 Task: Find a one-way flight from Boulder City to Cedar Rapids for 9 passengers in Premium Economy on 9 May.
Action: Mouse moved to (320, 110)
Screenshot: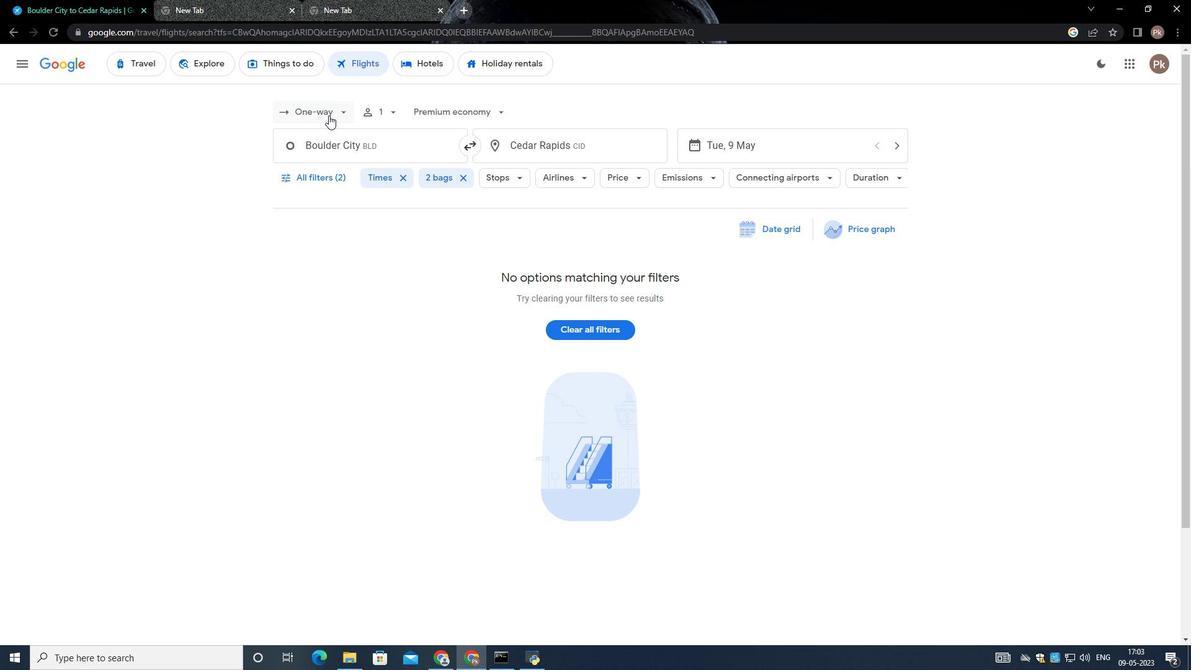 
Action: Mouse pressed left at (320, 110)
Screenshot: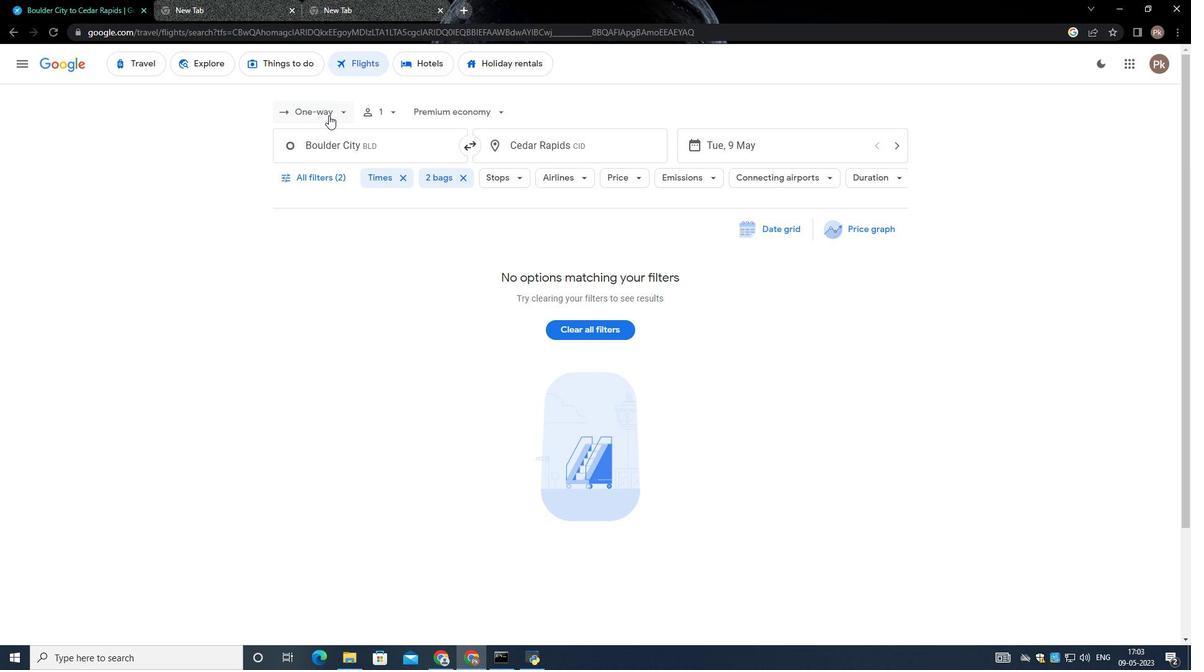 
Action: Mouse moved to (317, 176)
Screenshot: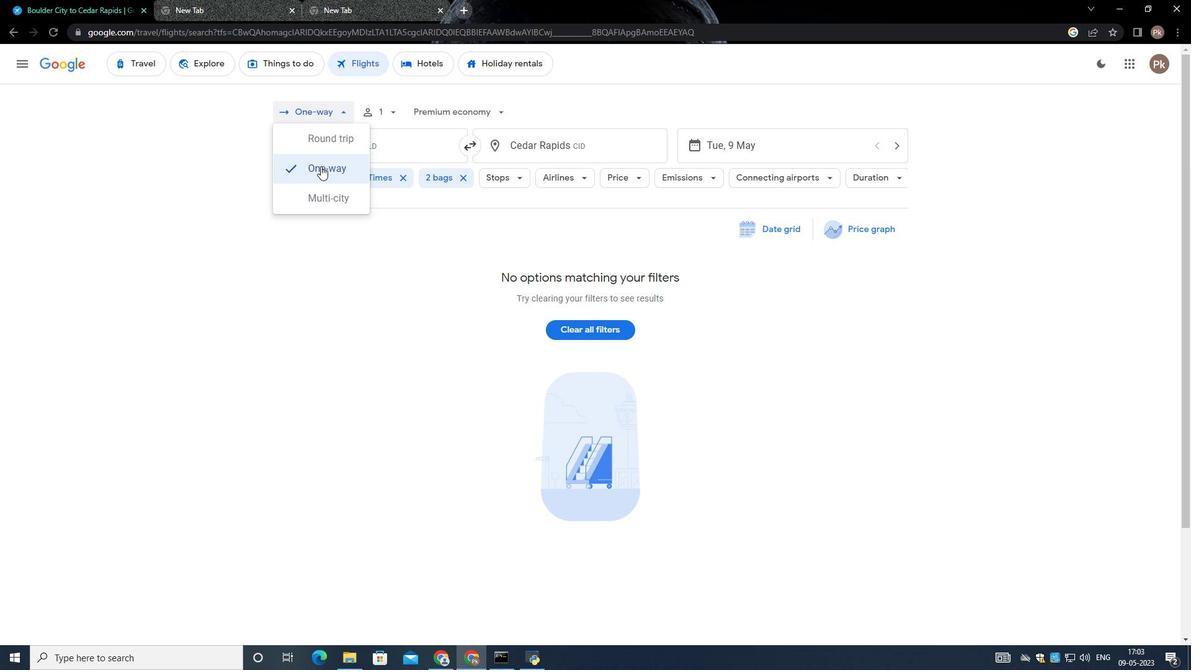 
Action: Mouse pressed left at (317, 176)
Screenshot: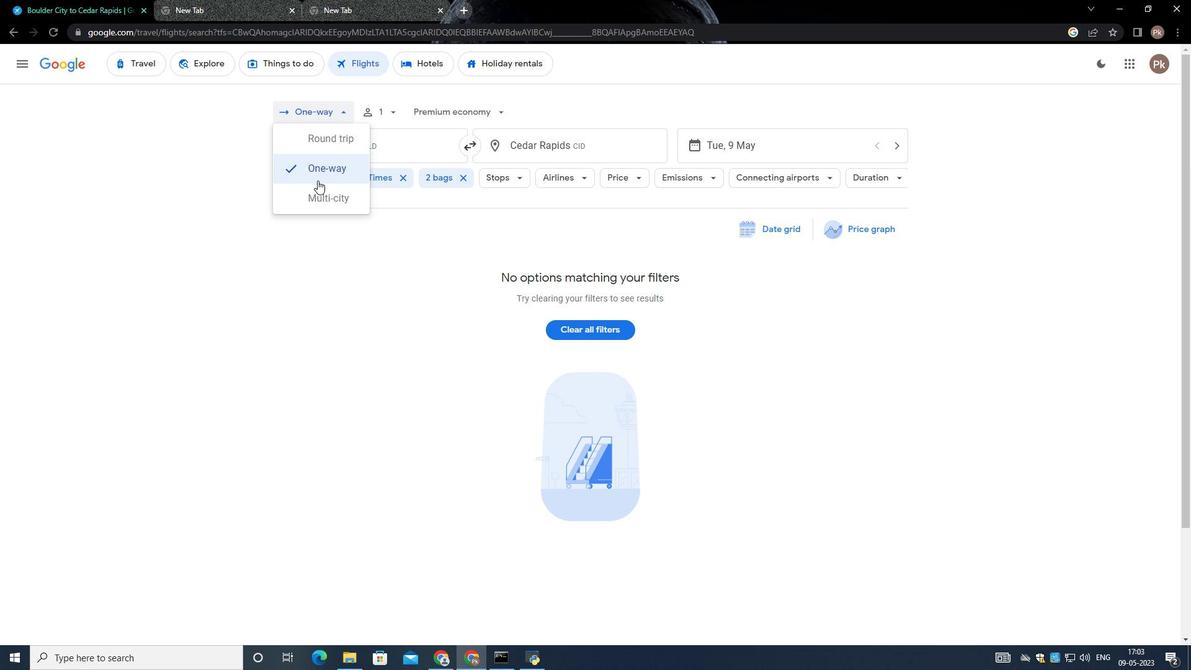 
Action: Mouse moved to (392, 113)
Screenshot: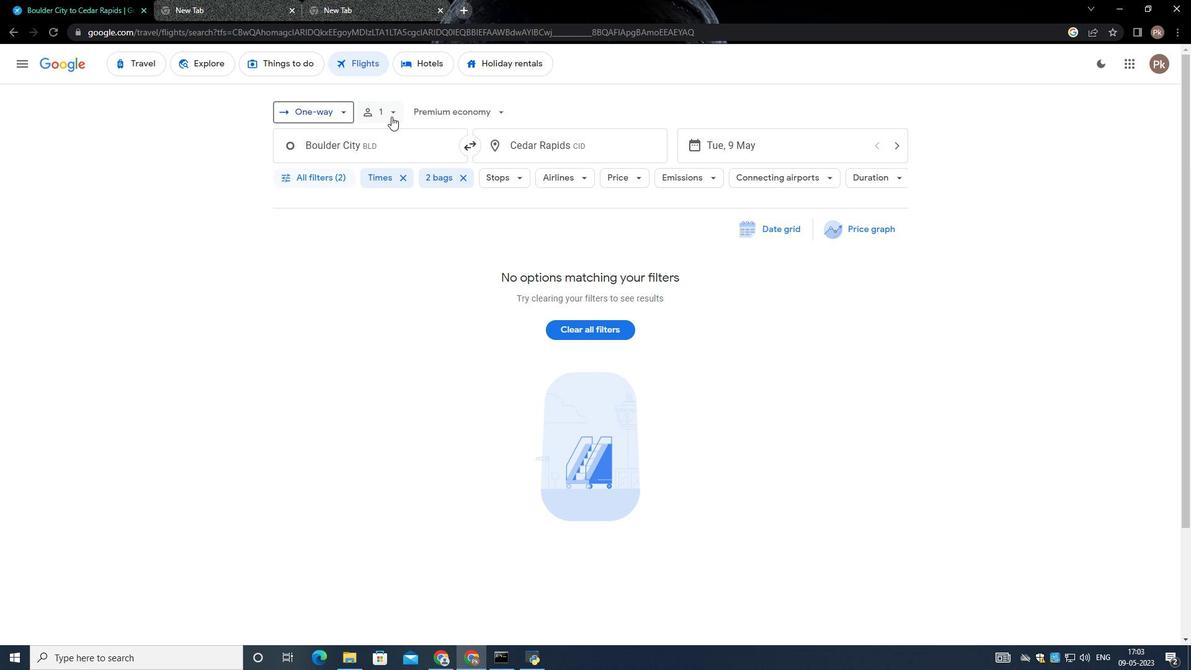 
Action: Mouse pressed left at (392, 113)
Screenshot: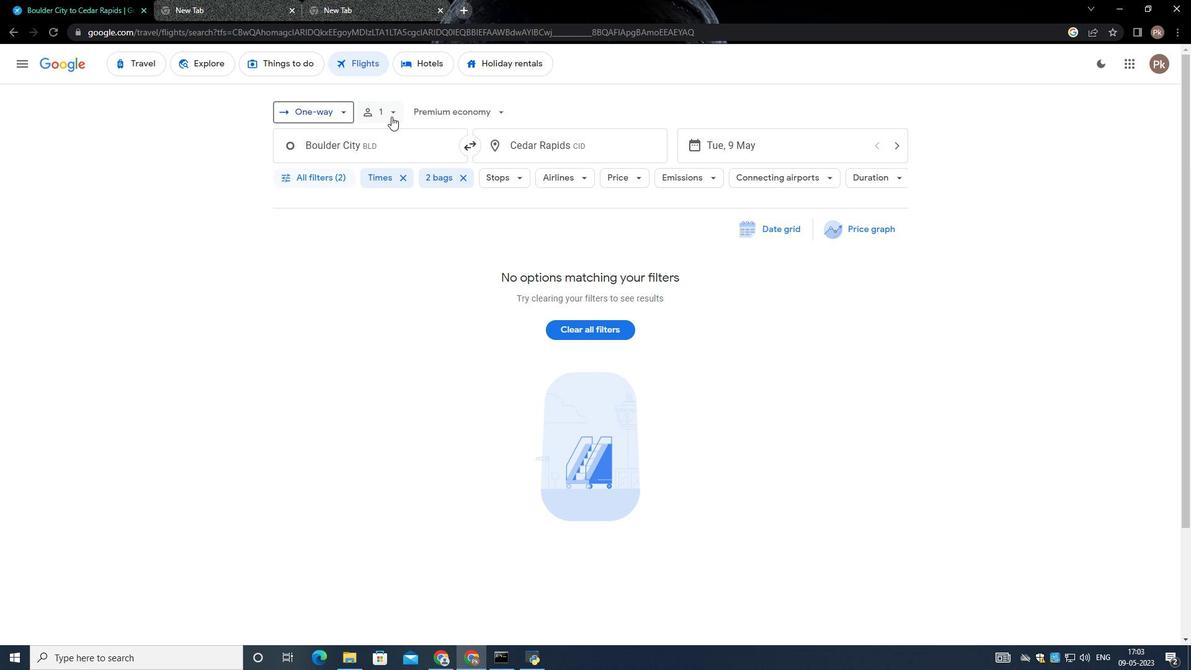 
Action: Mouse moved to (485, 142)
Screenshot: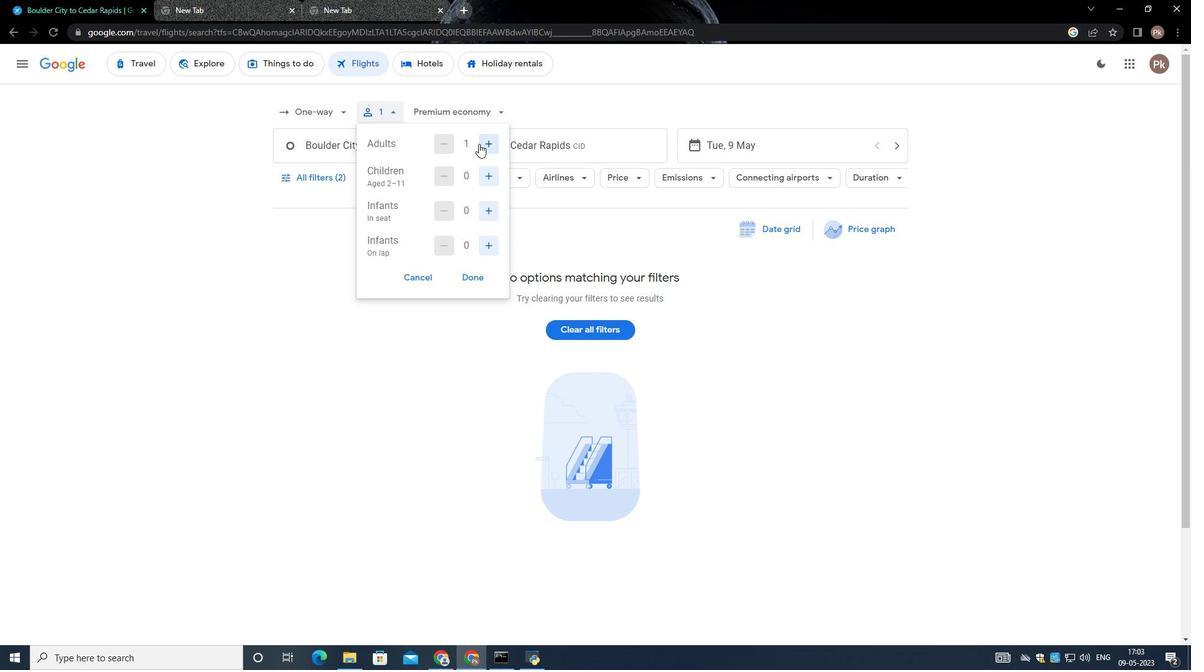 
Action: Mouse pressed left at (485, 142)
Screenshot: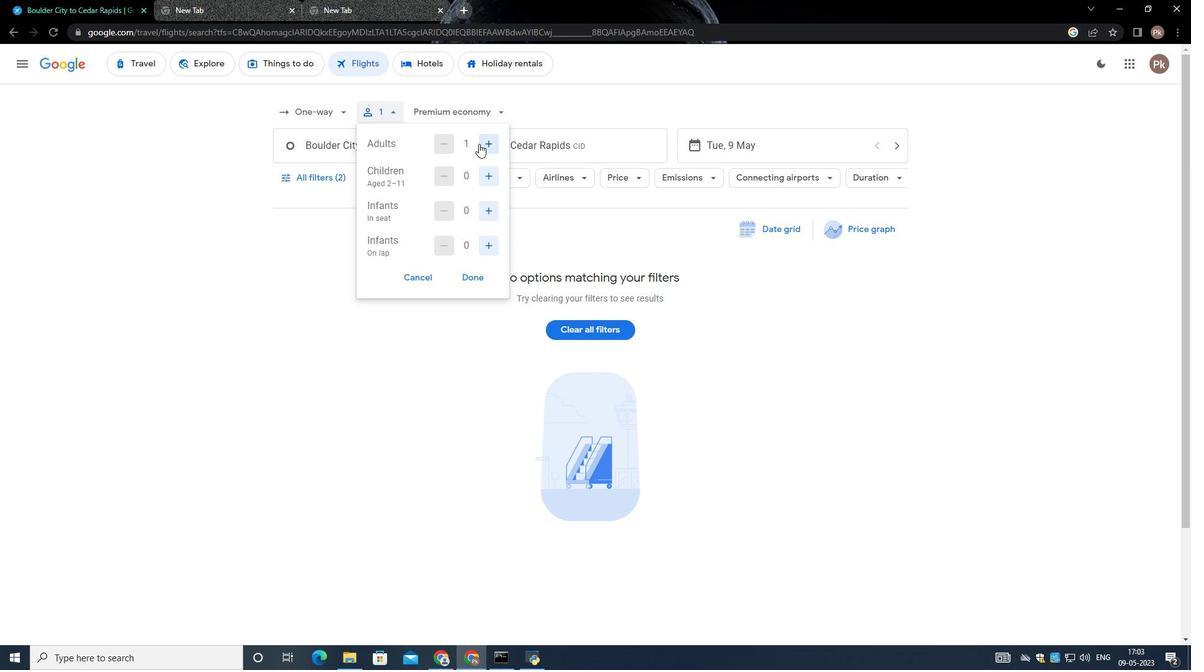 
Action: Mouse moved to (487, 140)
Screenshot: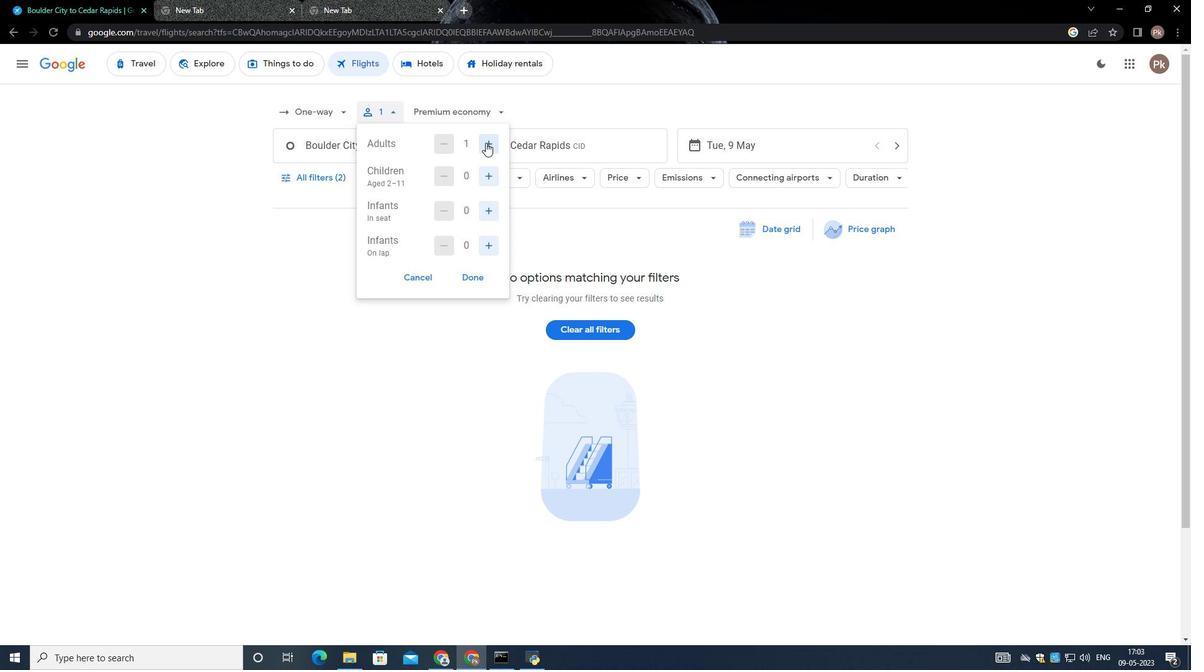
Action: Mouse pressed left at (487, 140)
Screenshot: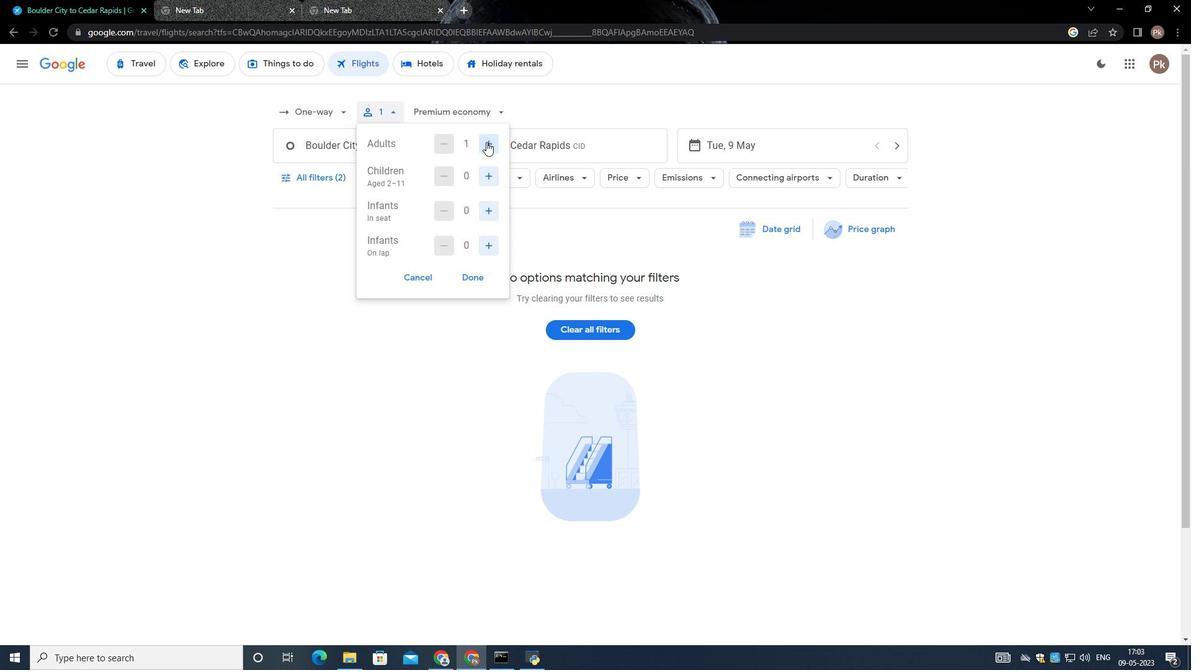 
Action: Mouse pressed left at (487, 140)
Screenshot: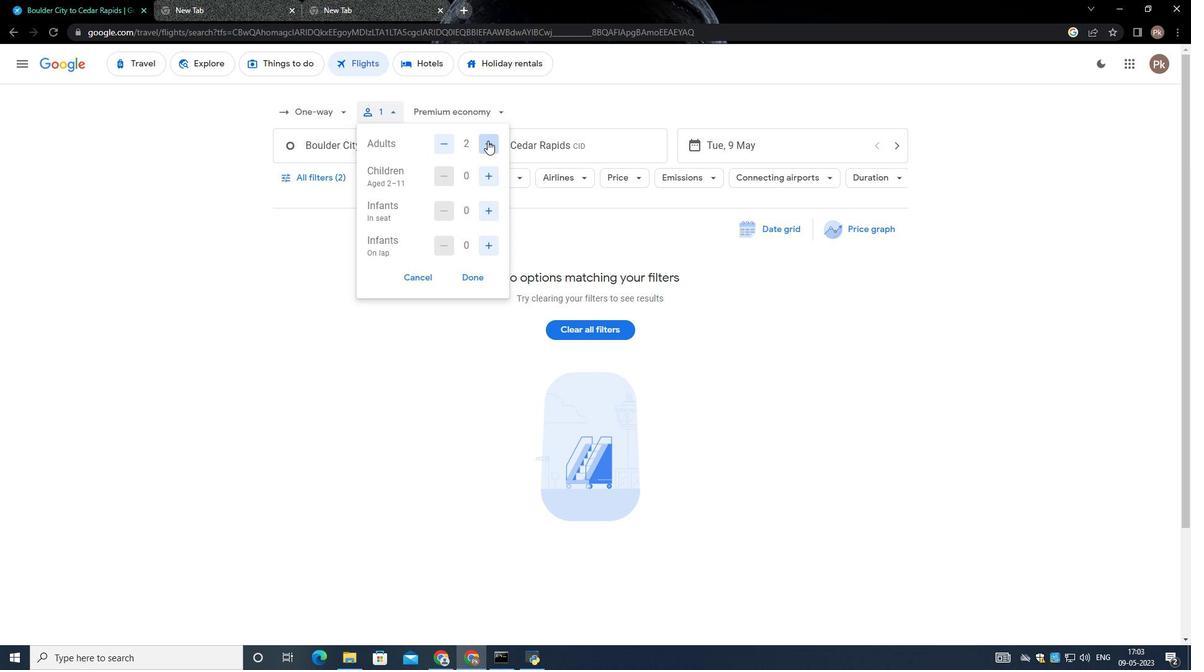 
Action: Mouse moved to (483, 177)
Screenshot: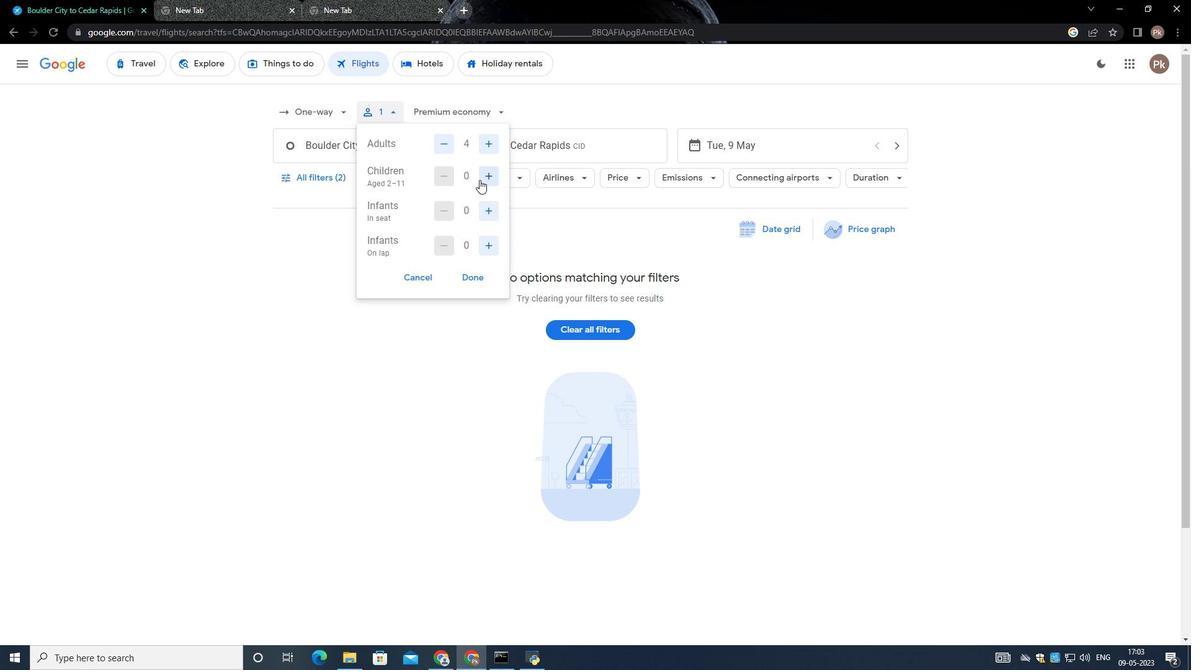 
Action: Mouse pressed left at (483, 177)
Screenshot: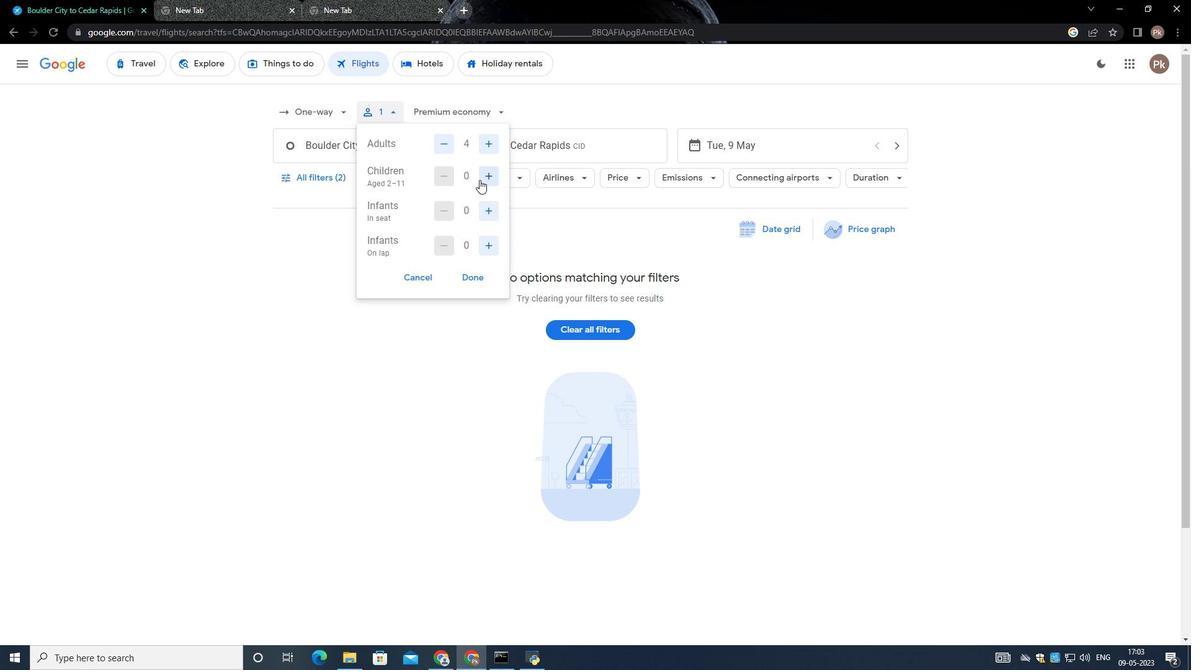 
Action: Mouse moved to (485, 175)
Screenshot: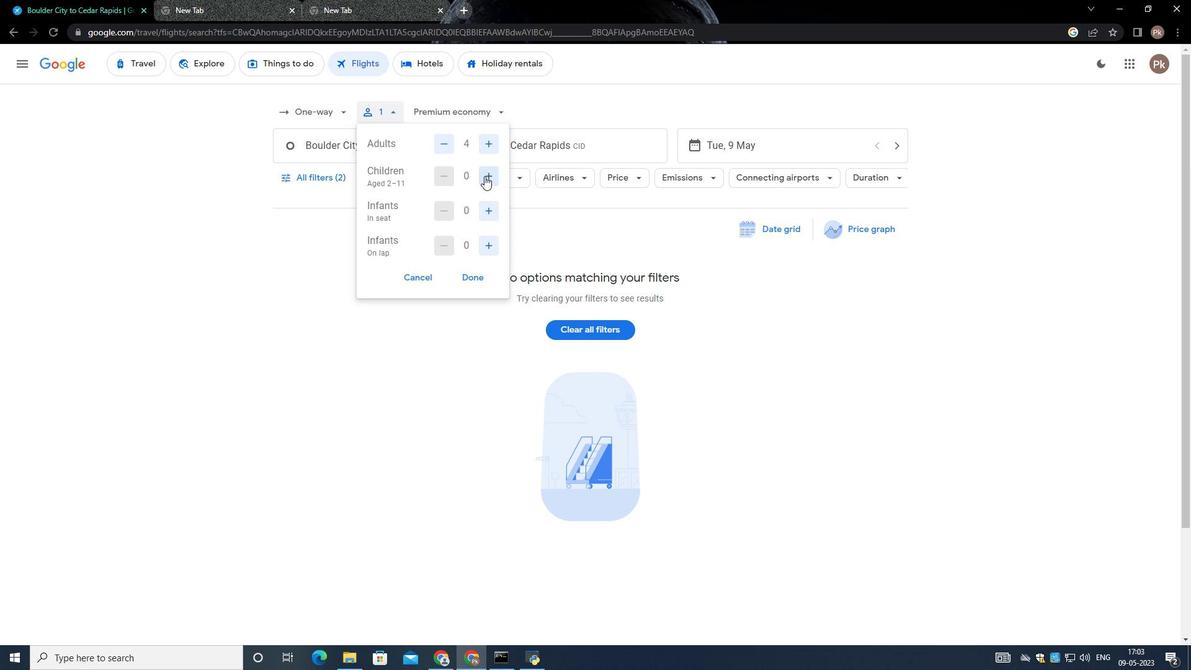 
Action: Mouse pressed left at (485, 175)
Screenshot: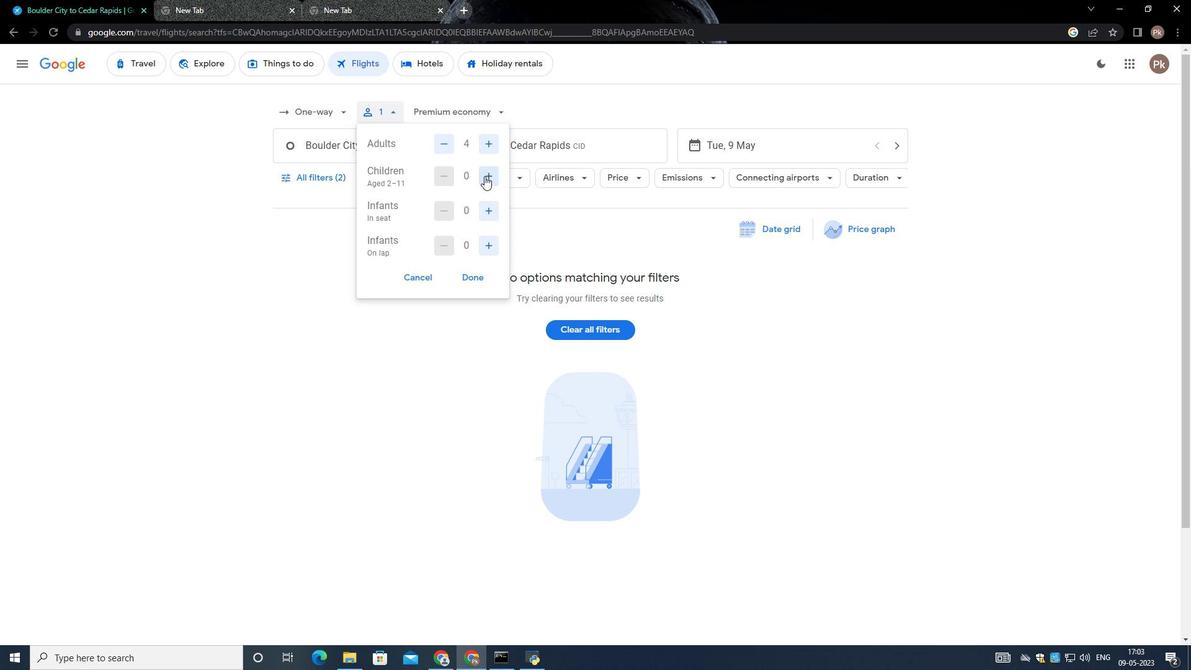 
Action: Mouse moved to (487, 205)
Screenshot: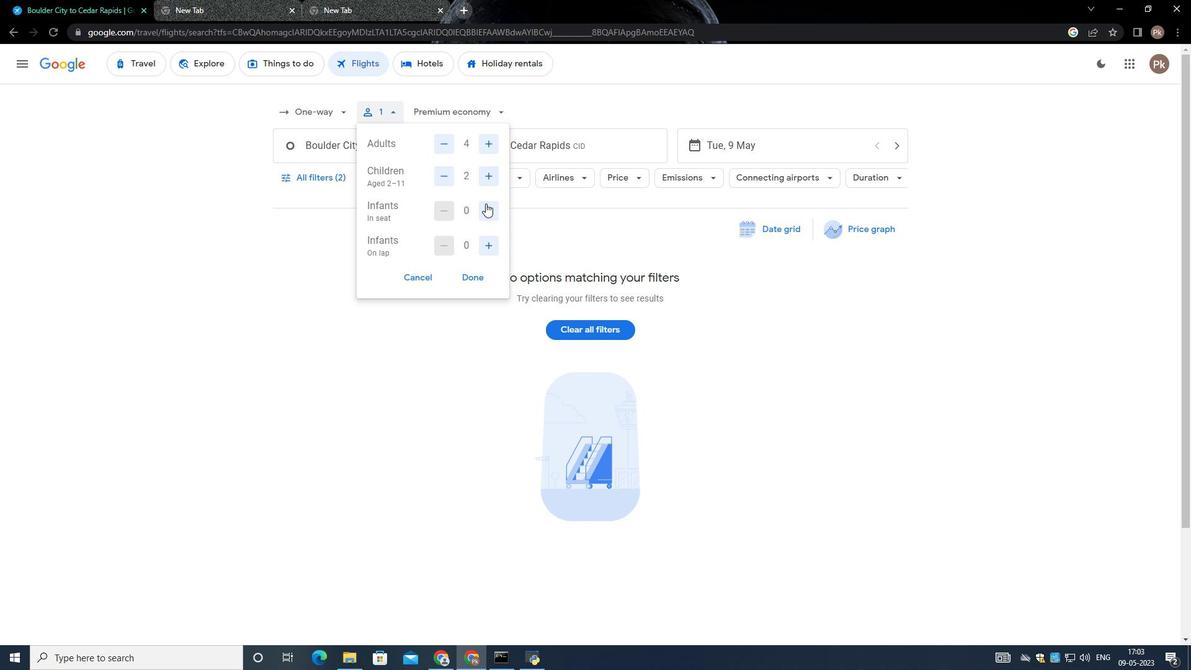 
Action: Mouse pressed left at (487, 205)
Screenshot: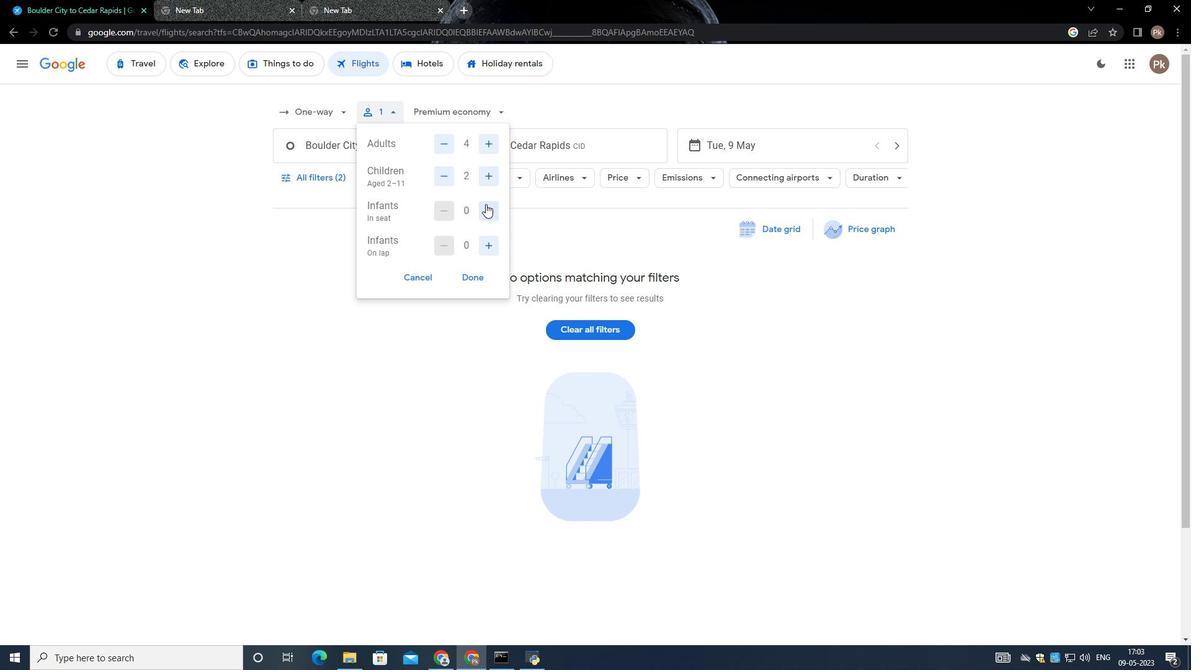 
Action: Mouse moved to (490, 206)
Screenshot: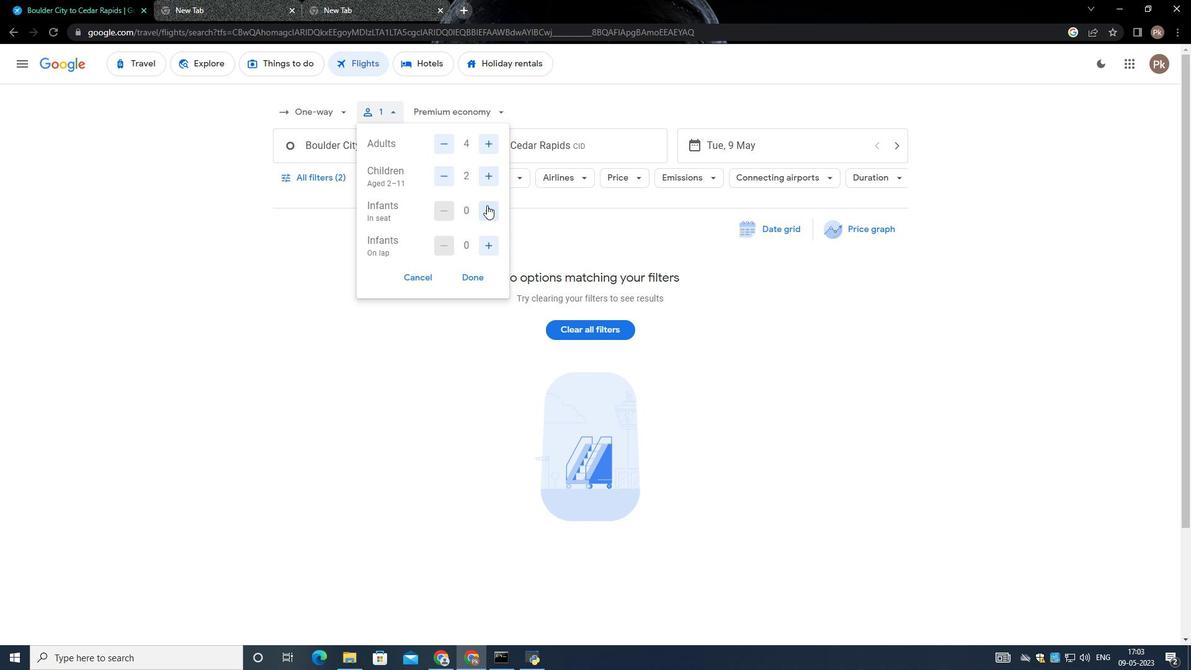 
Action: Mouse pressed left at (490, 206)
Screenshot: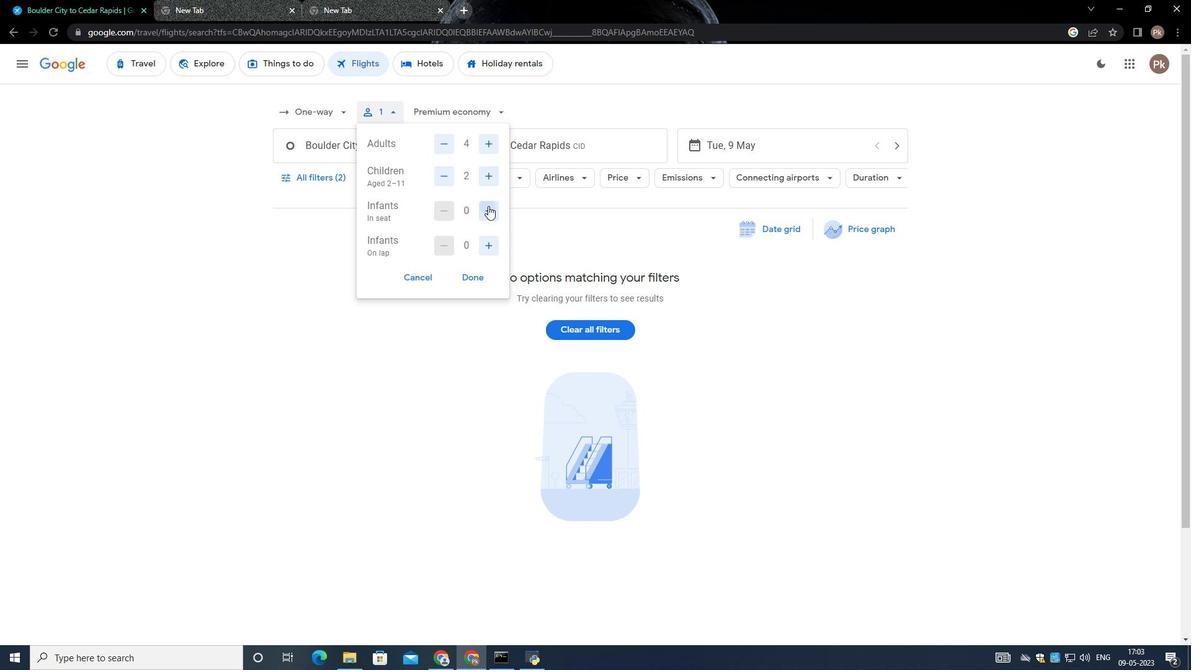 
Action: Mouse moved to (489, 246)
Screenshot: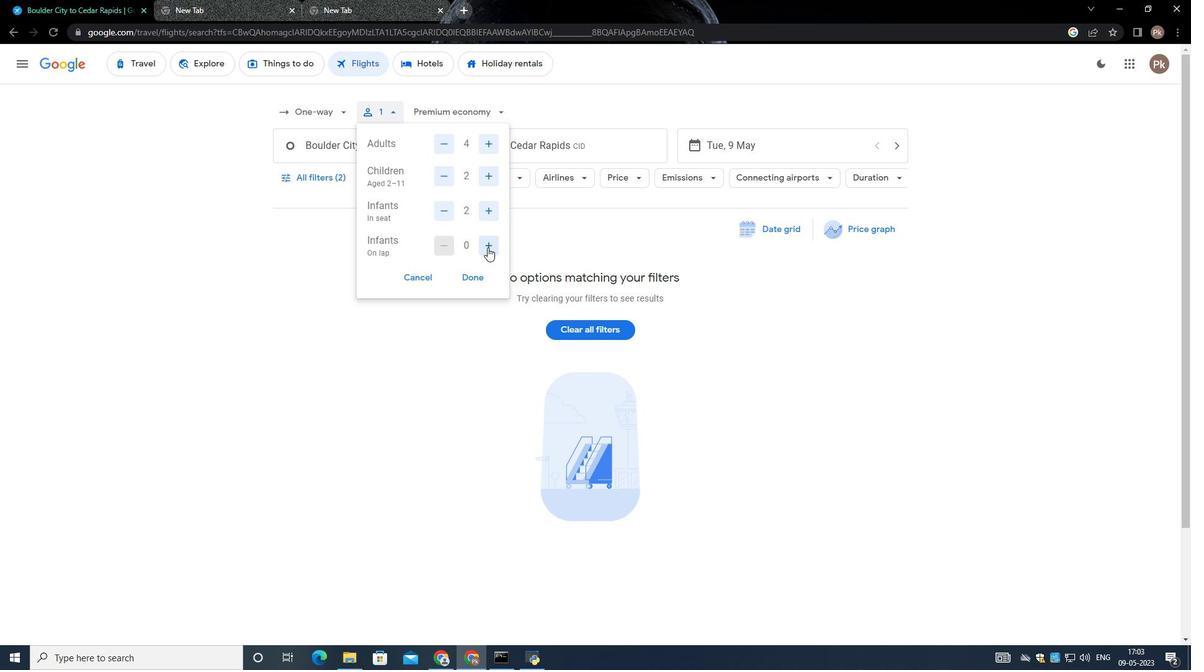 
Action: Mouse pressed left at (489, 246)
Screenshot: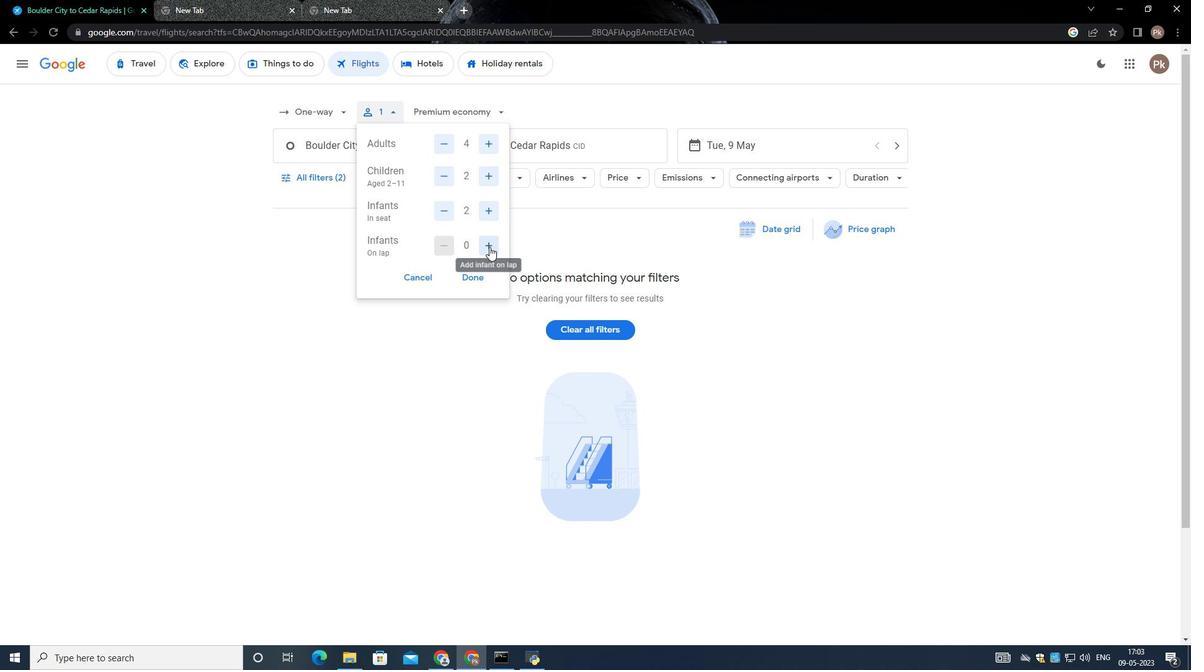 
Action: Mouse moved to (477, 278)
Screenshot: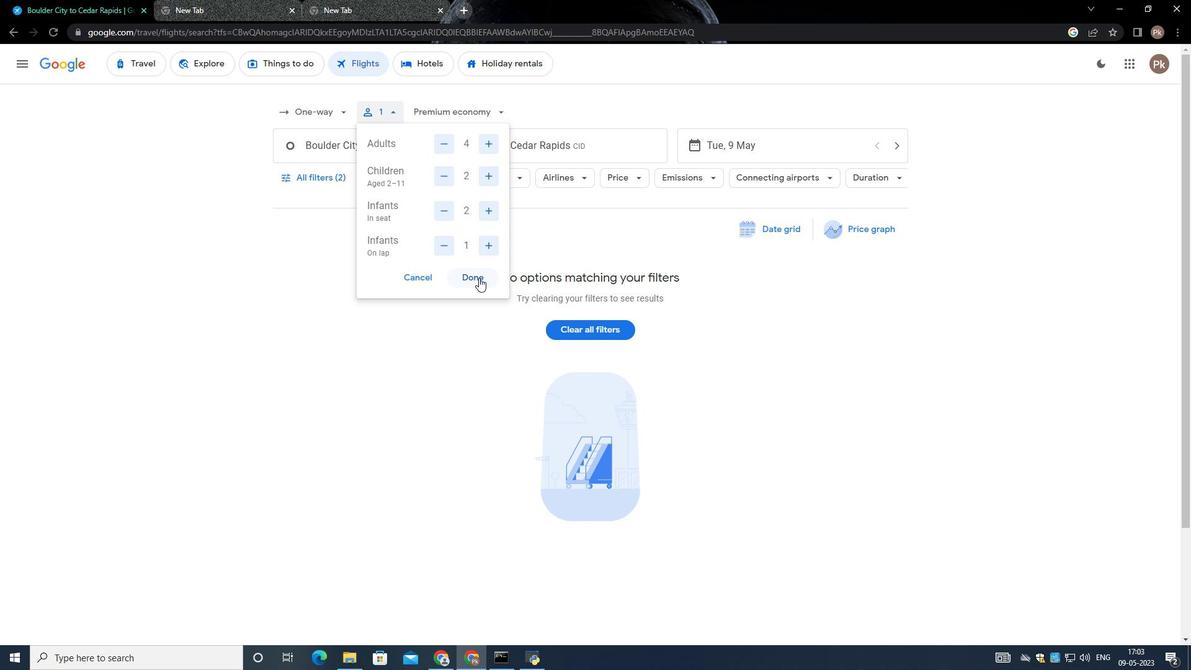 
Action: Mouse pressed left at (477, 278)
Screenshot: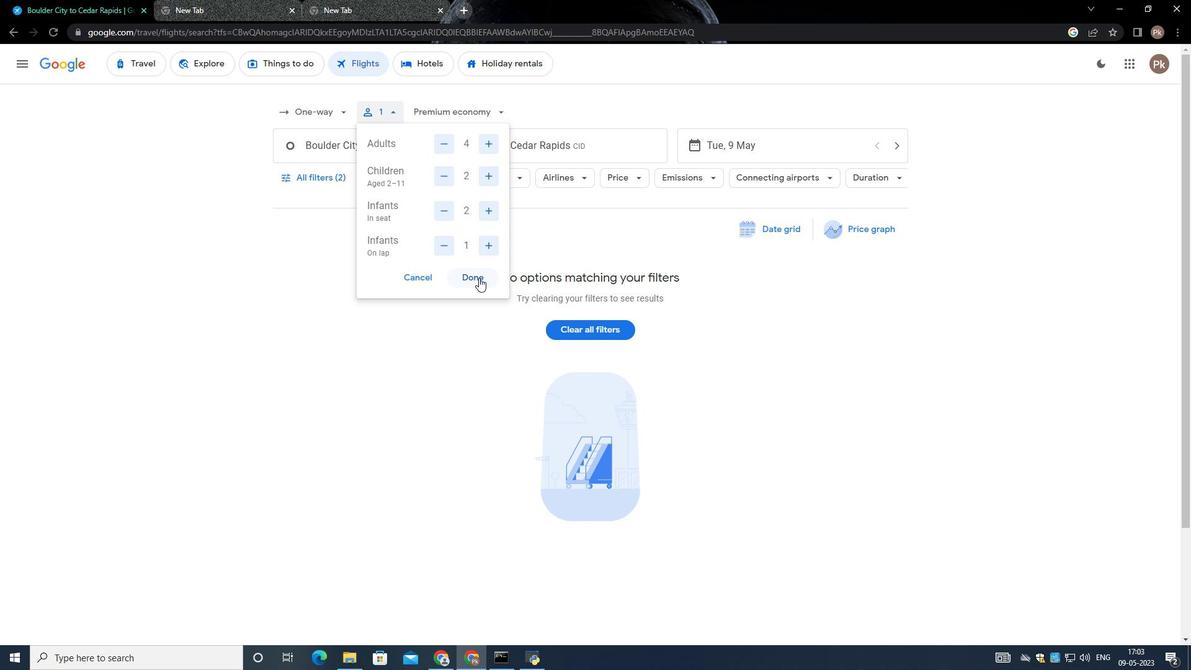 
Action: Mouse moved to (473, 116)
Screenshot: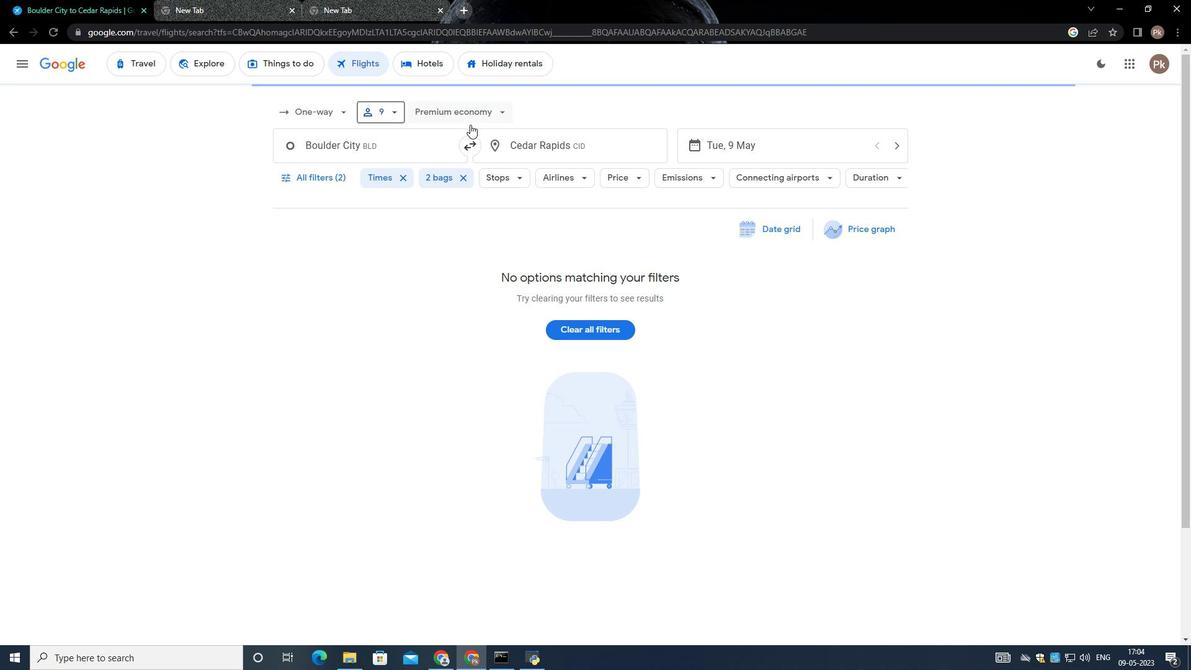 
Action: Mouse pressed left at (473, 116)
Screenshot: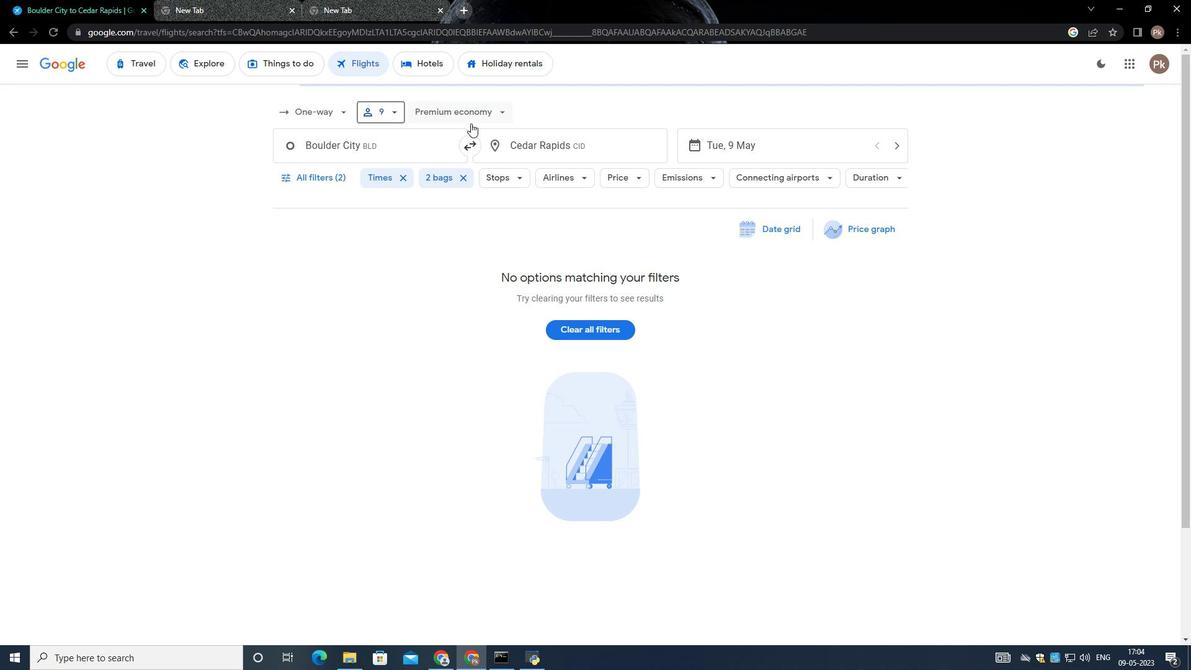 
Action: Mouse moved to (474, 139)
Screenshot: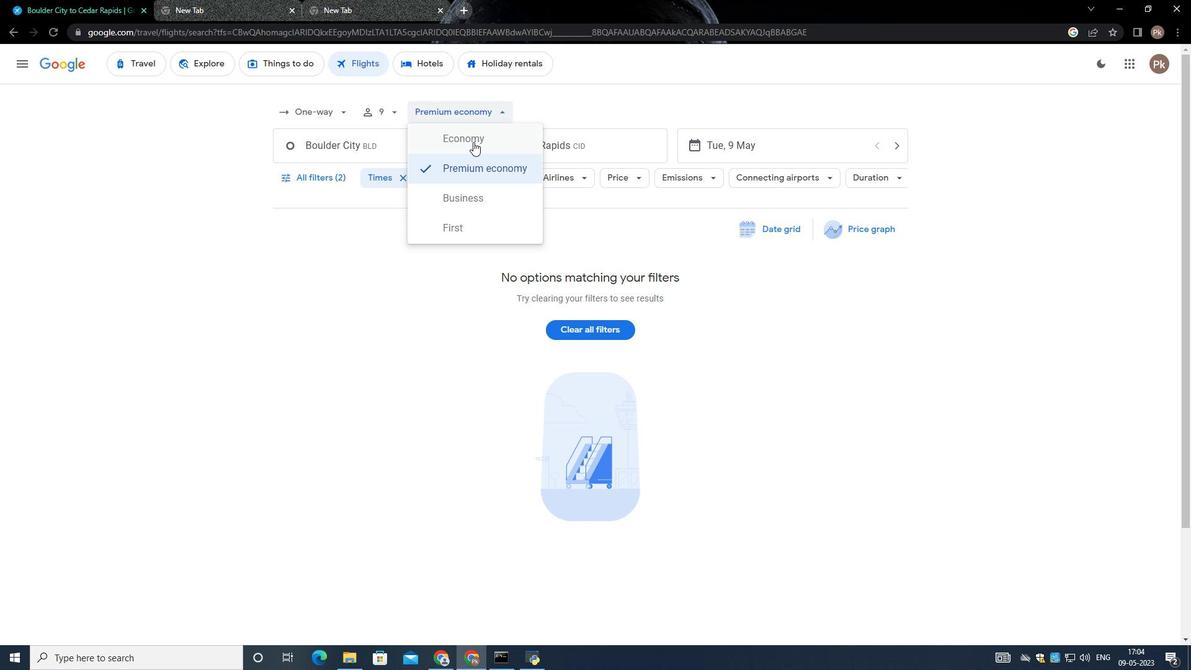 
Action: Mouse pressed left at (474, 139)
Screenshot: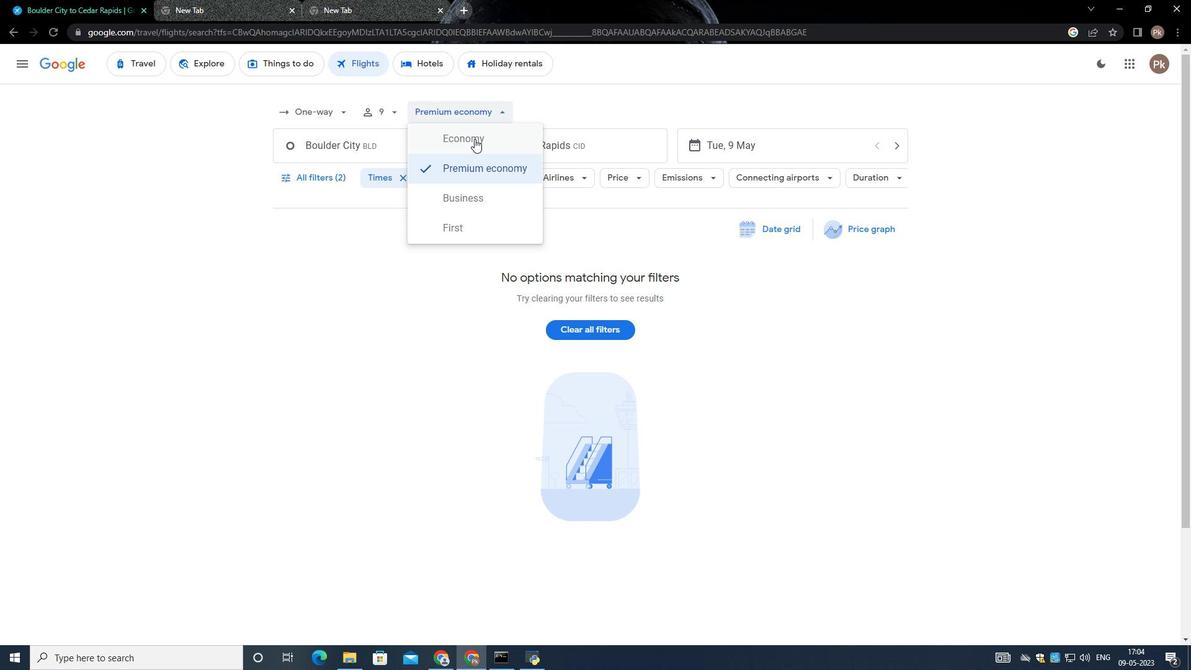 
Action: Mouse moved to (386, 151)
Screenshot: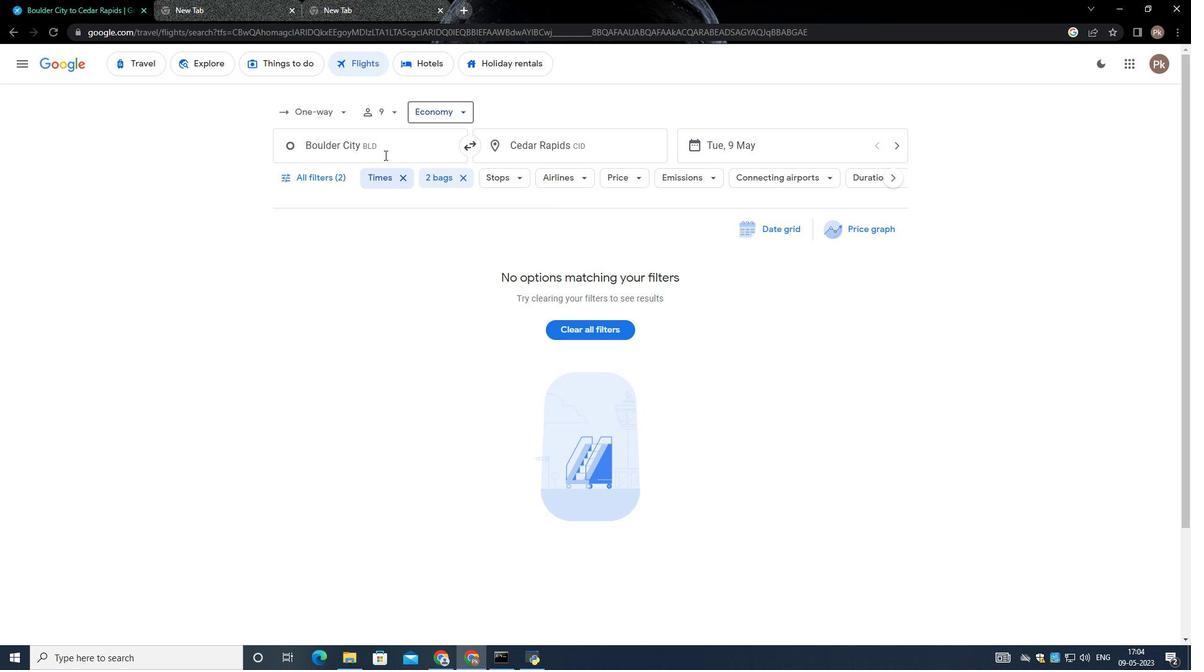 
Action: Mouse pressed left at (386, 151)
Screenshot: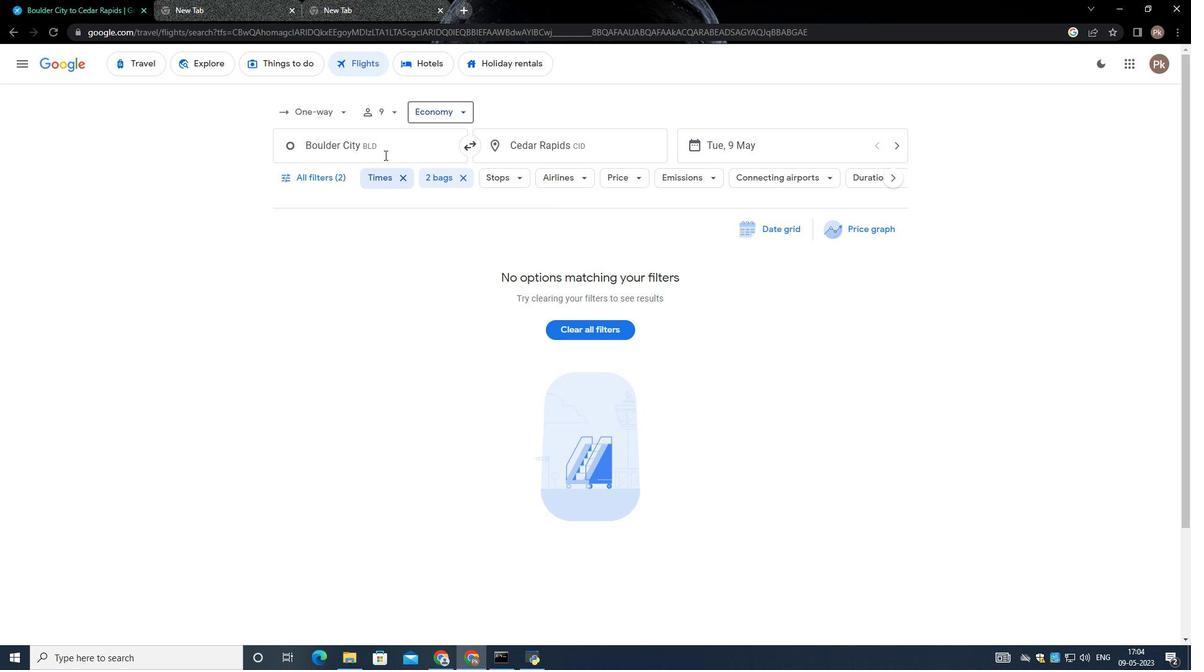 
Action: Mouse moved to (386, 150)
Screenshot: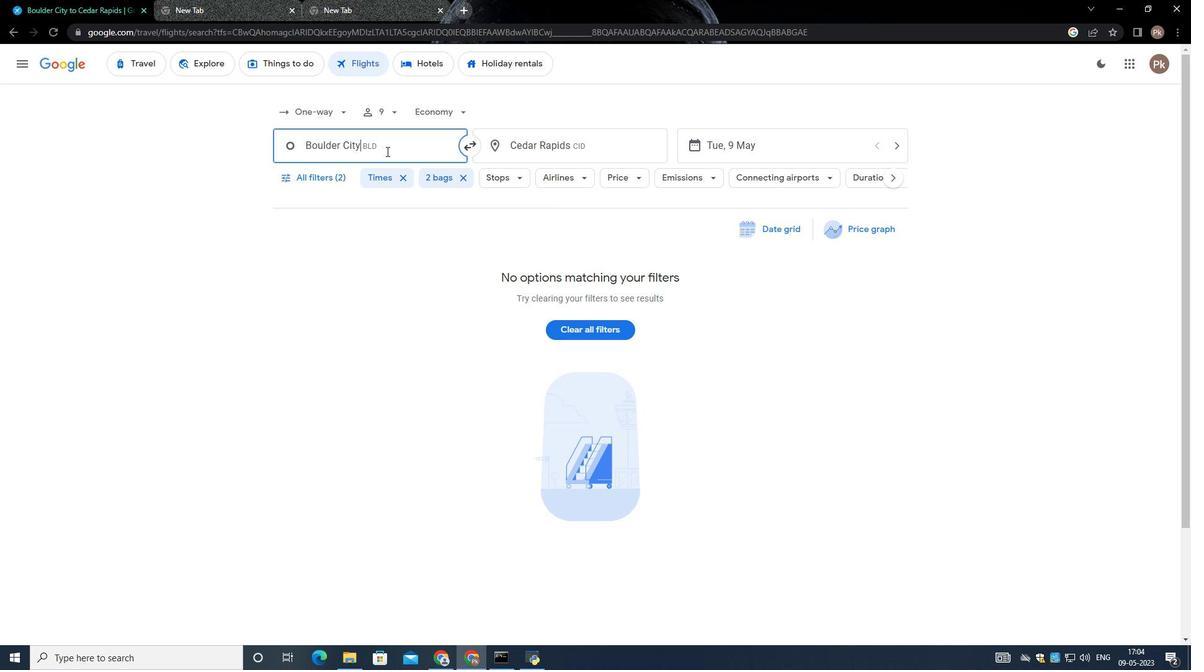 
Action: Key pressed <Key.backspace><Key.shift>Atlantic
Screenshot: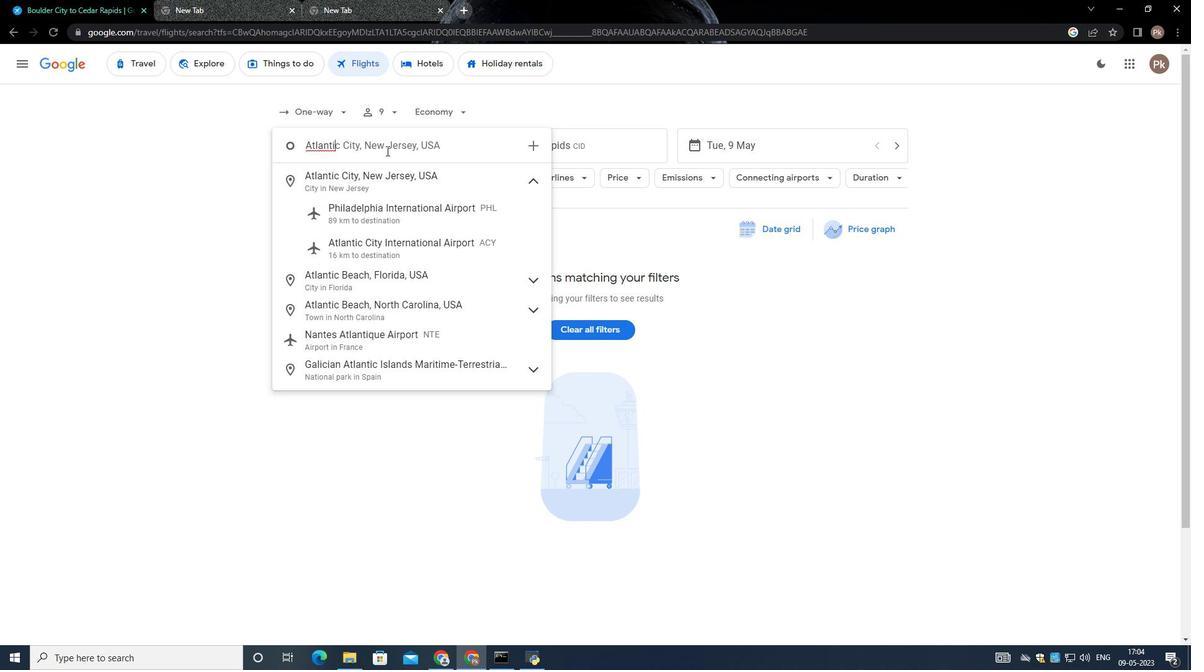 
Action: Mouse moved to (397, 232)
Screenshot: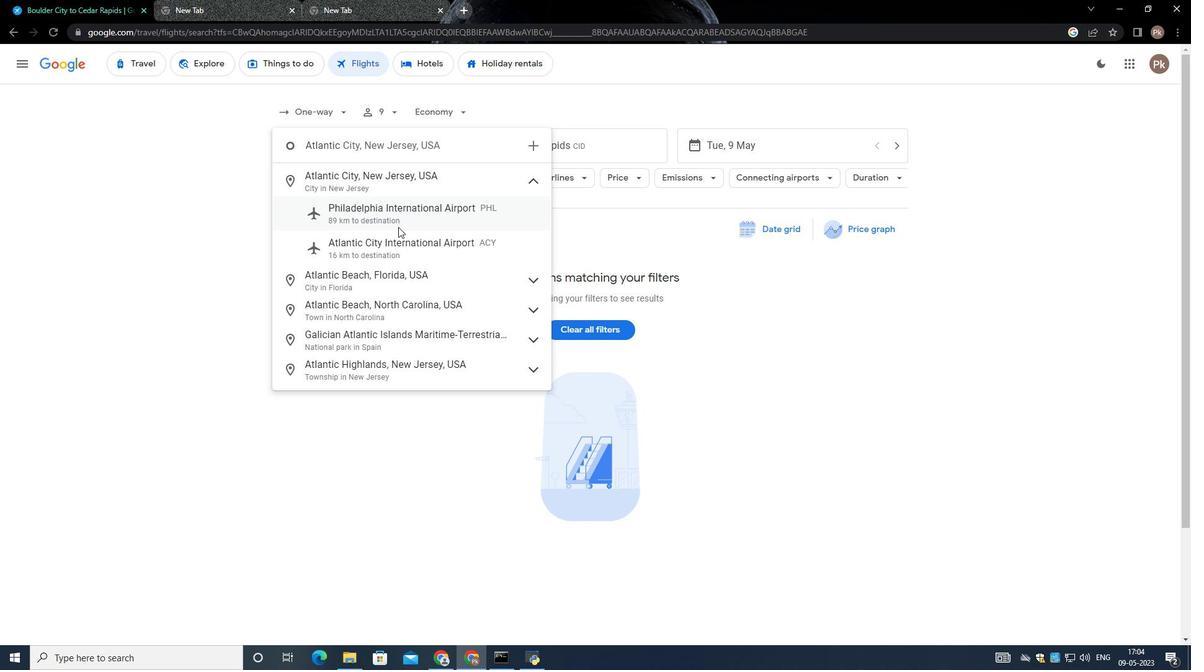 
Action: Mouse pressed left at (397, 232)
Screenshot: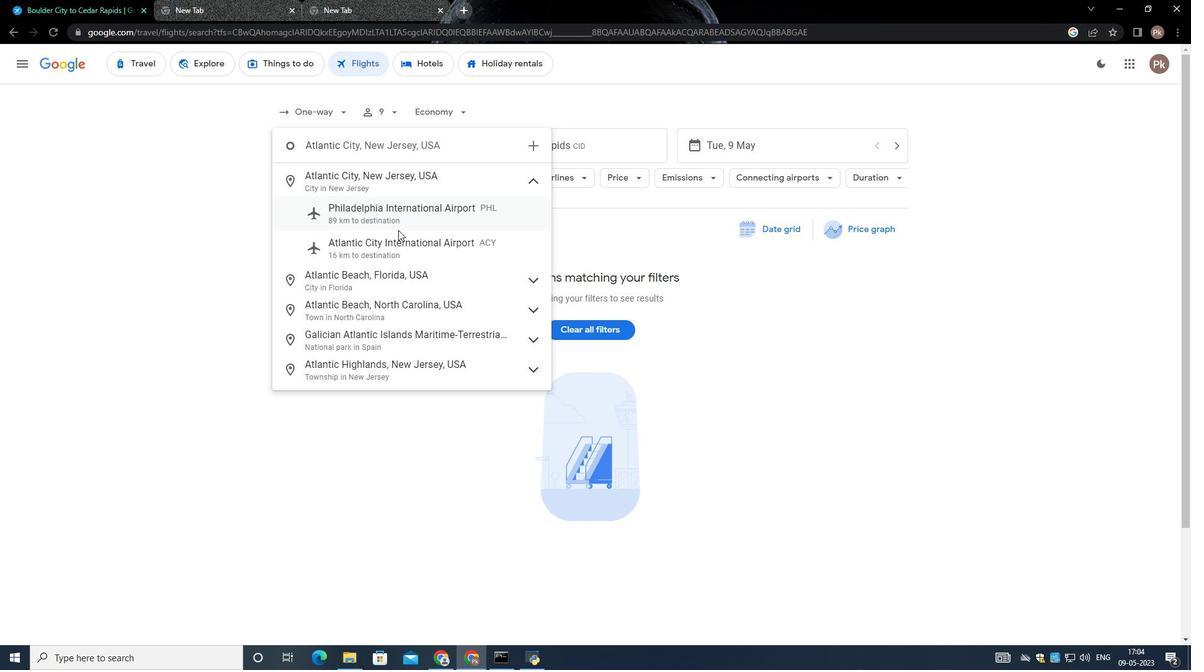 
Action: Mouse moved to (520, 142)
Screenshot: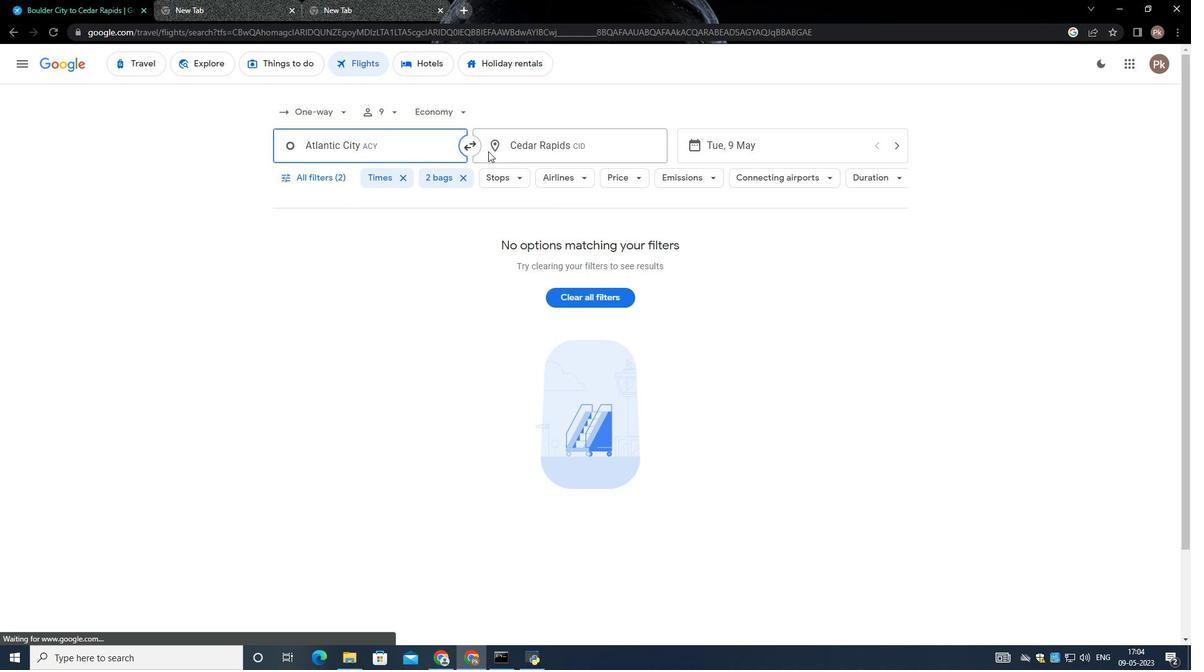 
Action: Mouse pressed left at (520, 142)
Screenshot: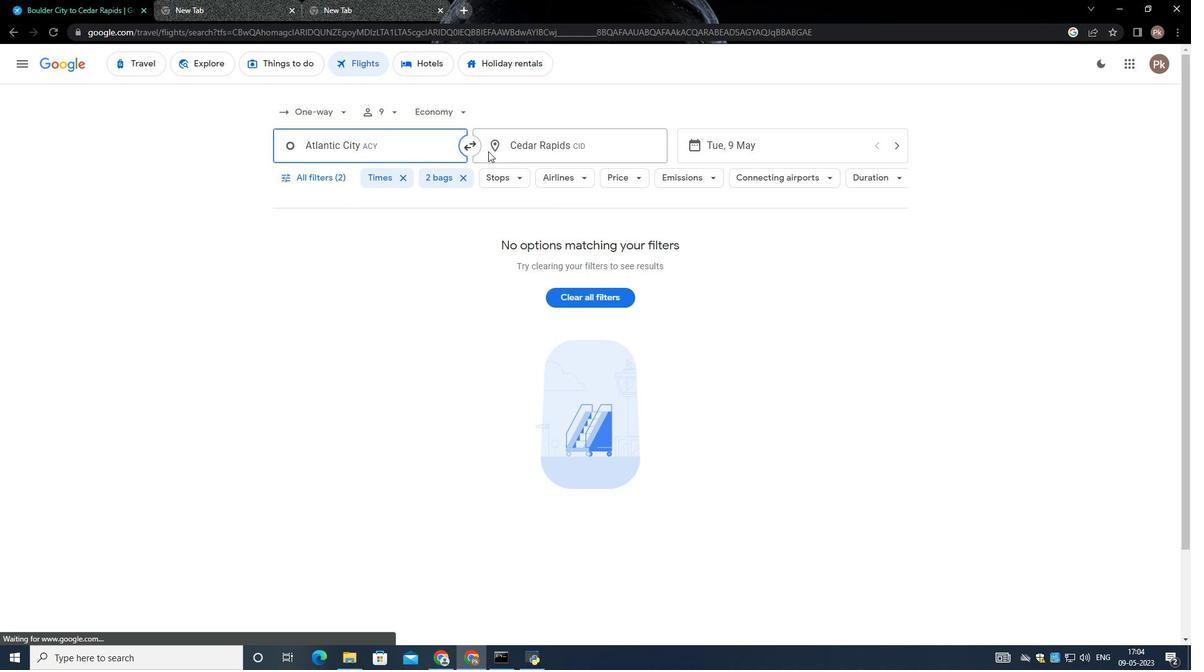 
Action: Mouse moved to (337, 184)
Screenshot: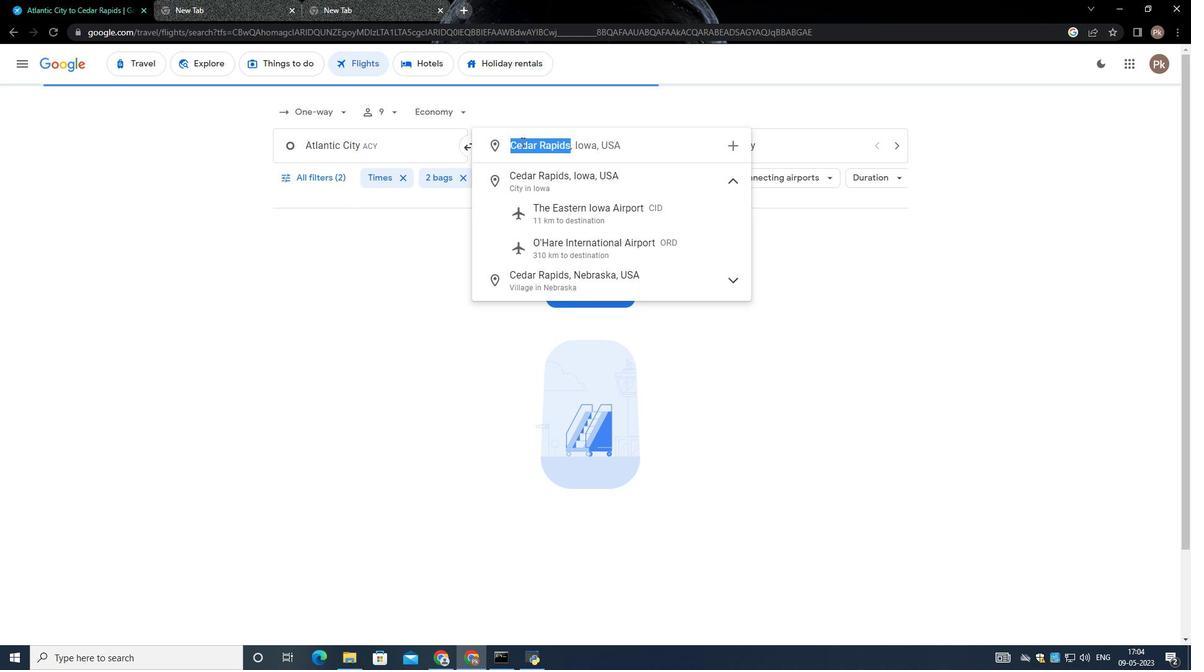 
Action: Key pressed <Key.backspace><Key.shift><Key.shift>Bismarck<Key.space><Key.shift>Municipal<Key.space><Key.shift>Airport
Screenshot: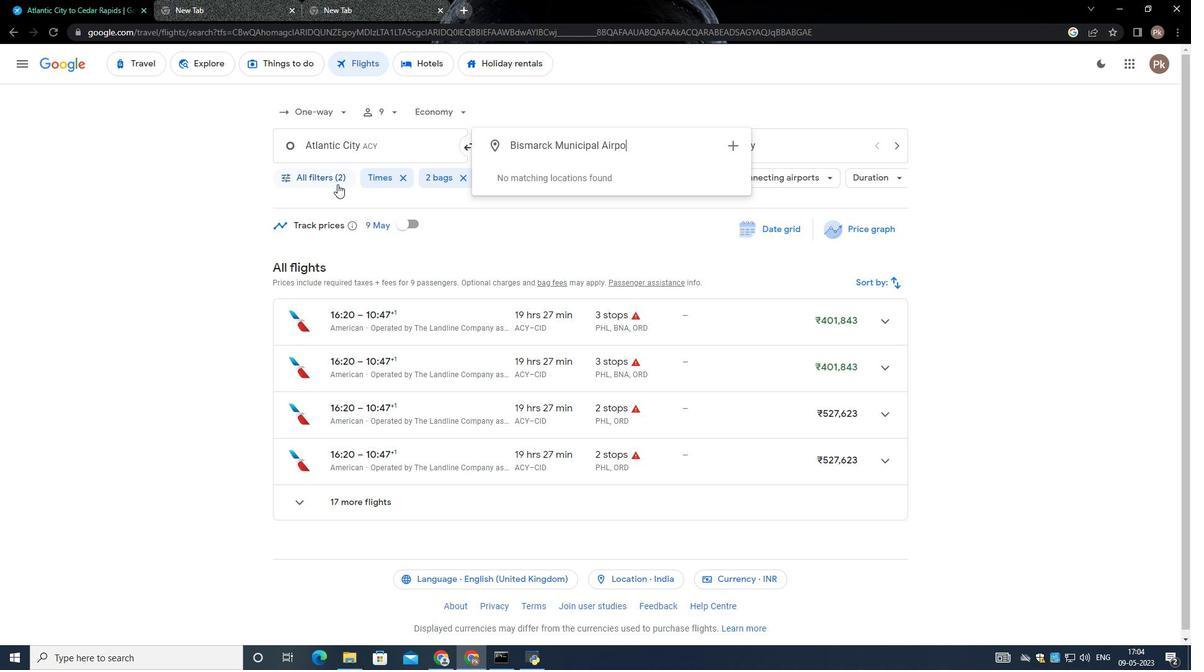 
Action: Mouse moved to (337, 175)
Screenshot: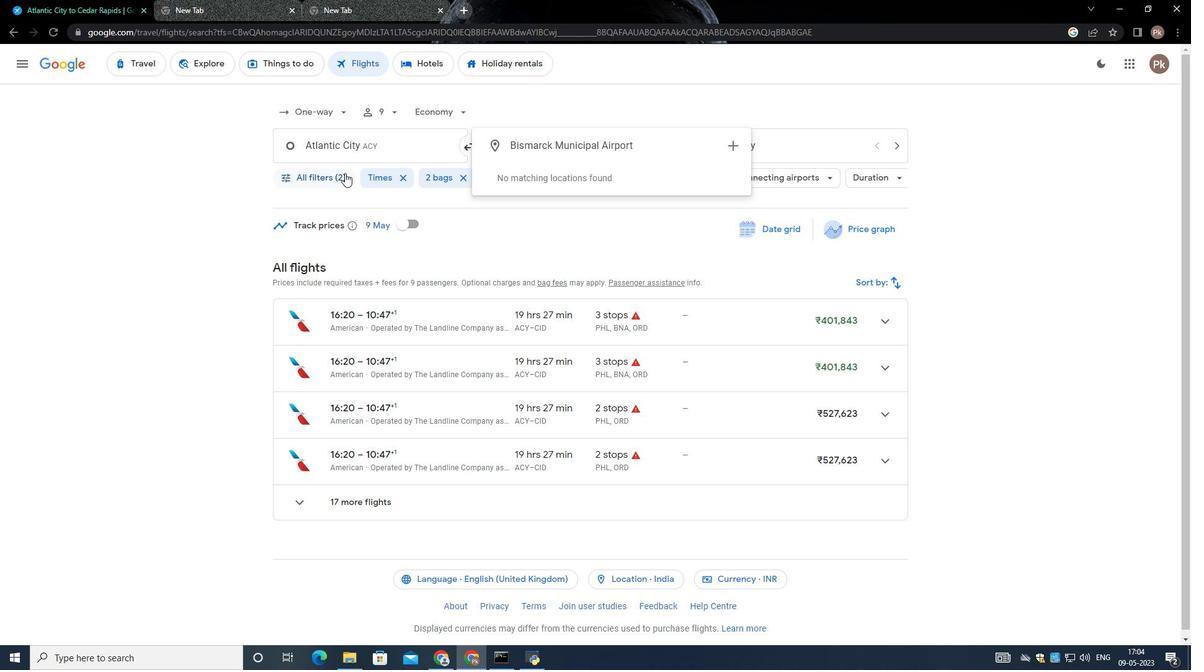 
Action: Key pressed <Key.enter>
Screenshot: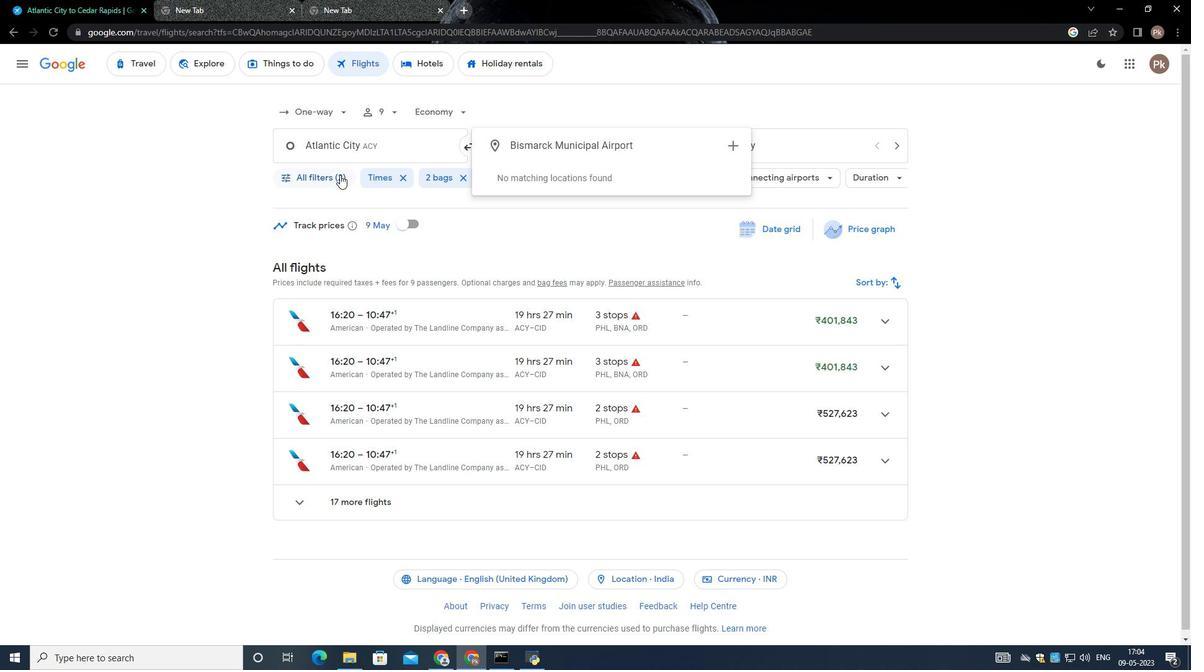 
Action: Mouse moved to (811, 142)
Screenshot: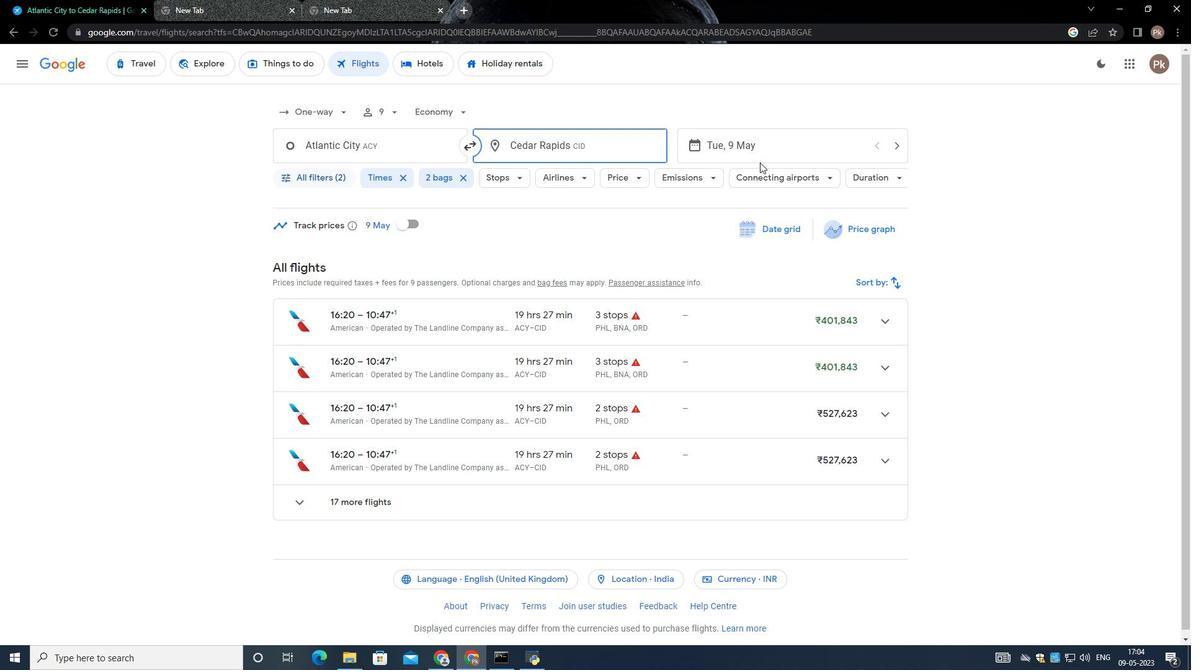 
Action: Mouse pressed left at (811, 142)
Screenshot: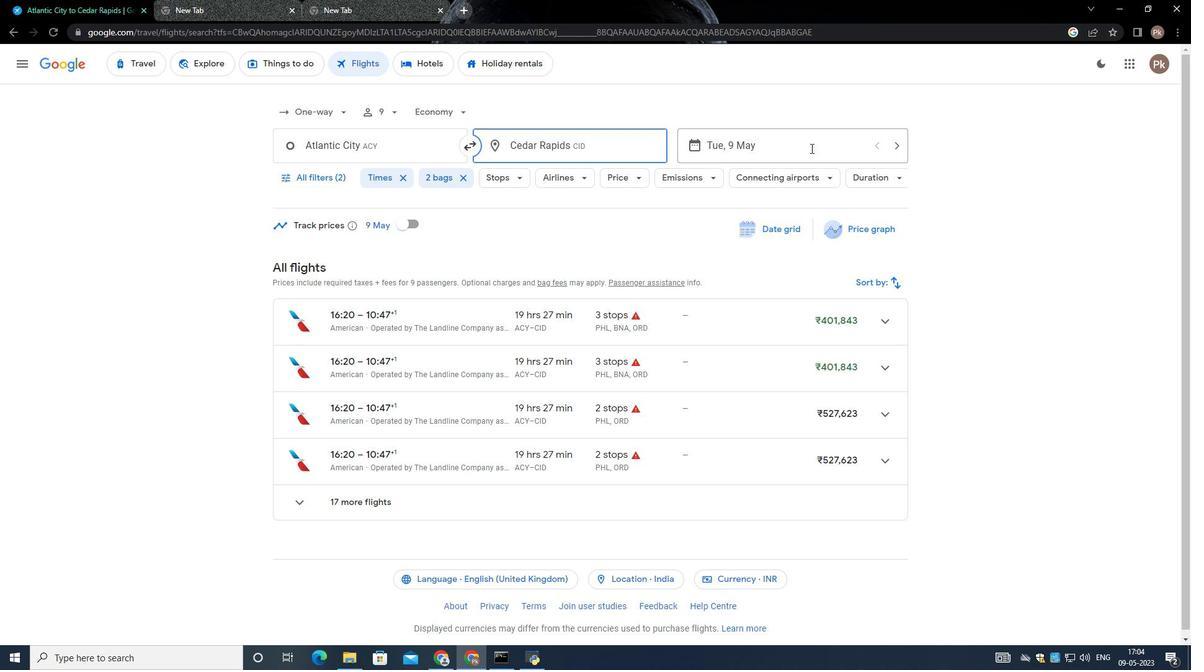 
Action: Mouse moved to (525, 281)
Screenshot: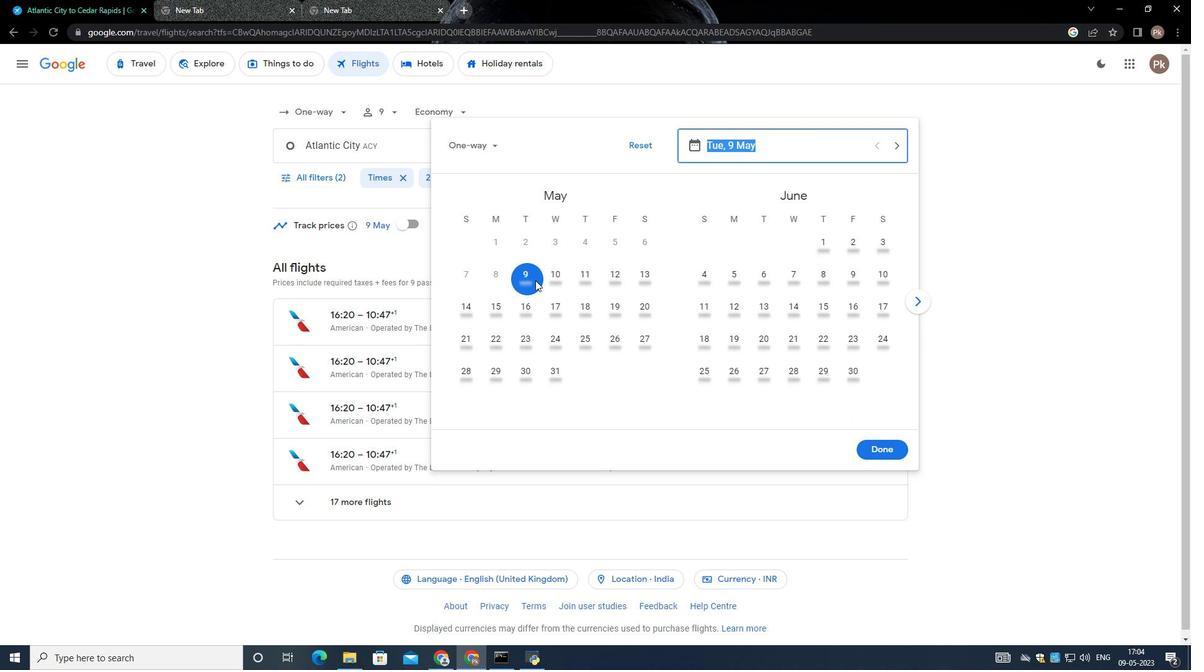 
Action: Mouse pressed left at (525, 281)
Screenshot: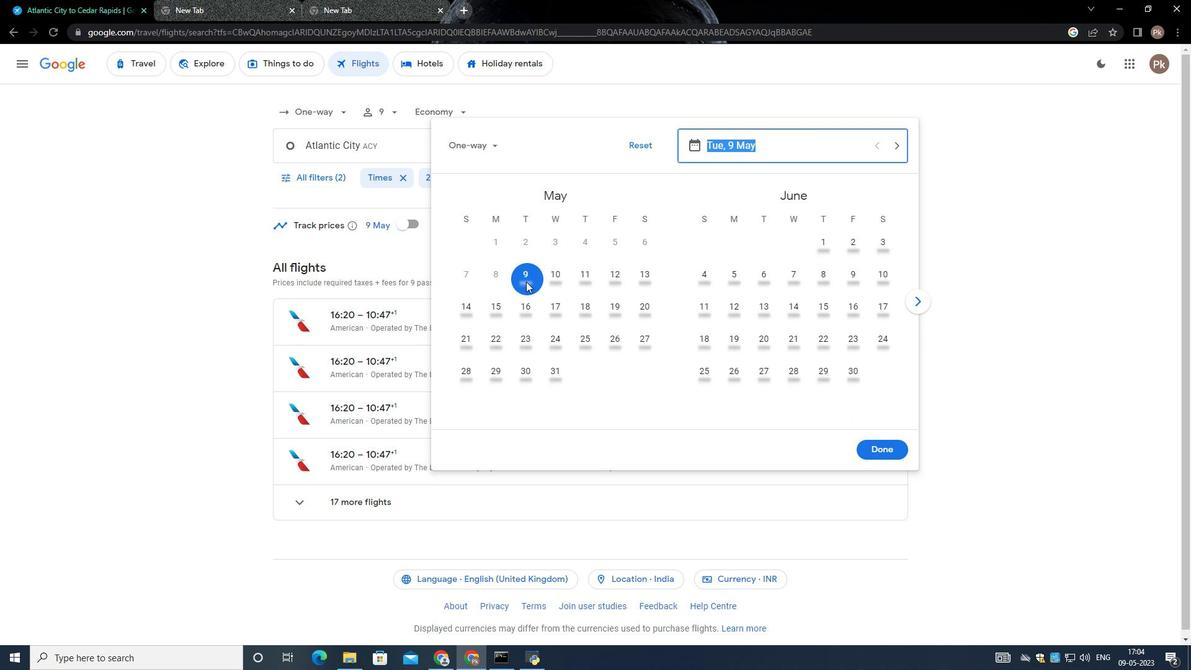 
Action: Mouse moved to (870, 445)
Screenshot: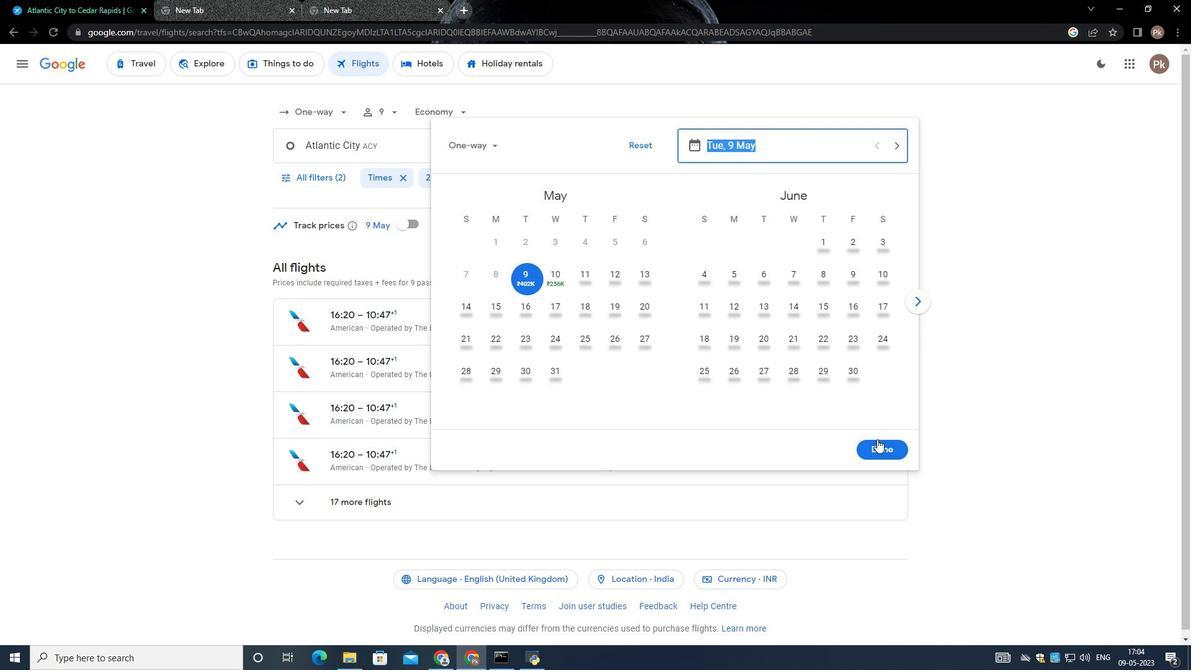 
Action: Mouse pressed left at (870, 445)
Screenshot: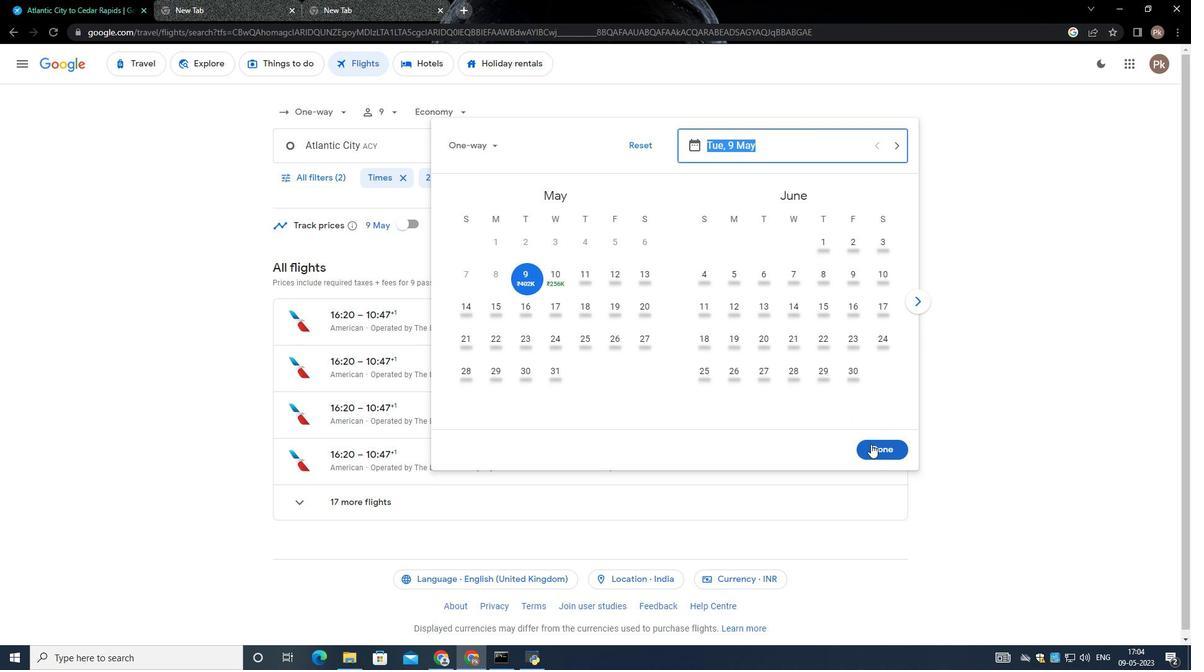 
Action: Mouse moved to (305, 176)
Screenshot: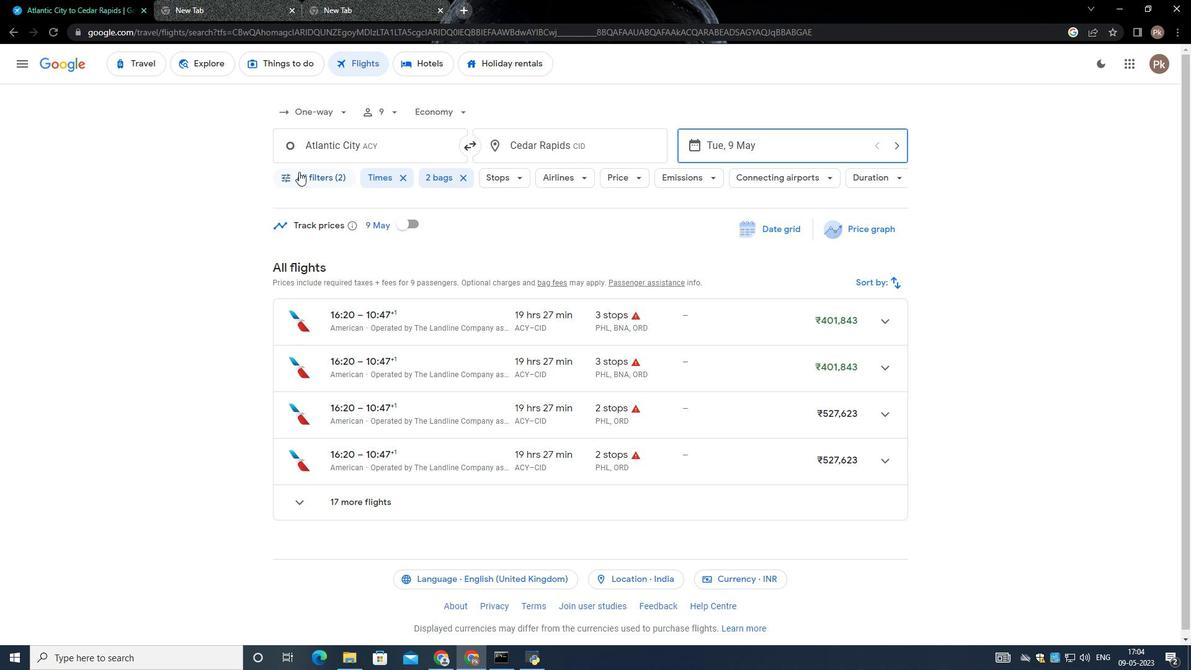 
Action: Mouse pressed left at (305, 176)
Screenshot: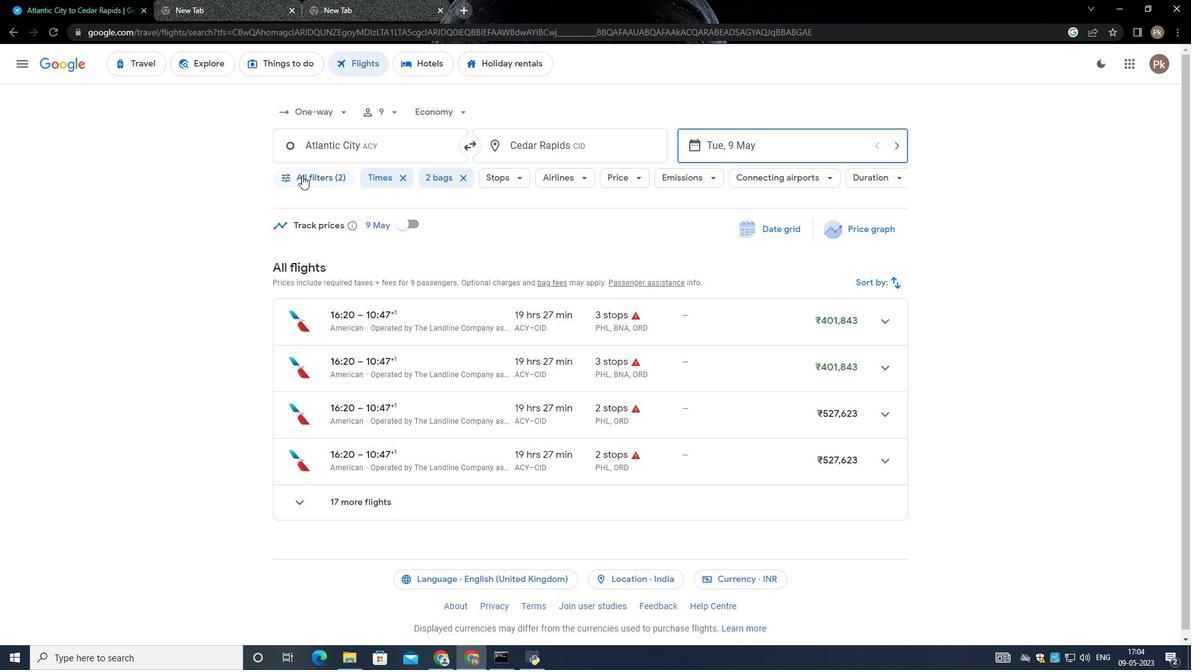 
Action: Mouse moved to (454, 442)
Screenshot: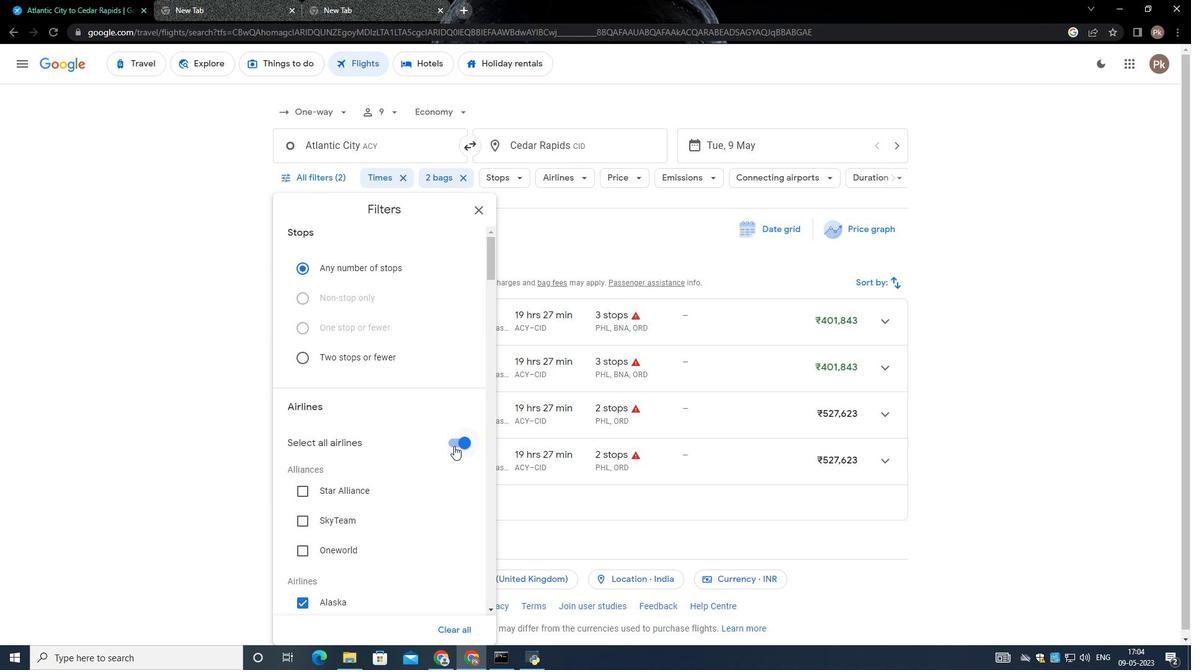 
Action: Mouse pressed left at (454, 442)
Screenshot: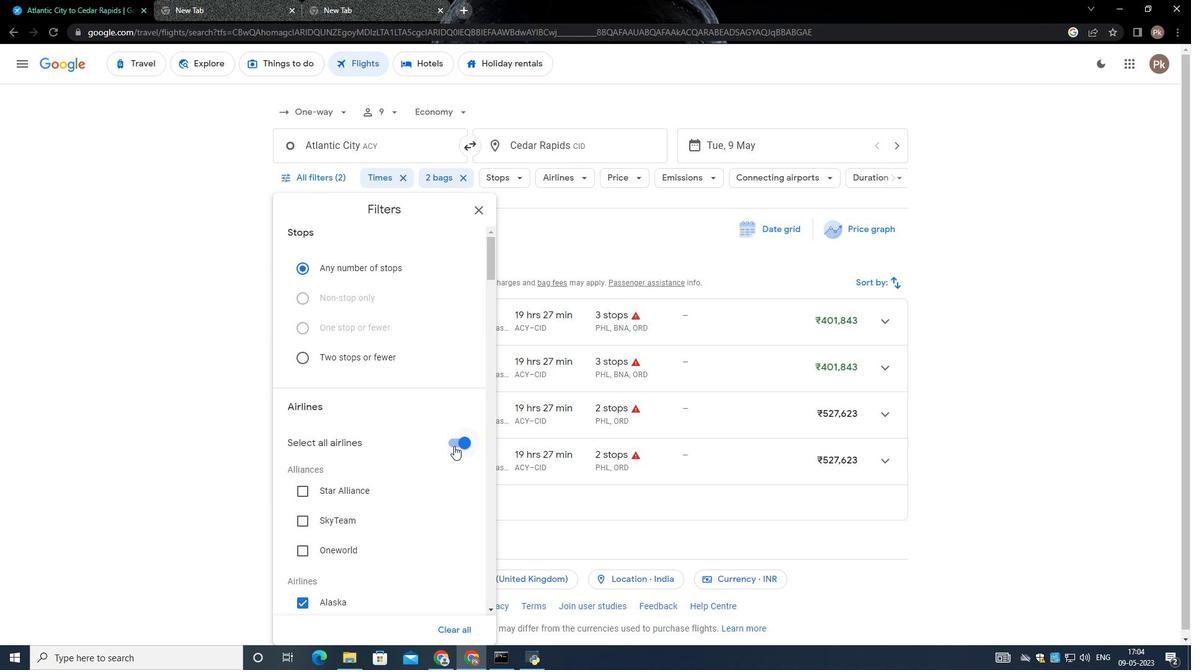 
Action: Mouse moved to (477, 390)
Screenshot: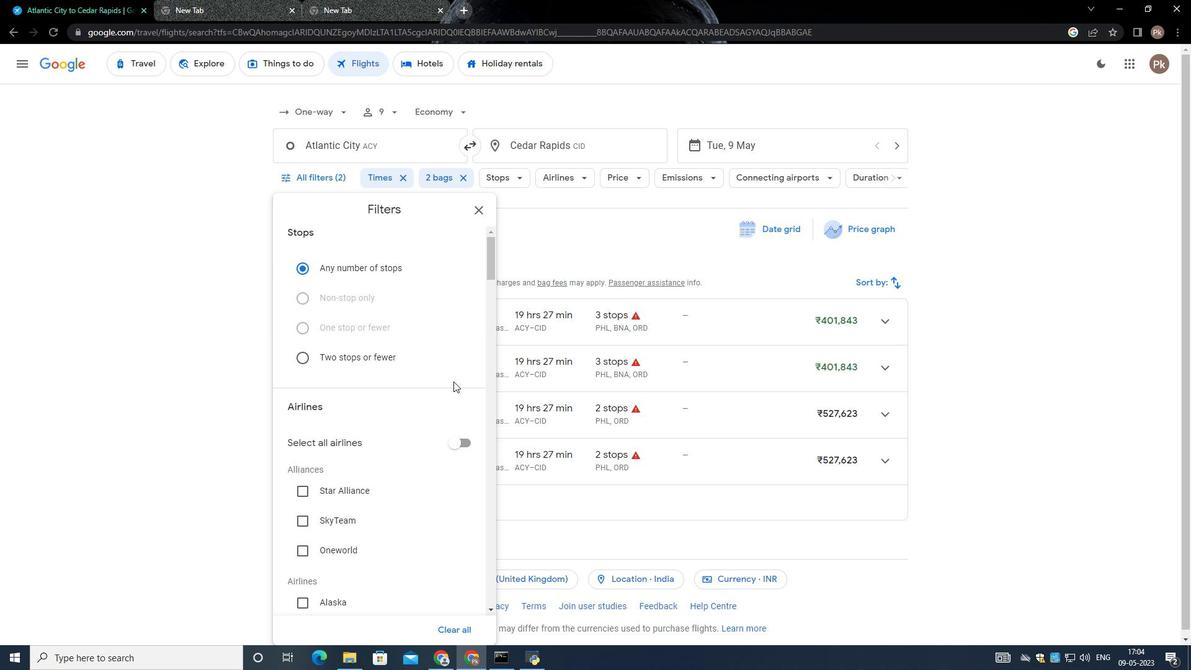 
Action: Mouse scrolled (477, 389) with delta (0, 0)
Screenshot: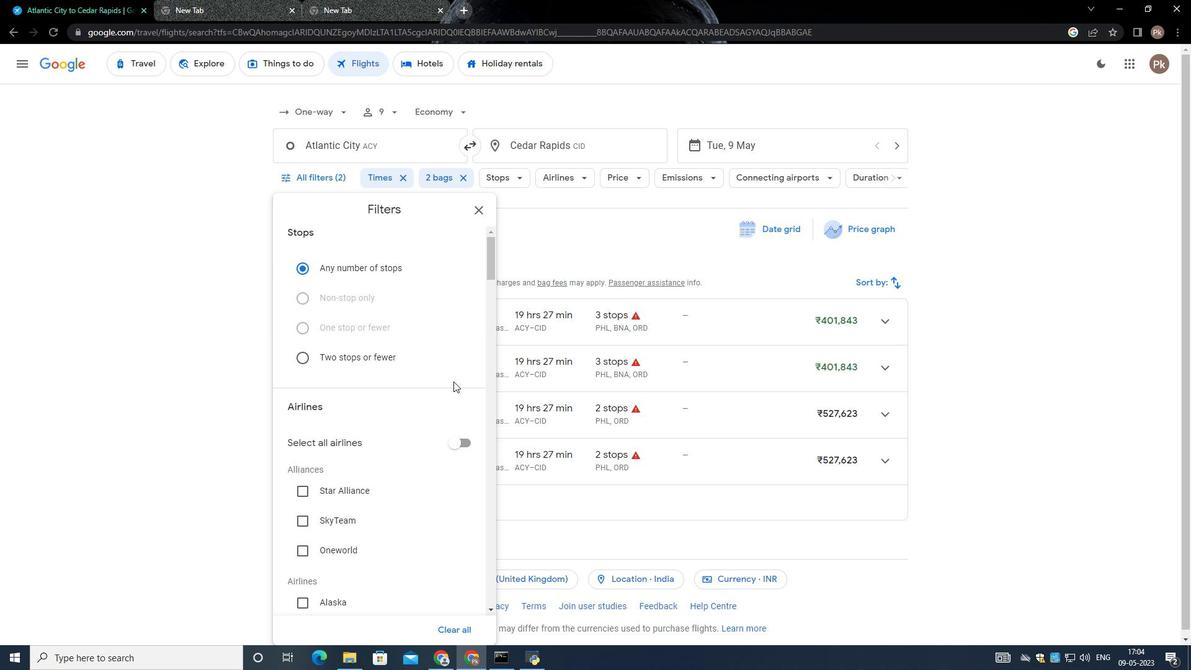 
Action: Mouse moved to (492, 395)
Screenshot: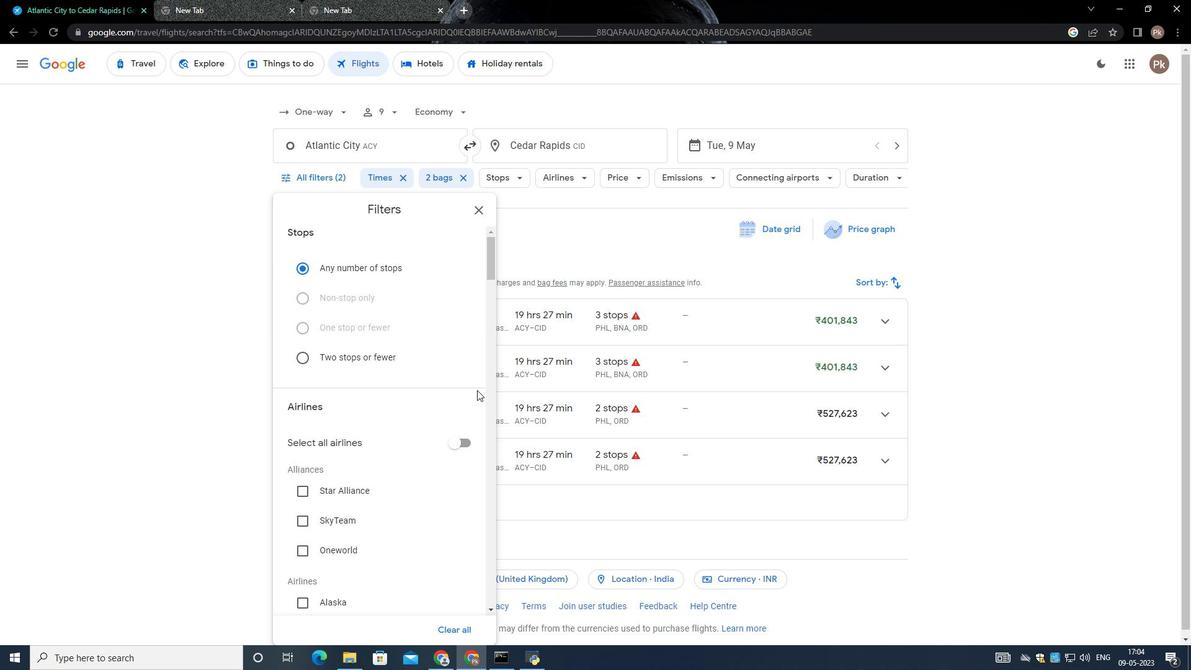 
Action: Mouse scrolled (492, 395) with delta (0, 0)
Screenshot: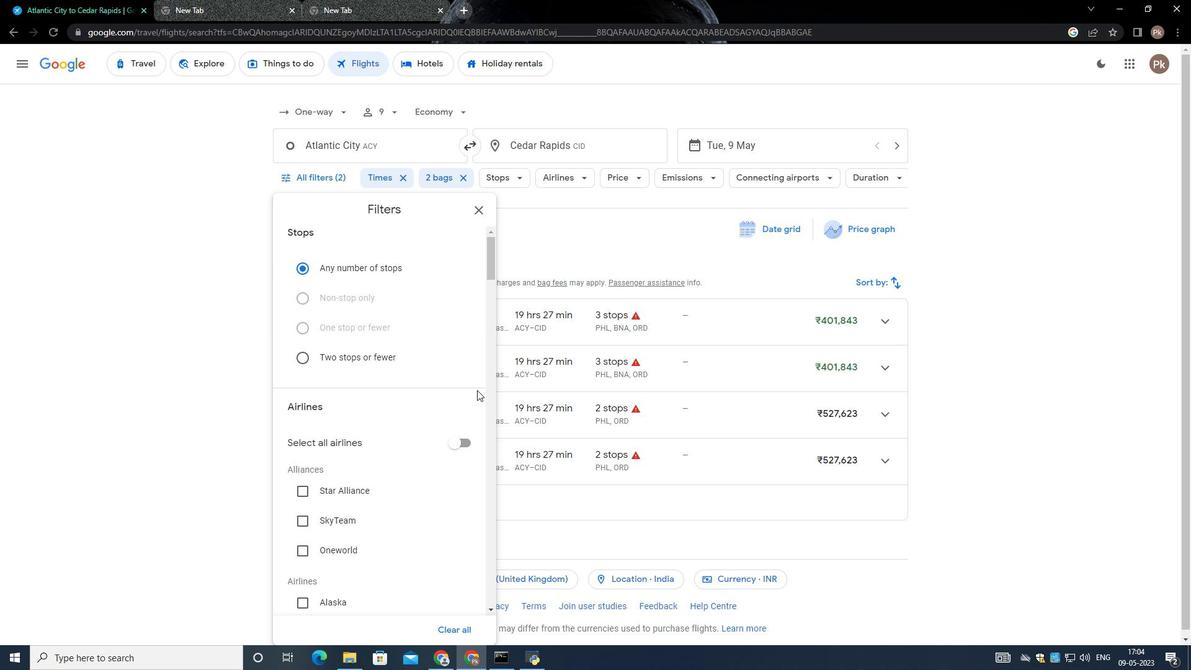 
Action: Mouse moved to (495, 400)
Screenshot: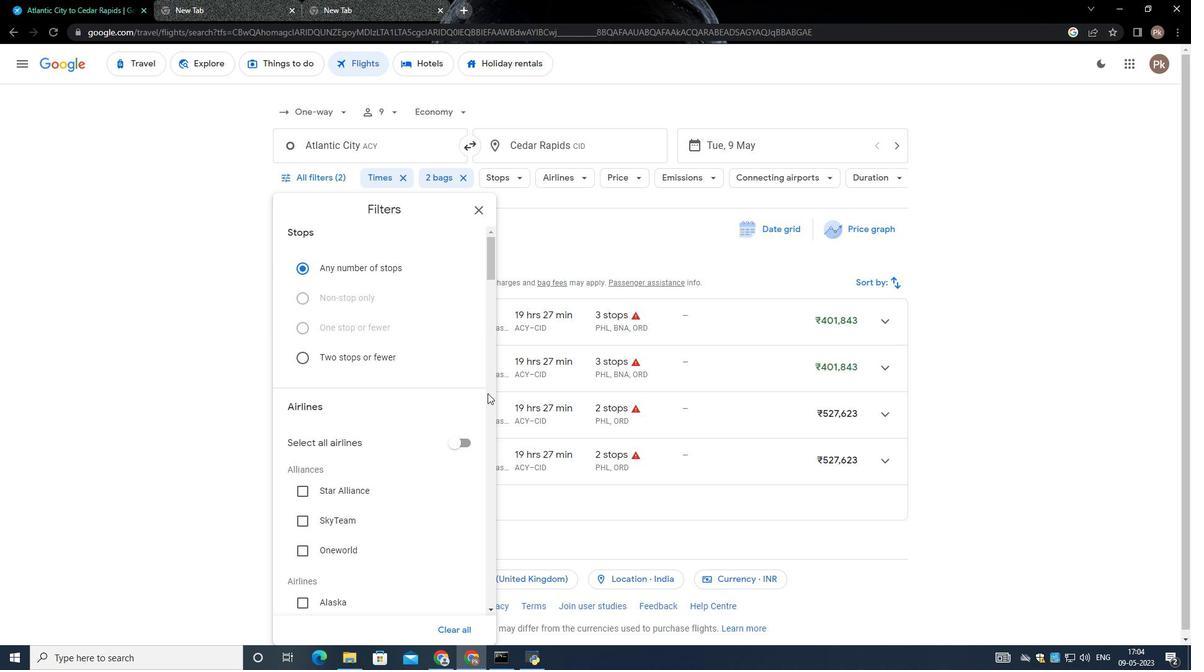 
Action: Mouse scrolled (495, 400) with delta (0, 0)
Screenshot: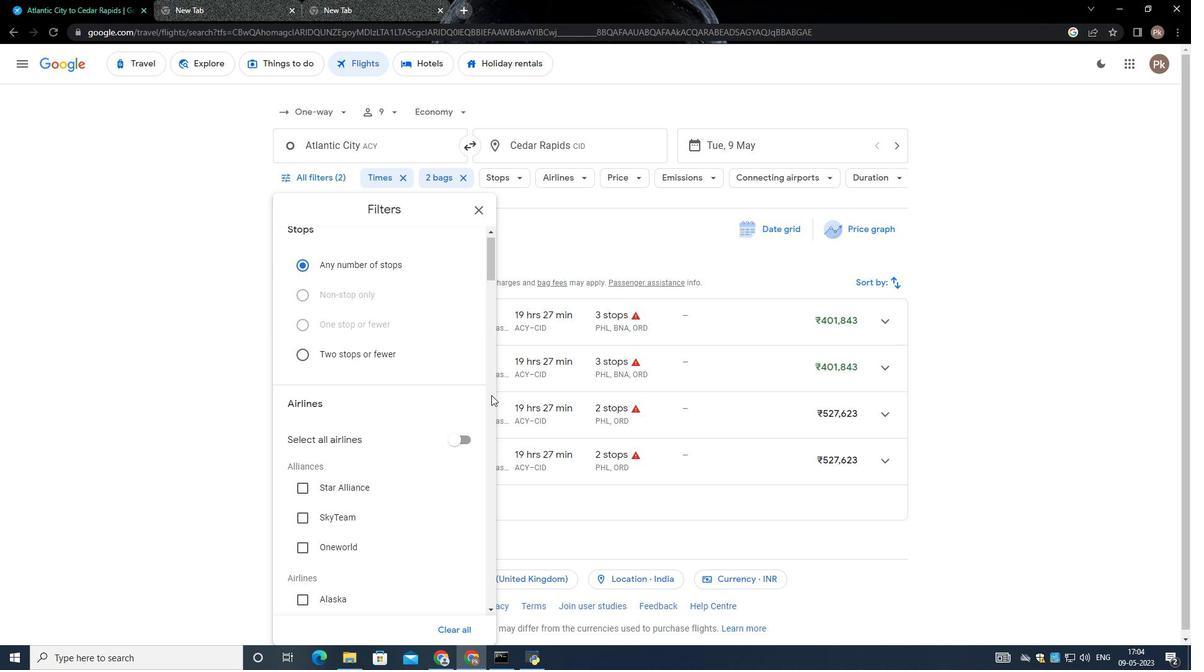 
Action: Mouse moved to (494, 410)
Screenshot: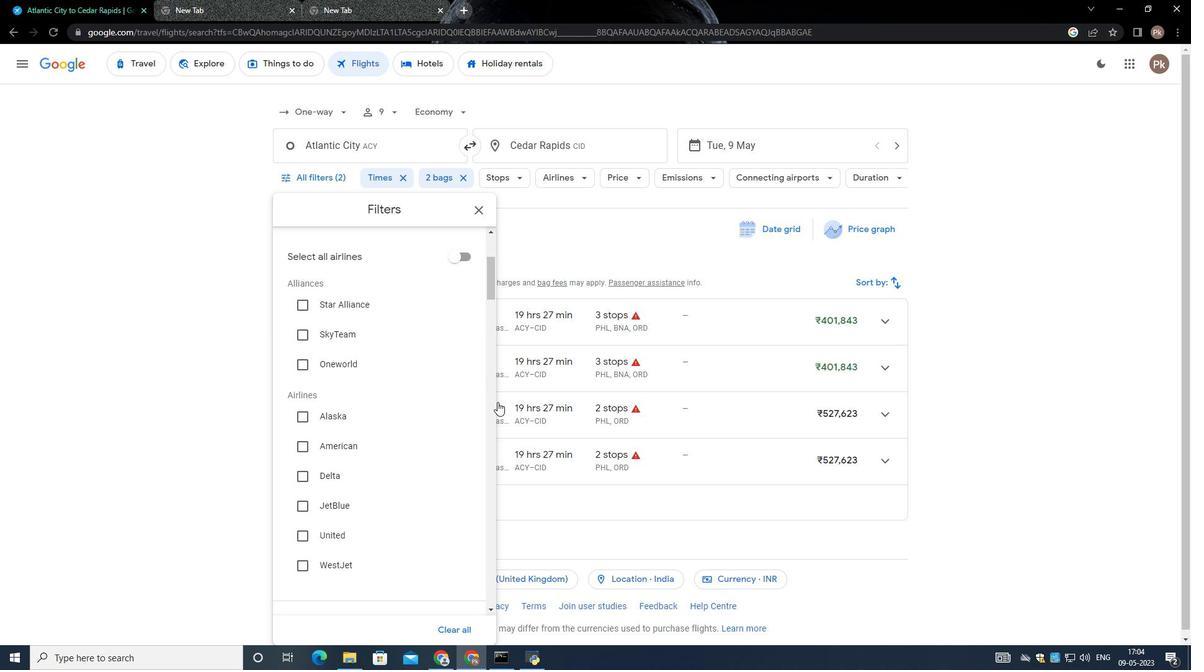 
Action: Mouse scrolled (494, 410) with delta (0, 0)
Screenshot: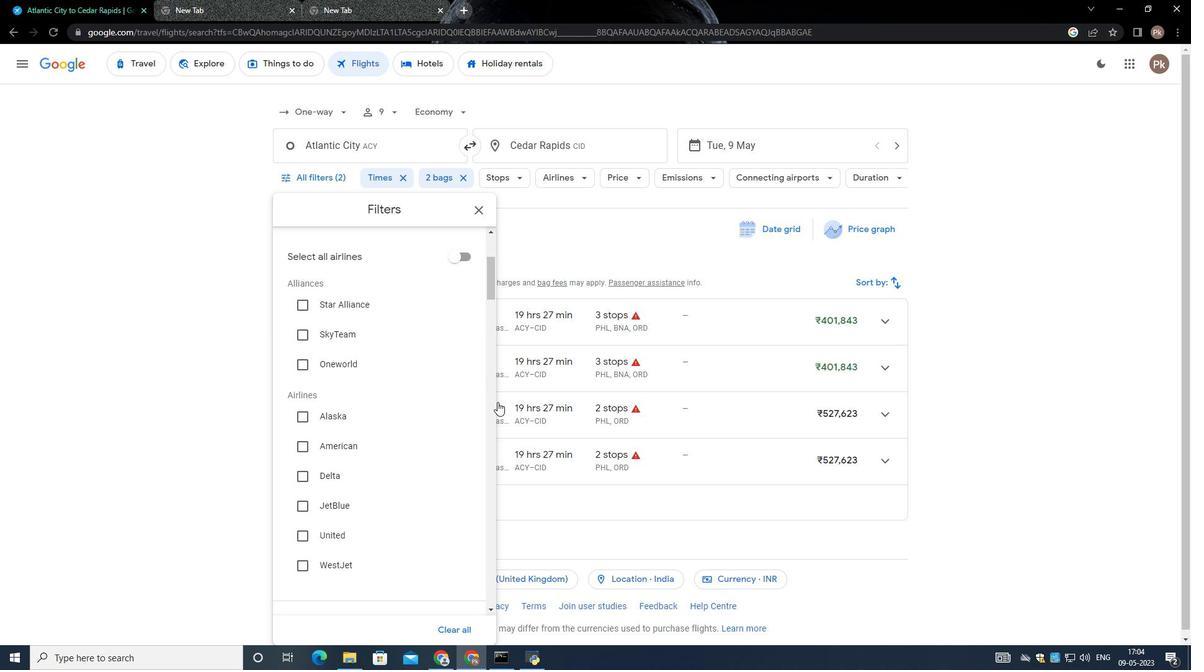 
Action: Mouse moved to (494, 413)
Screenshot: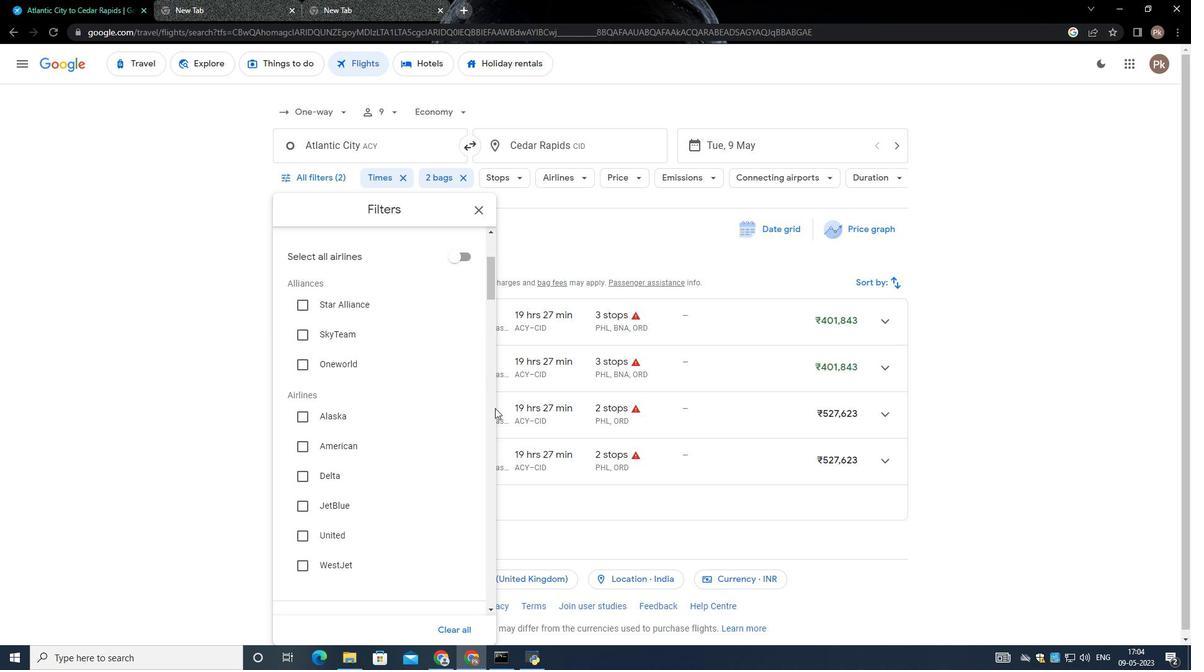 
Action: Mouse scrolled (494, 413) with delta (0, 0)
Screenshot: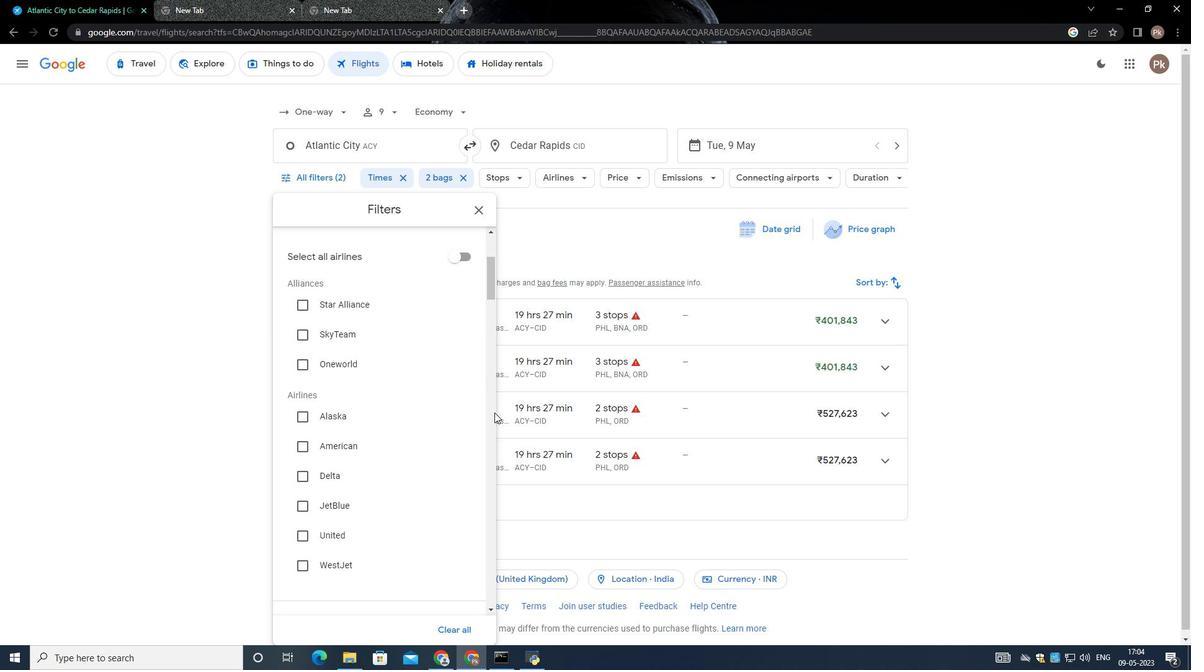
Action: Mouse moved to (488, 420)
Screenshot: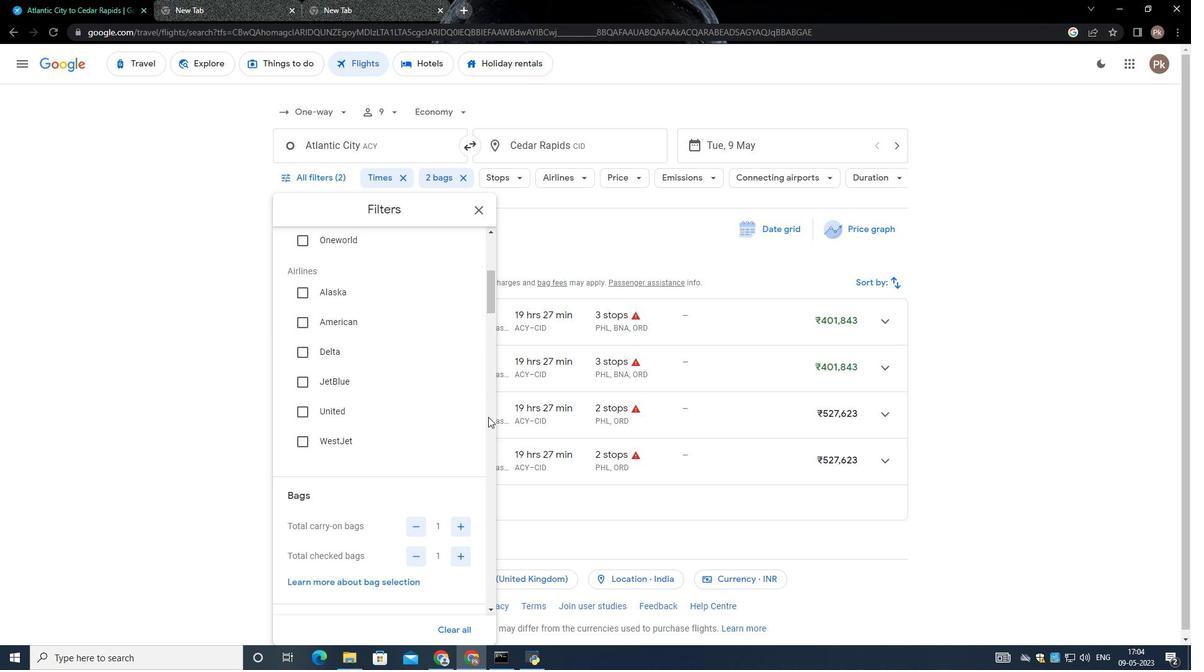 
Action: Mouse scrolled (488, 420) with delta (0, 0)
Screenshot: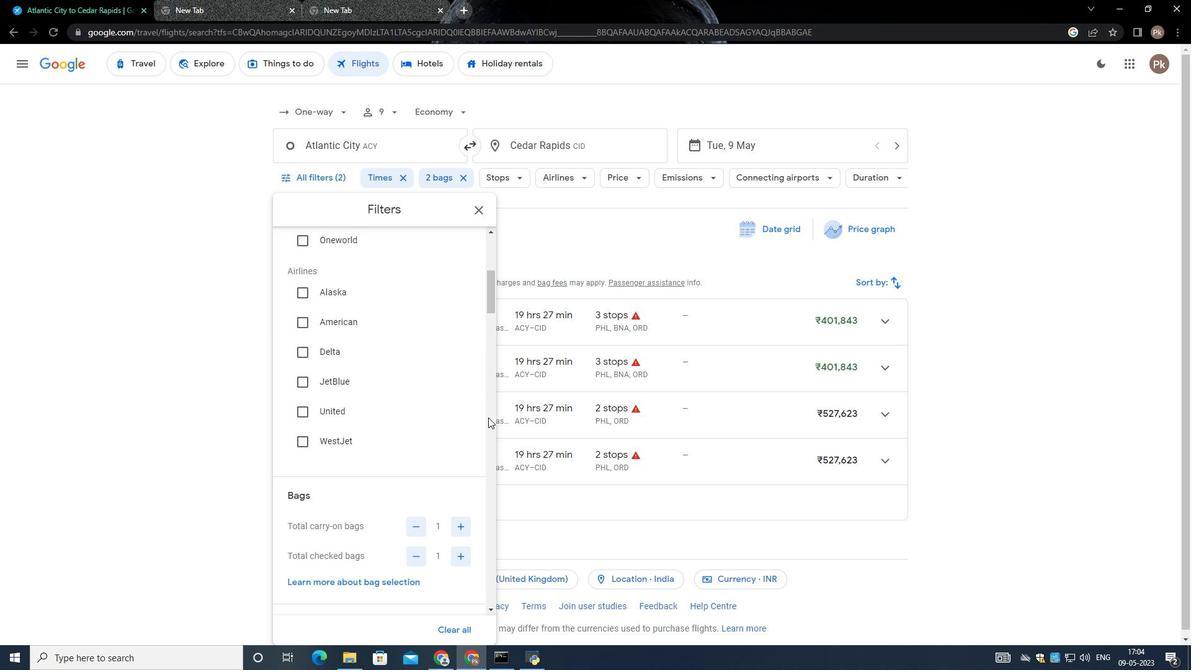 
Action: Mouse moved to (485, 430)
Screenshot: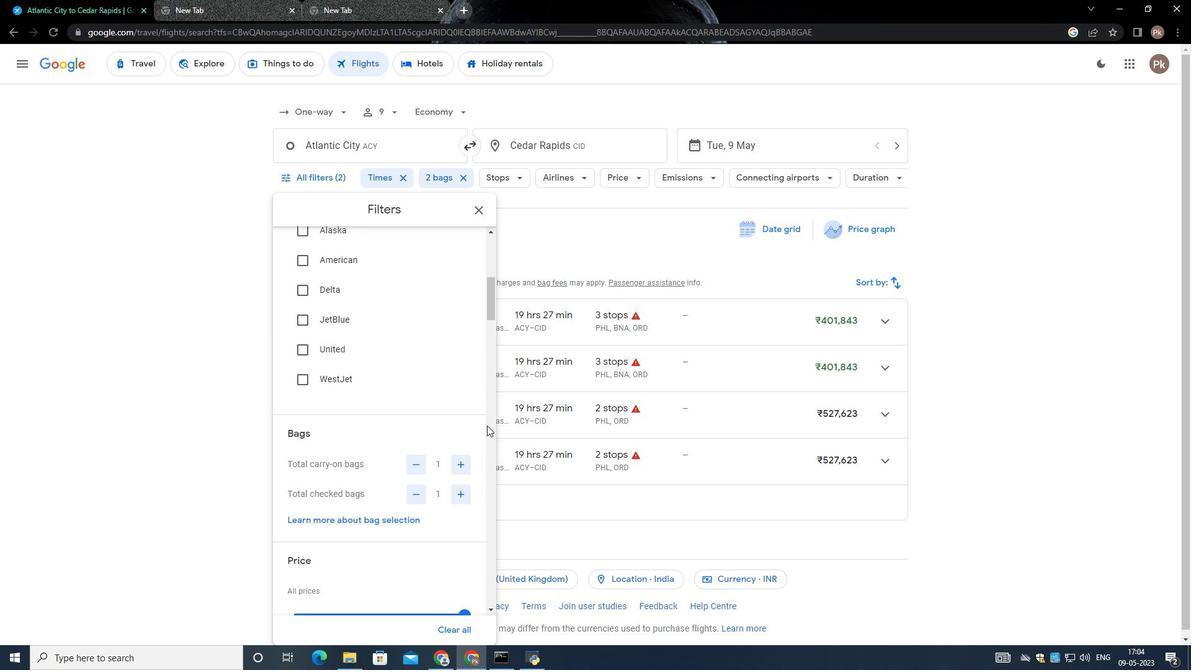 
Action: Mouse scrolled (485, 429) with delta (0, 0)
Screenshot: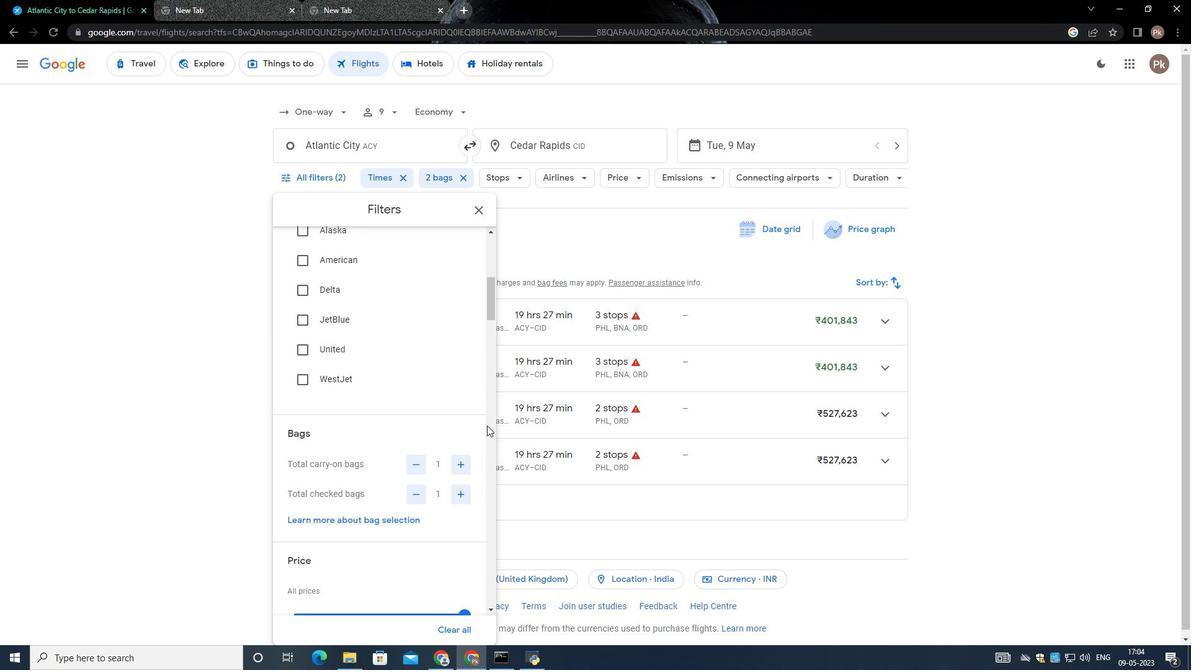 
Action: Mouse moved to (384, 417)
Screenshot: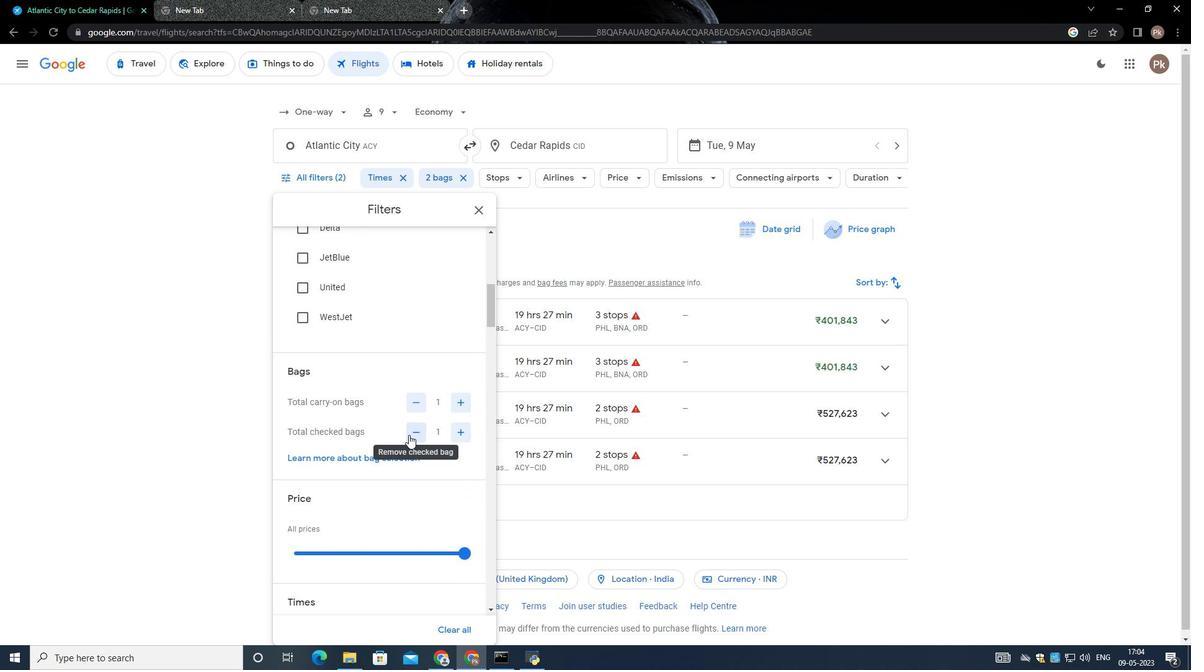 
Action: Mouse scrolled (384, 416) with delta (0, 0)
Screenshot: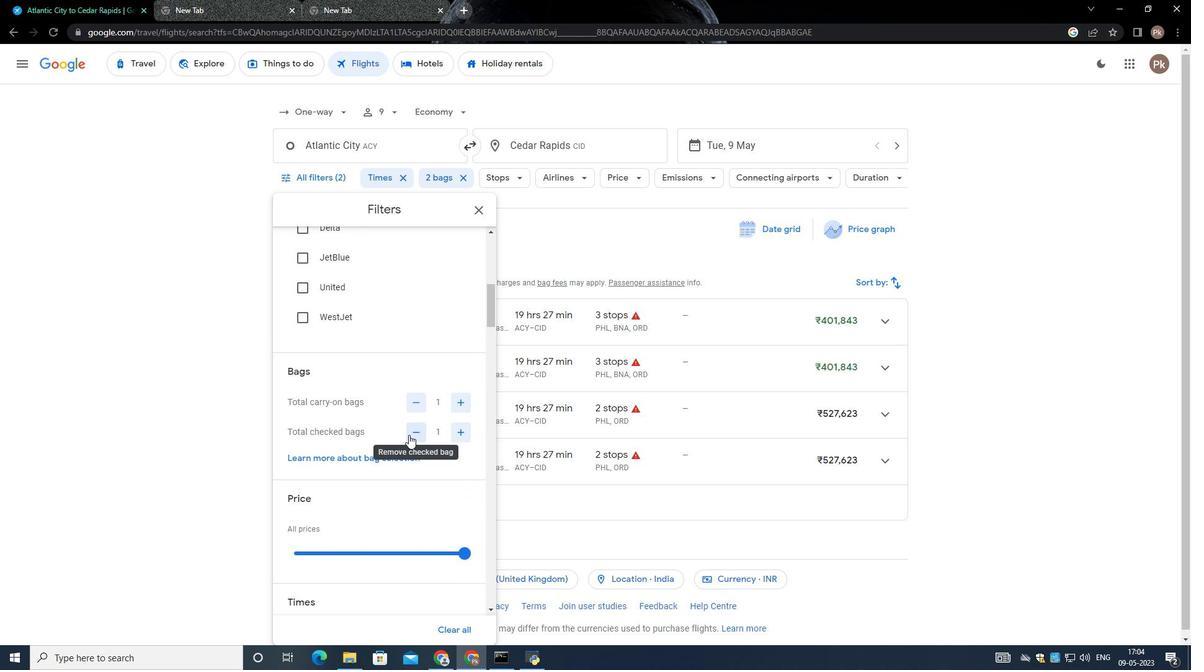 
Action: Mouse moved to (464, 367)
Screenshot: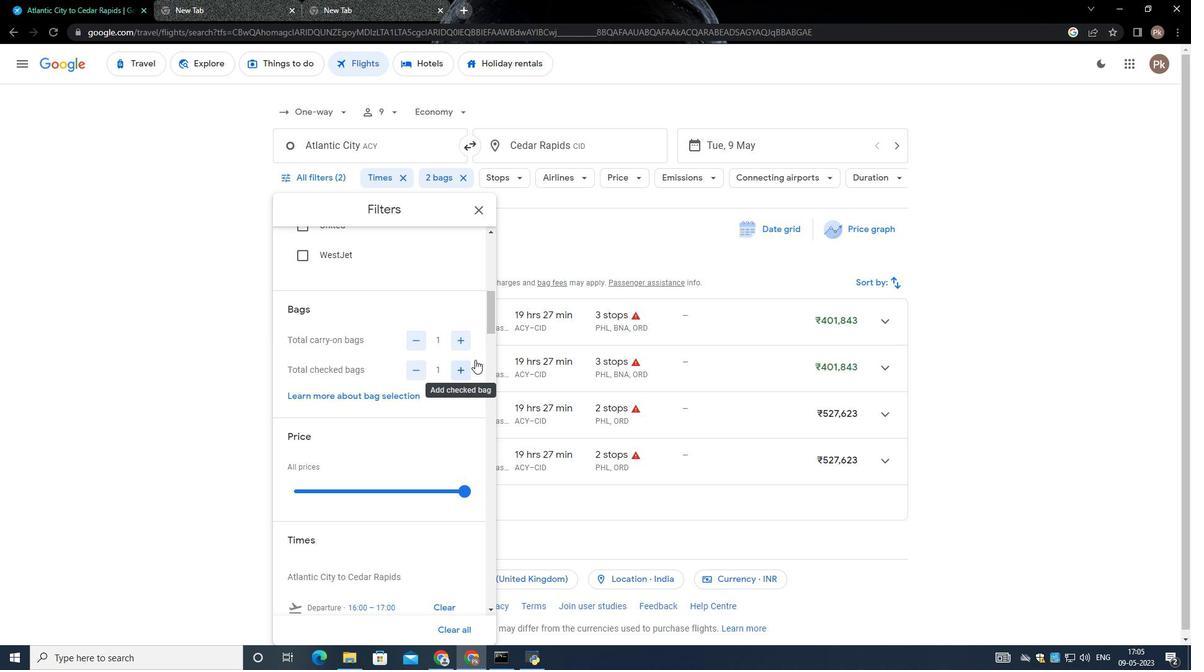 
Action: Mouse pressed left at (464, 367)
Screenshot: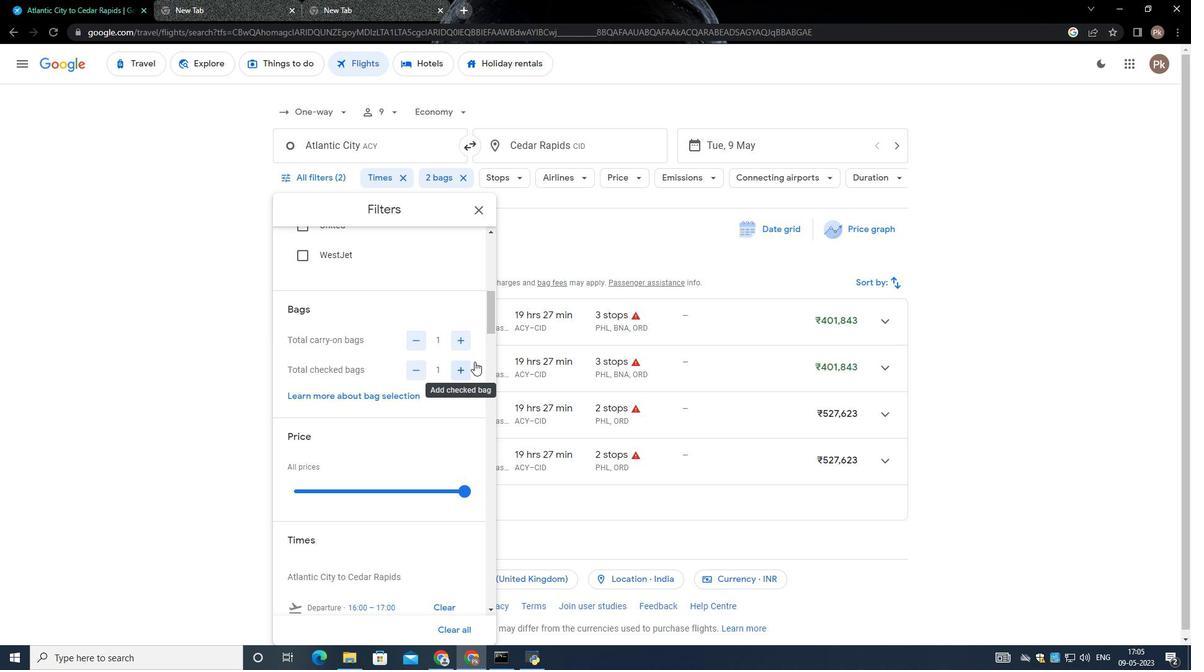 
Action: Mouse moved to (464, 367)
Screenshot: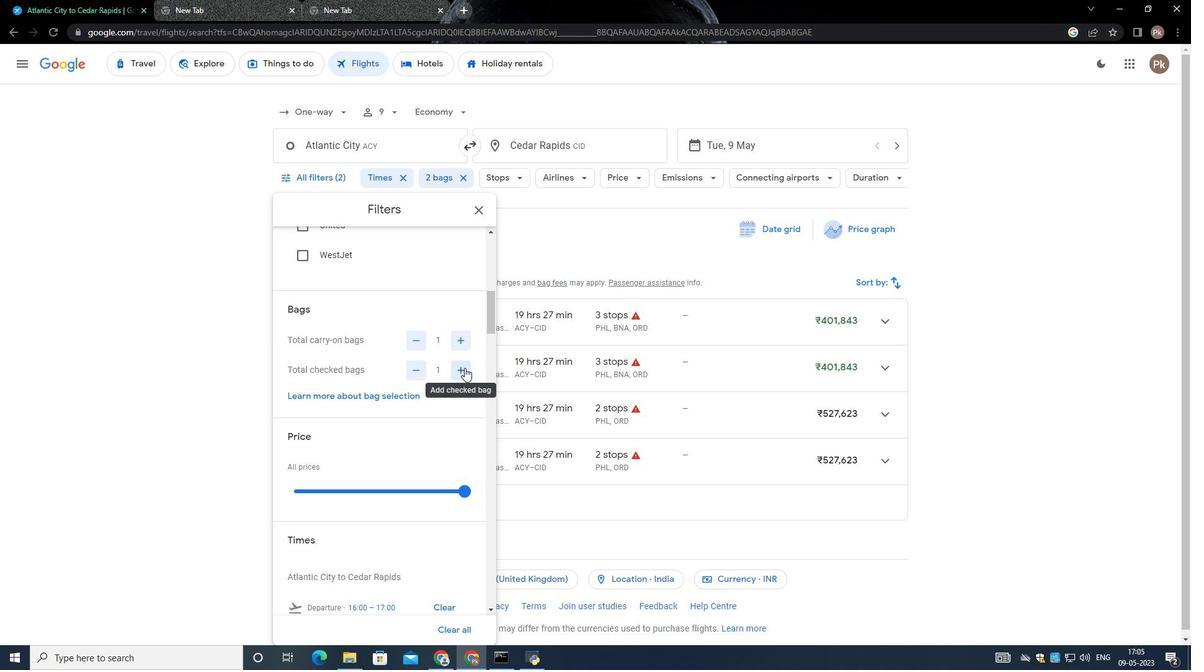 
Action: Mouse pressed left at (464, 367)
Screenshot: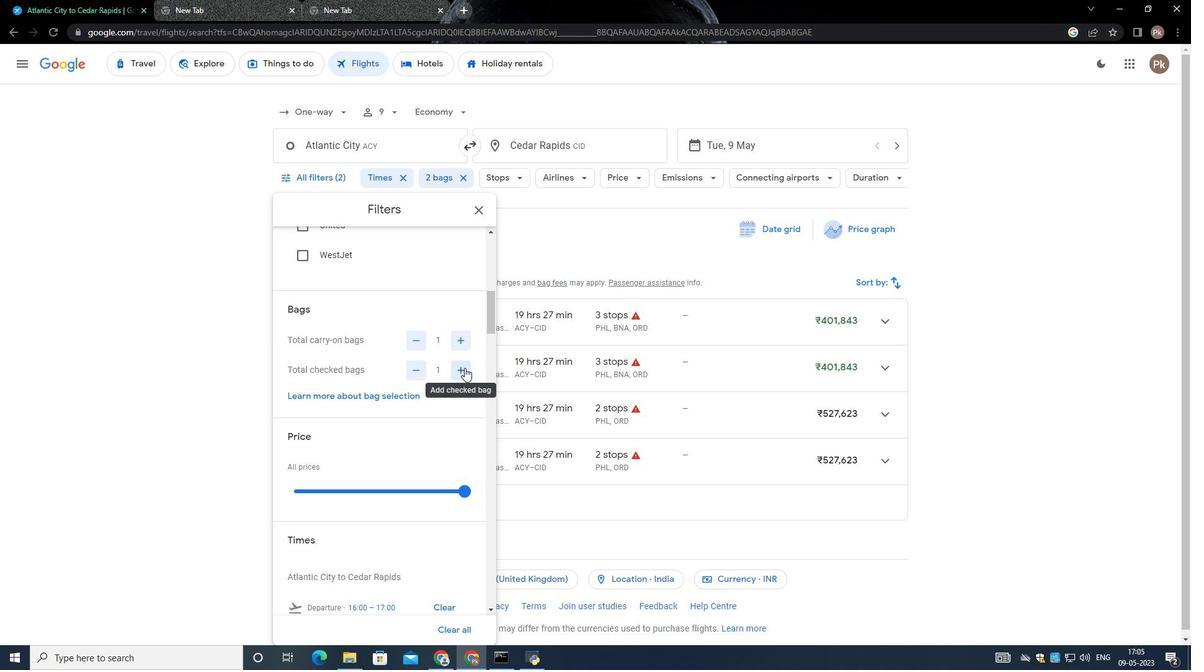 
Action: Mouse pressed left at (464, 367)
Screenshot: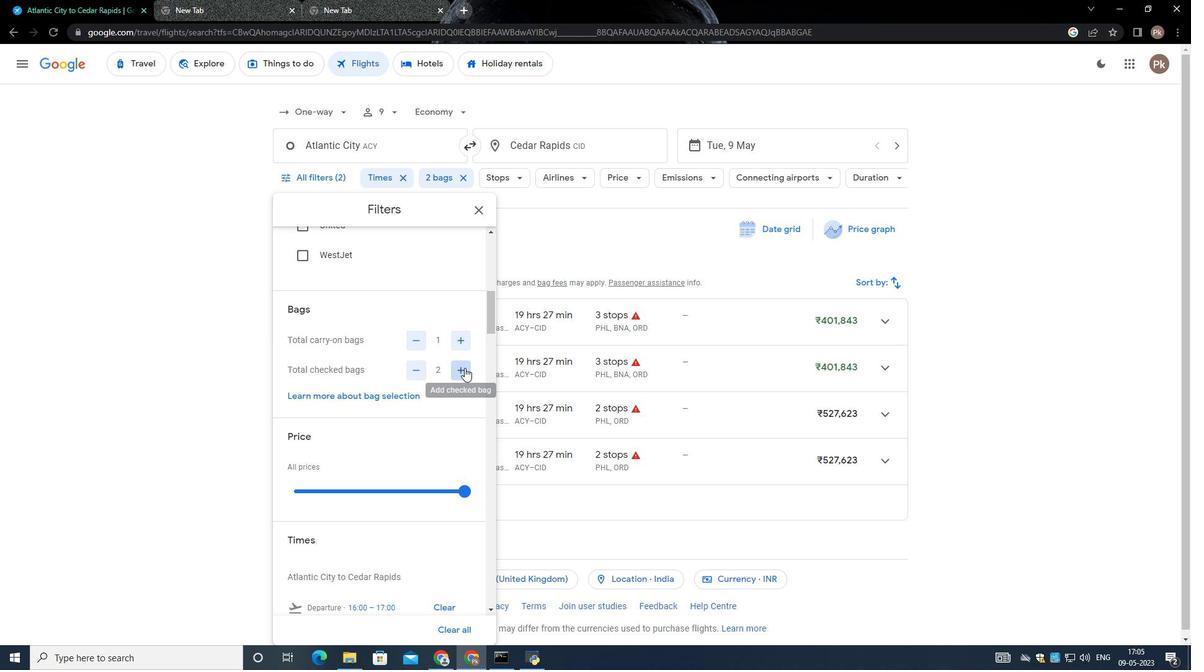 
Action: Mouse pressed left at (464, 367)
Screenshot: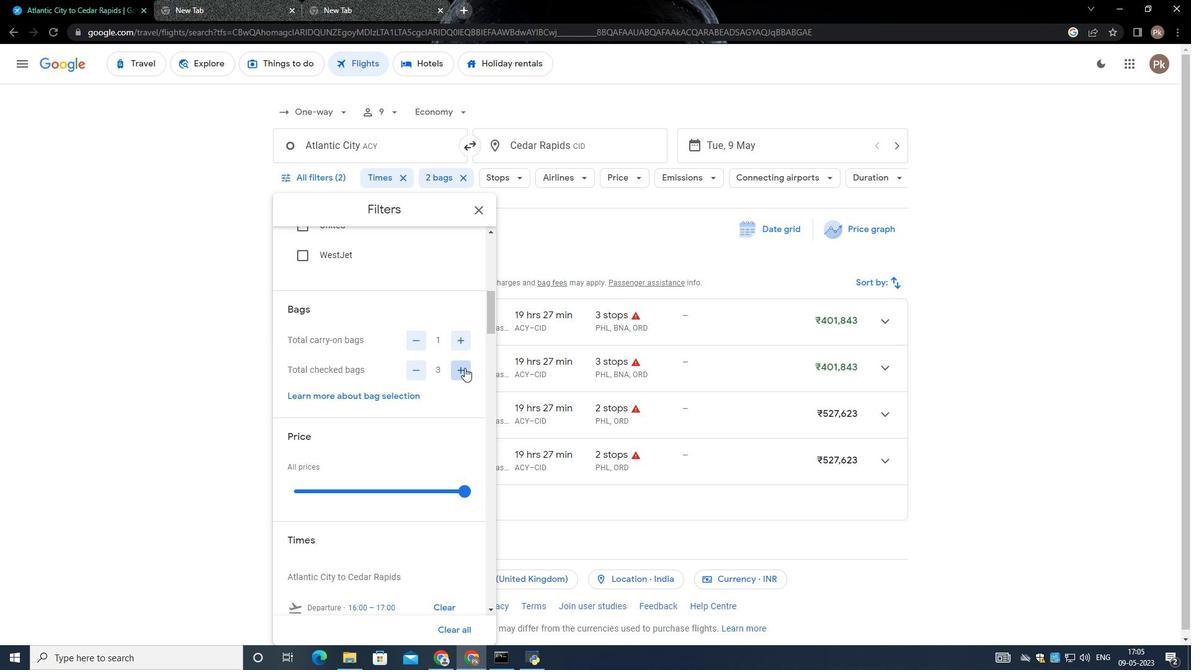 
Action: Mouse pressed left at (464, 367)
Screenshot: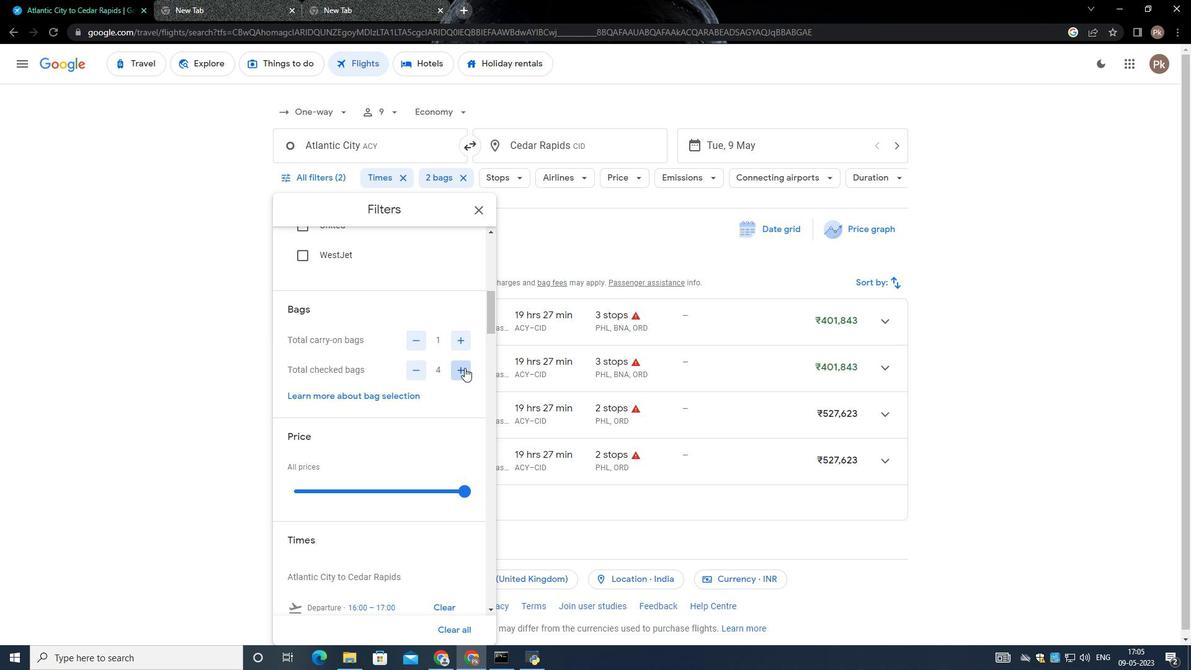 
Action: Mouse pressed left at (464, 367)
Screenshot: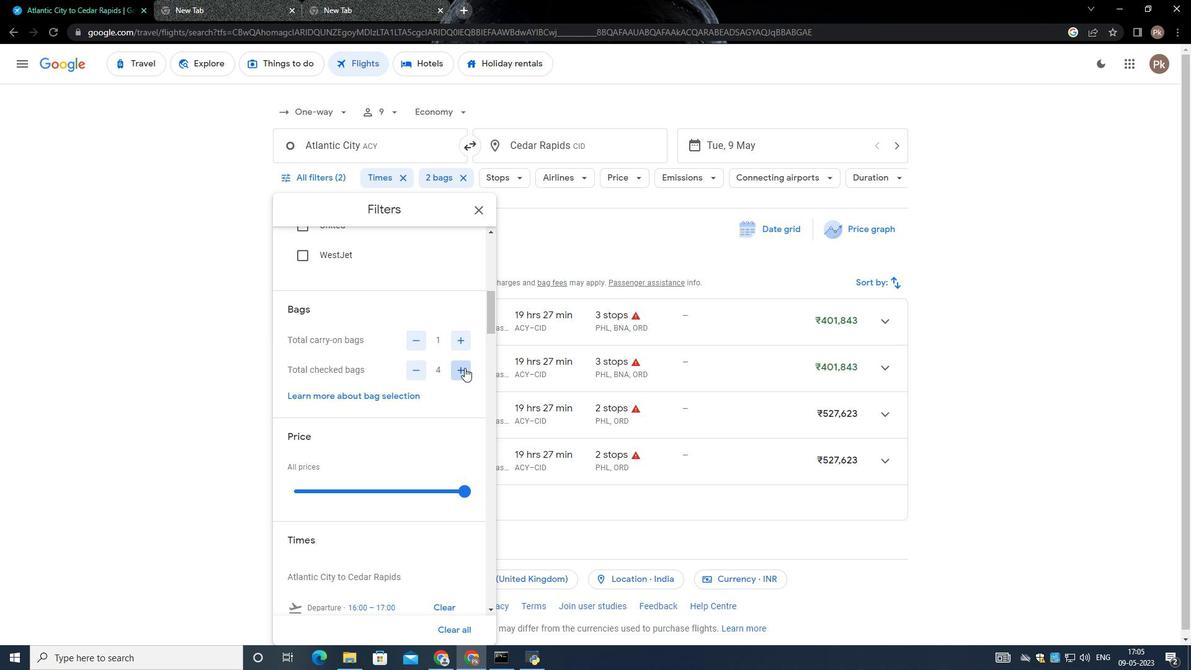 
Action: Mouse pressed left at (464, 367)
Screenshot: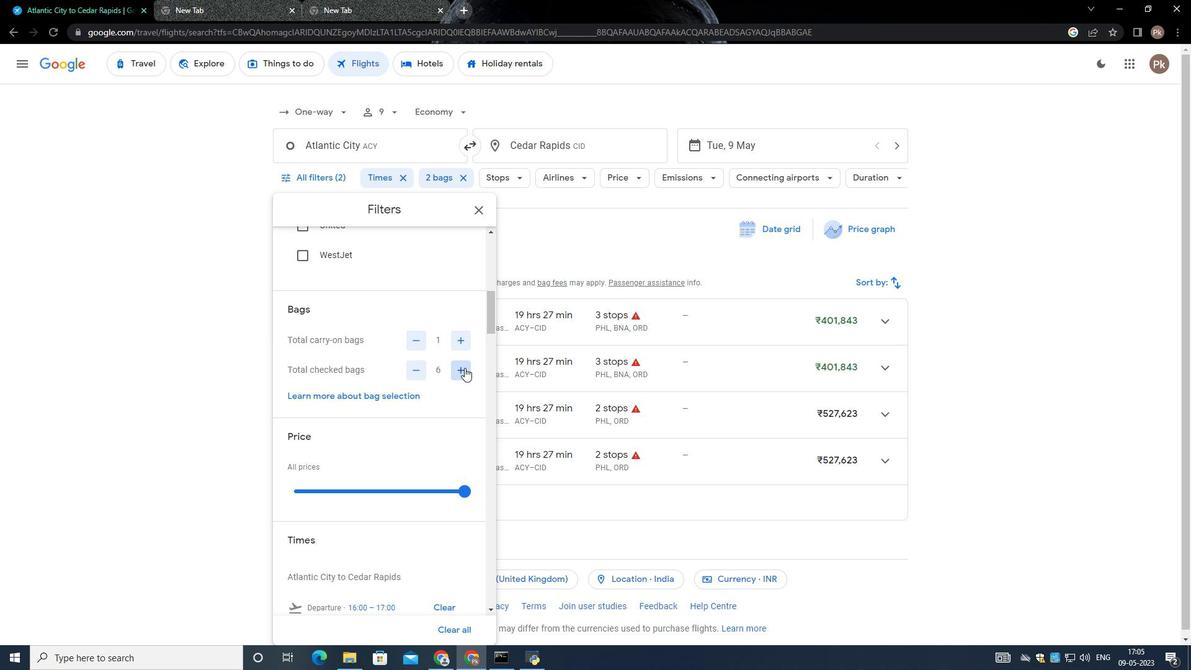 
Action: Mouse pressed left at (464, 367)
Screenshot: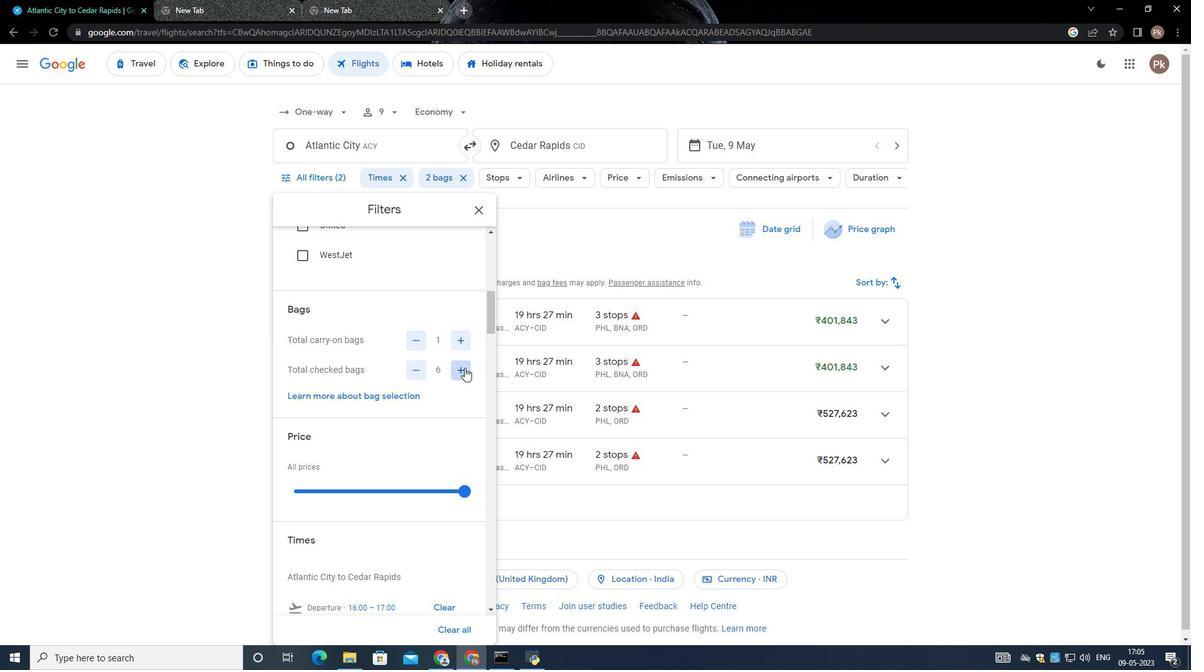 
Action: Mouse pressed left at (464, 367)
Screenshot: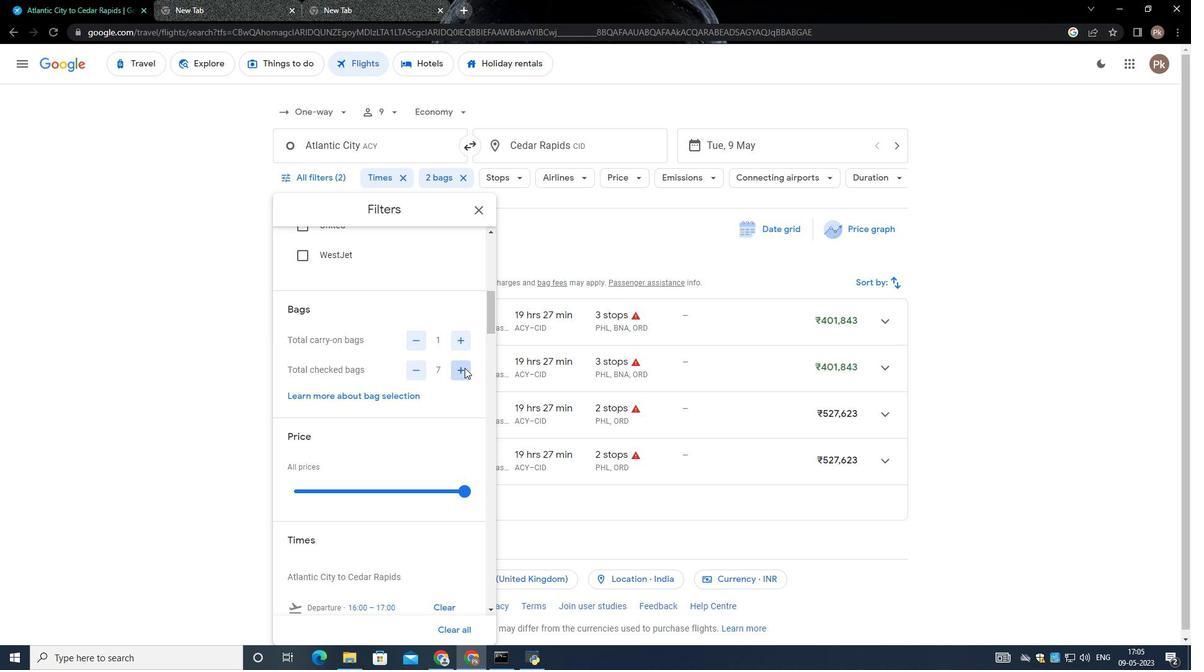 
Action: Mouse pressed left at (464, 367)
Screenshot: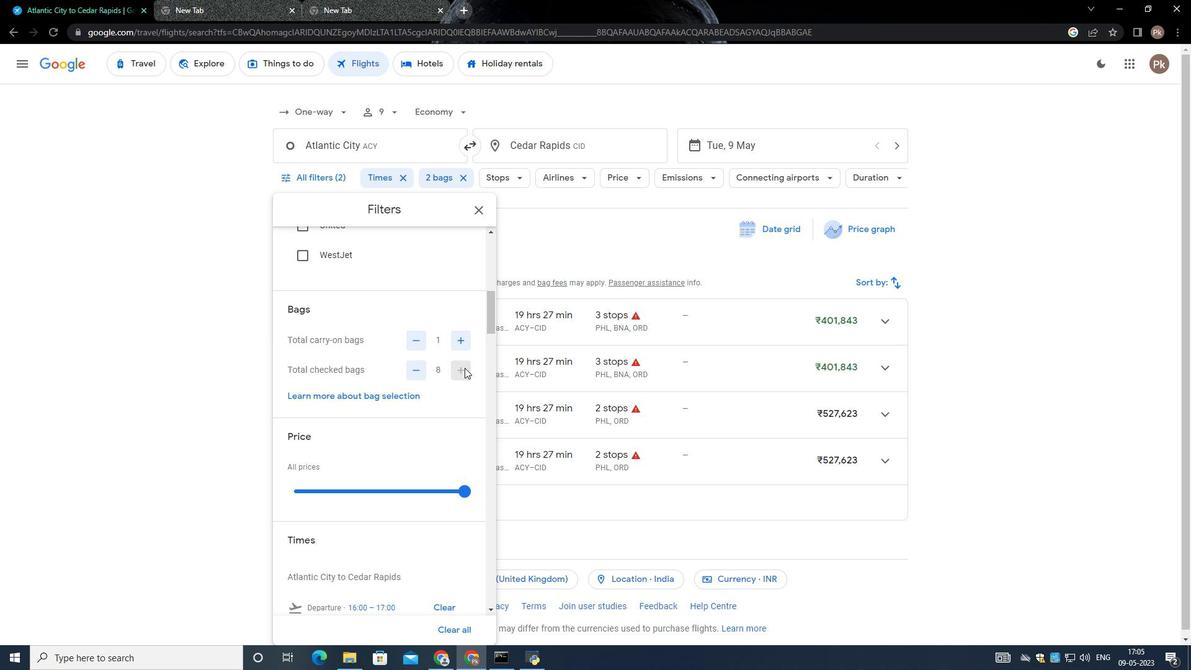
Action: Mouse moved to (416, 342)
Screenshot: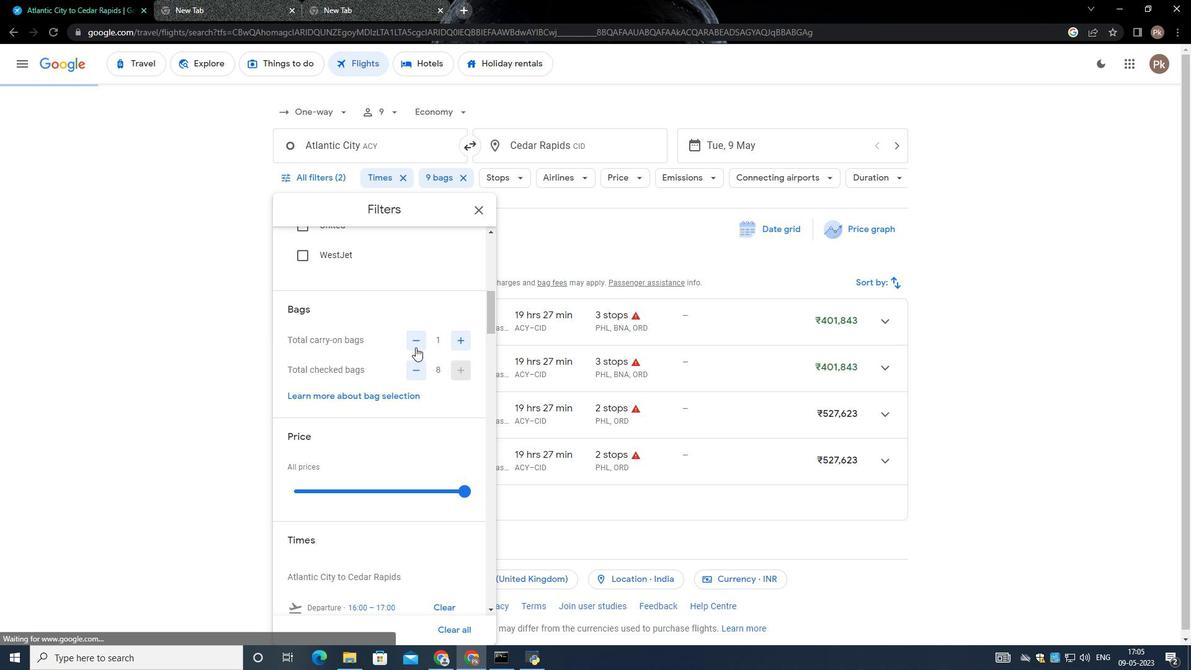 
Action: Mouse pressed left at (416, 342)
Screenshot: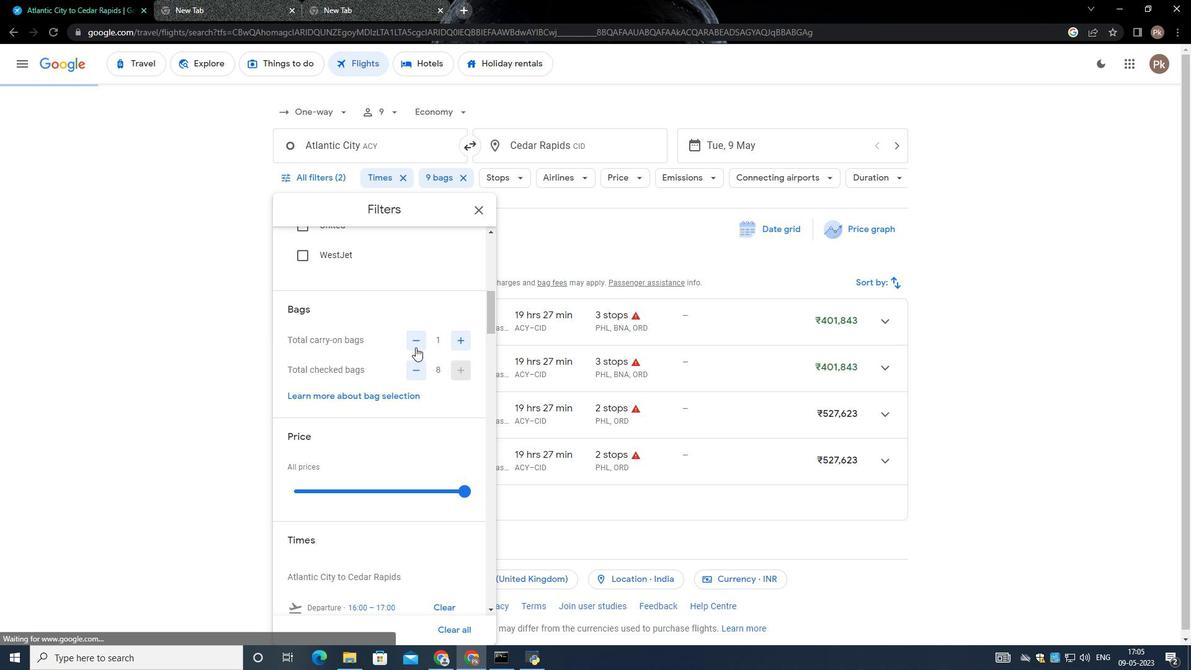 
Action: Mouse moved to (414, 341)
Screenshot: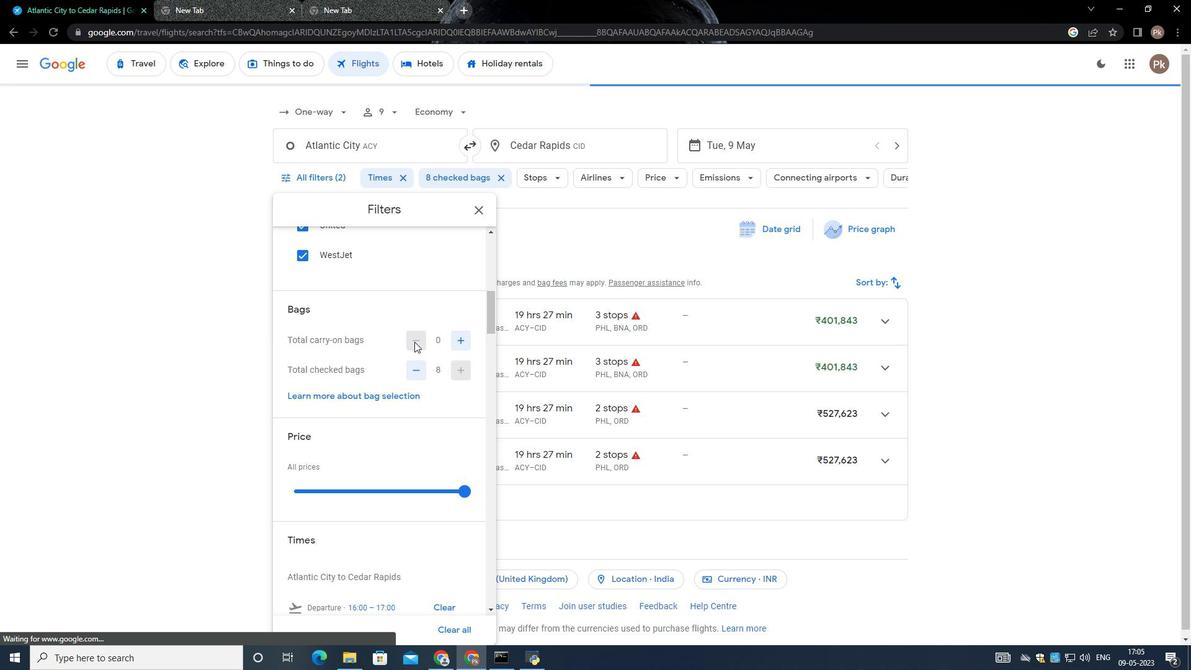
Action: Mouse scrolled (414, 341) with delta (0, 0)
Screenshot: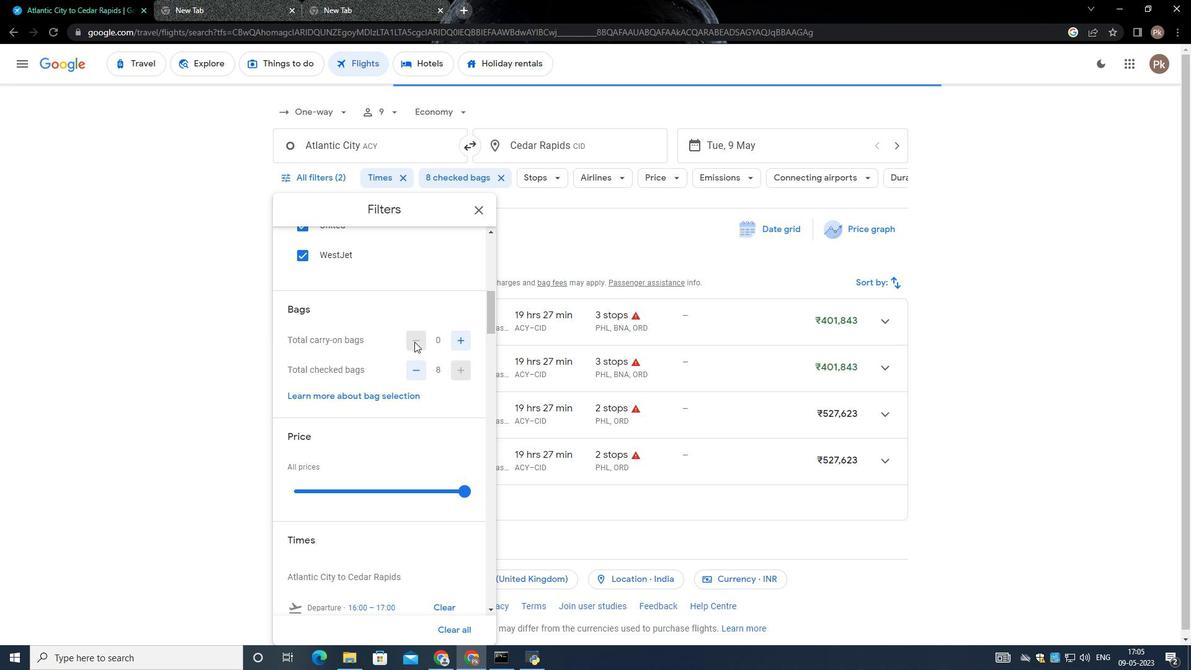 
Action: Mouse scrolled (414, 341) with delta (0, 0)
Screenshot: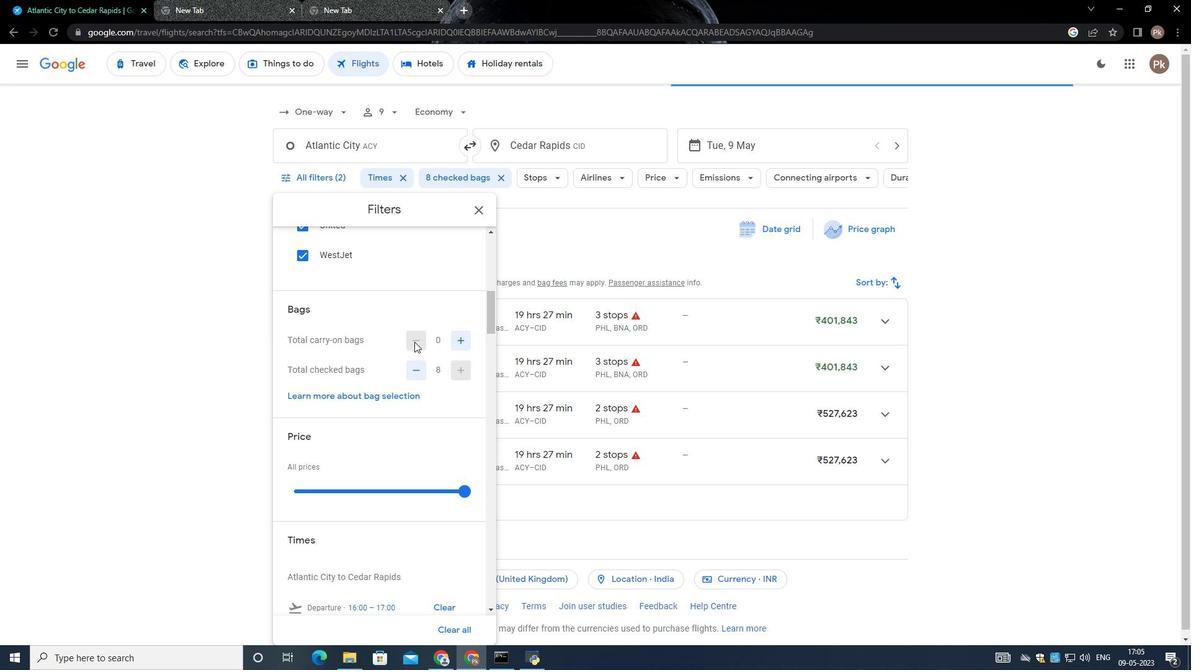 
Action: Mouse moved to (464, 367)
Screenshot: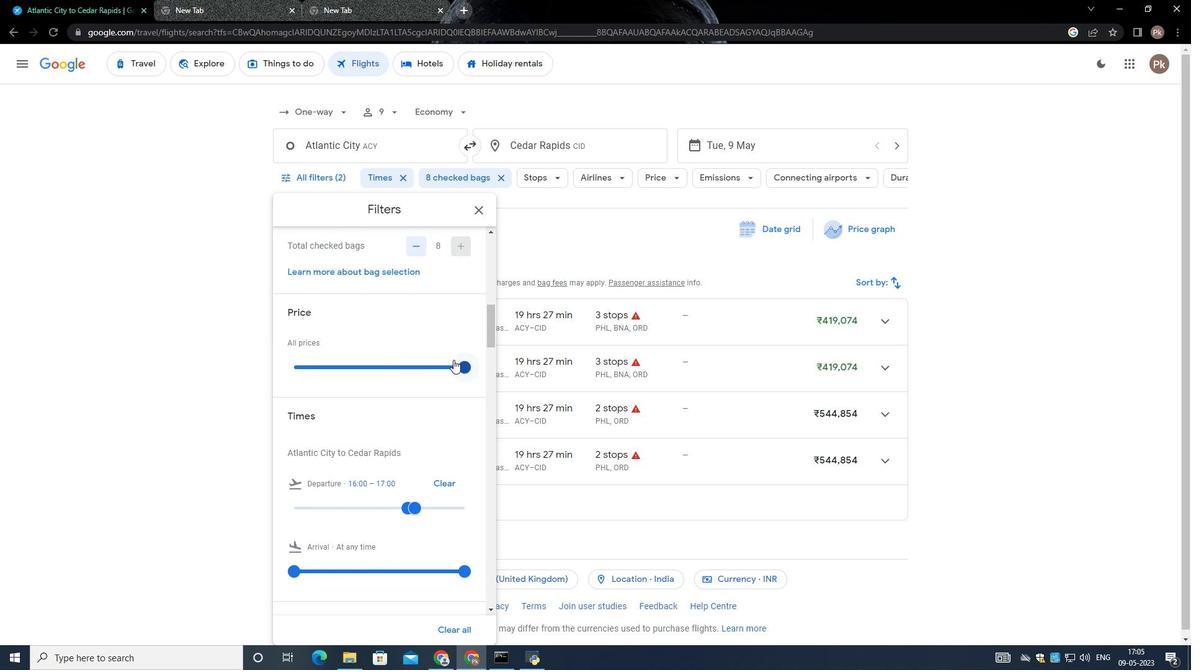 
Action: Mouse pressed left at (464, 367)
Screenshot: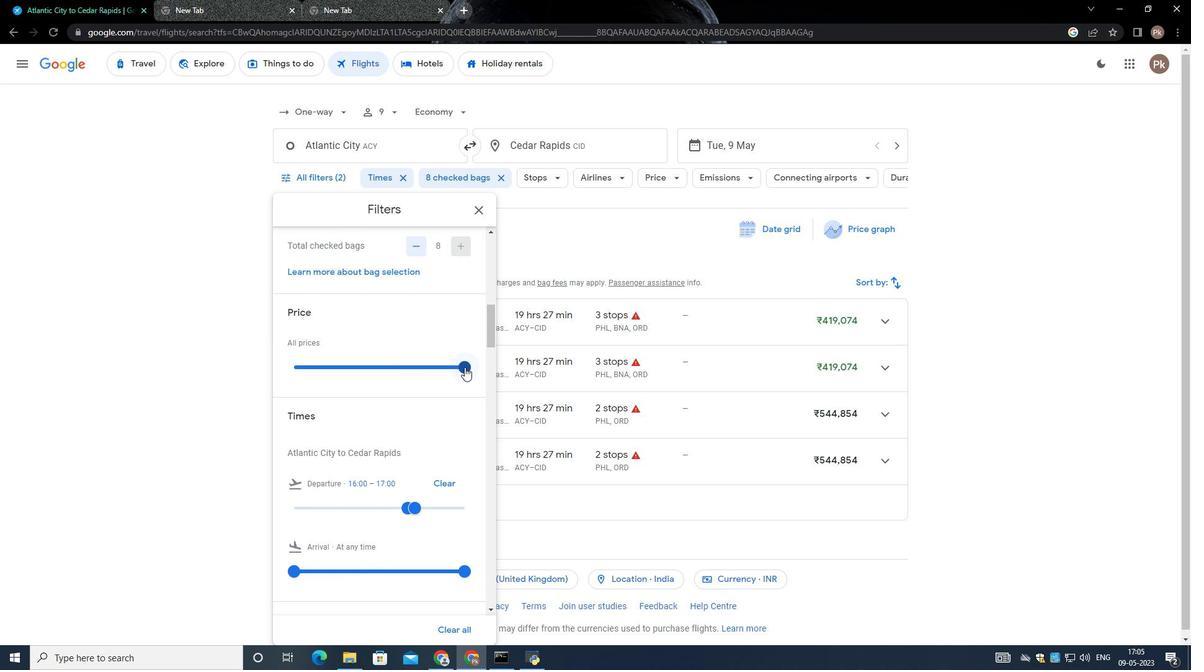 
Action: Mouse moved to (425, 350)
Screenshot: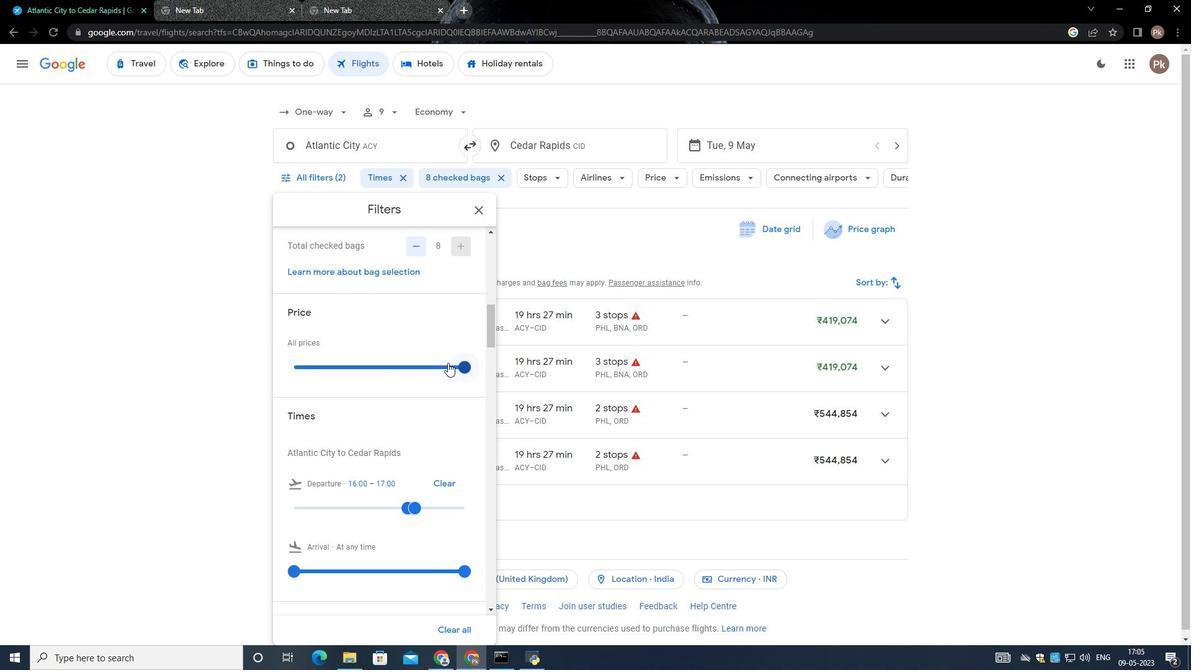 
Action: Mouse scrolled (425, 350) with delta (0, 0)
Screenshot: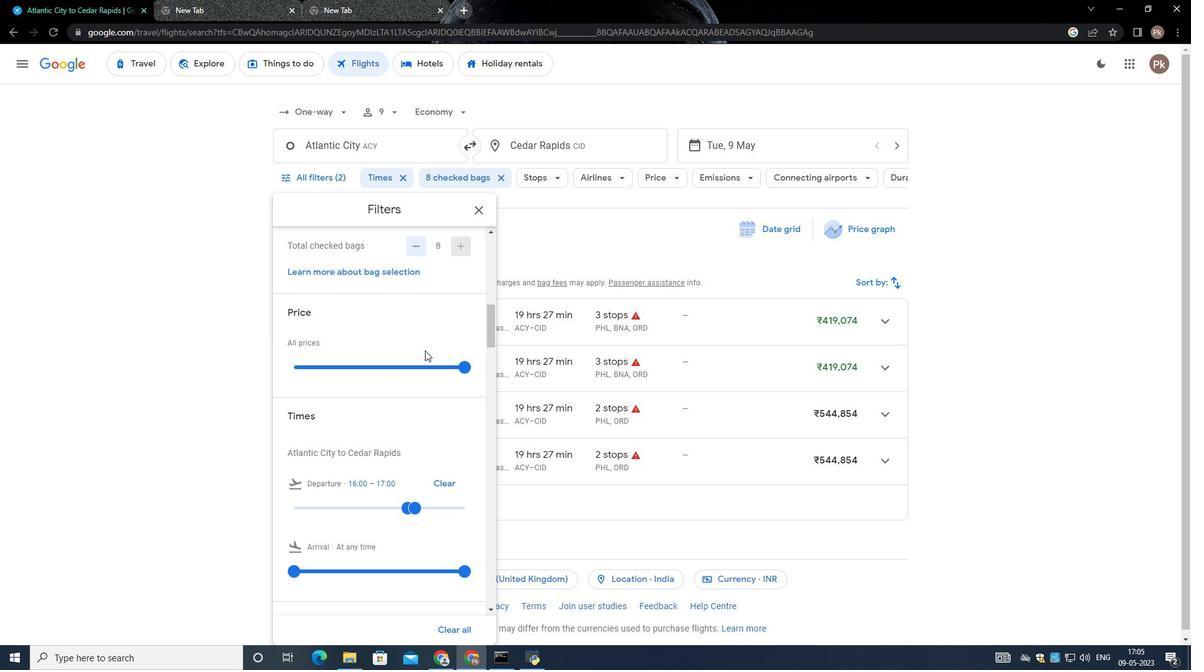 
Action: Mouse moved to (425, 350)
Screenshot: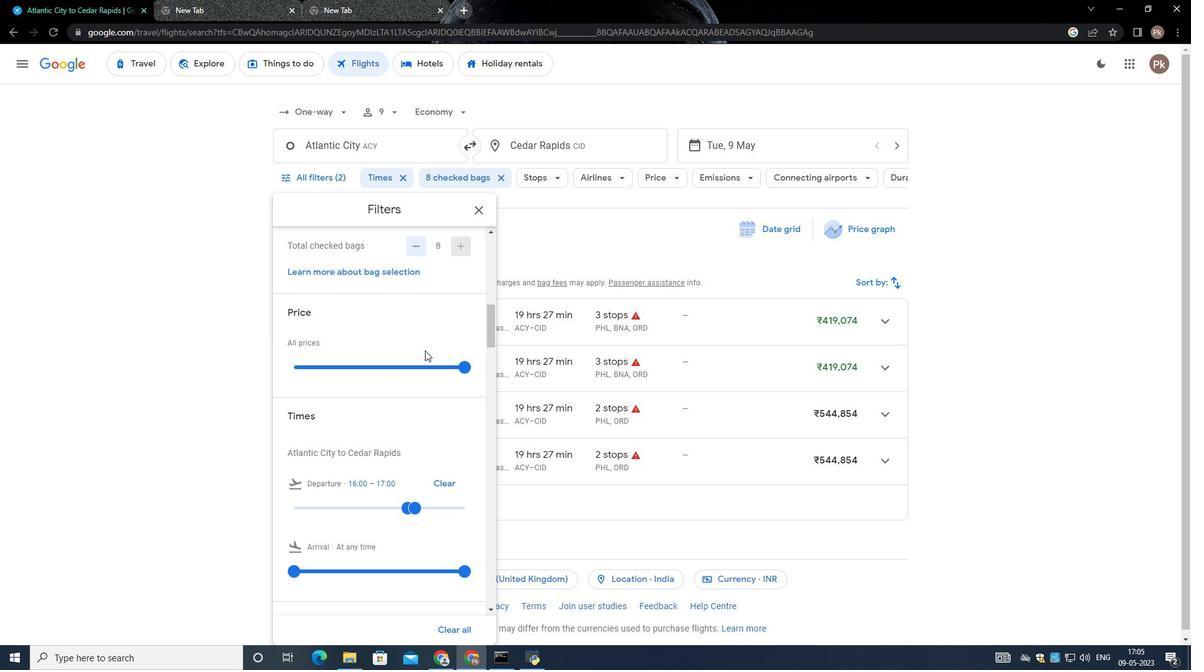 
Action: Mouse scrolled (425, 350) with delta (0, 0)
Screenshot: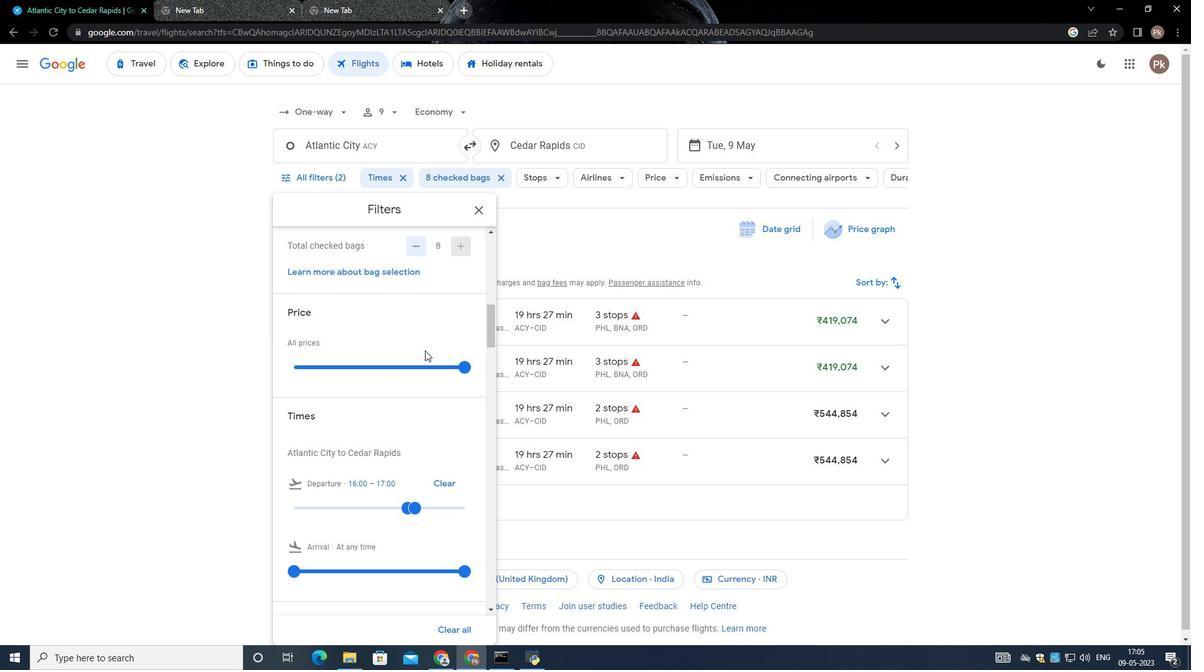 
Action: Mouse moved to (391, 378)
Screenshot: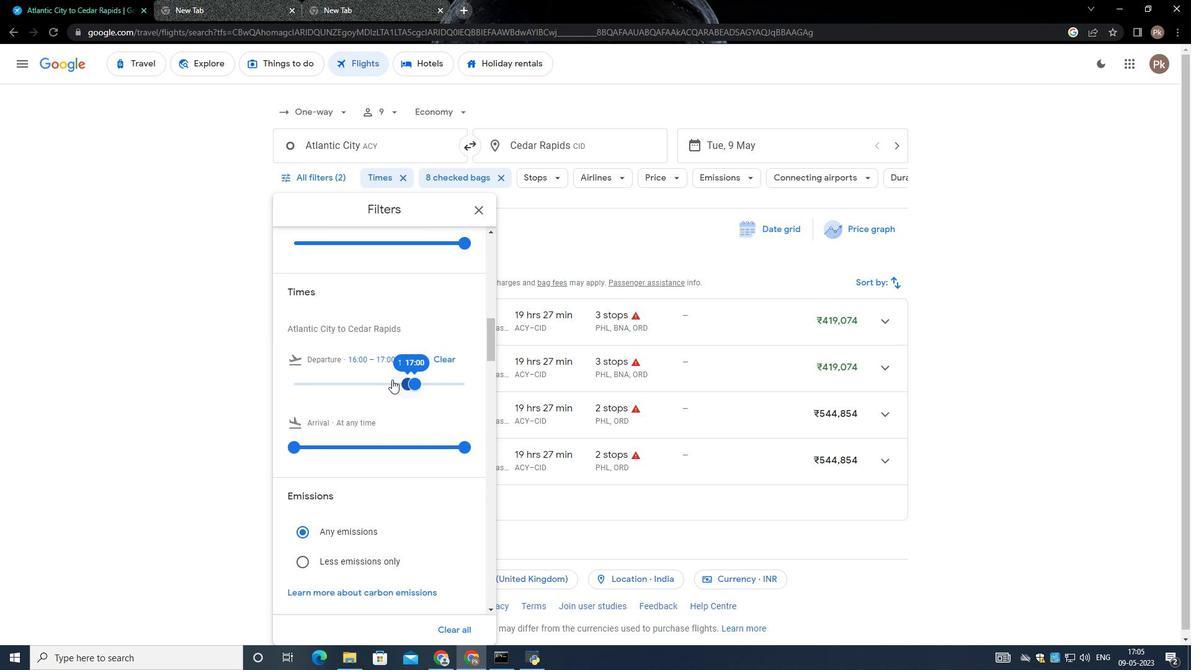 
Action: Mouse pressed left at (391, 378)
Screenshot: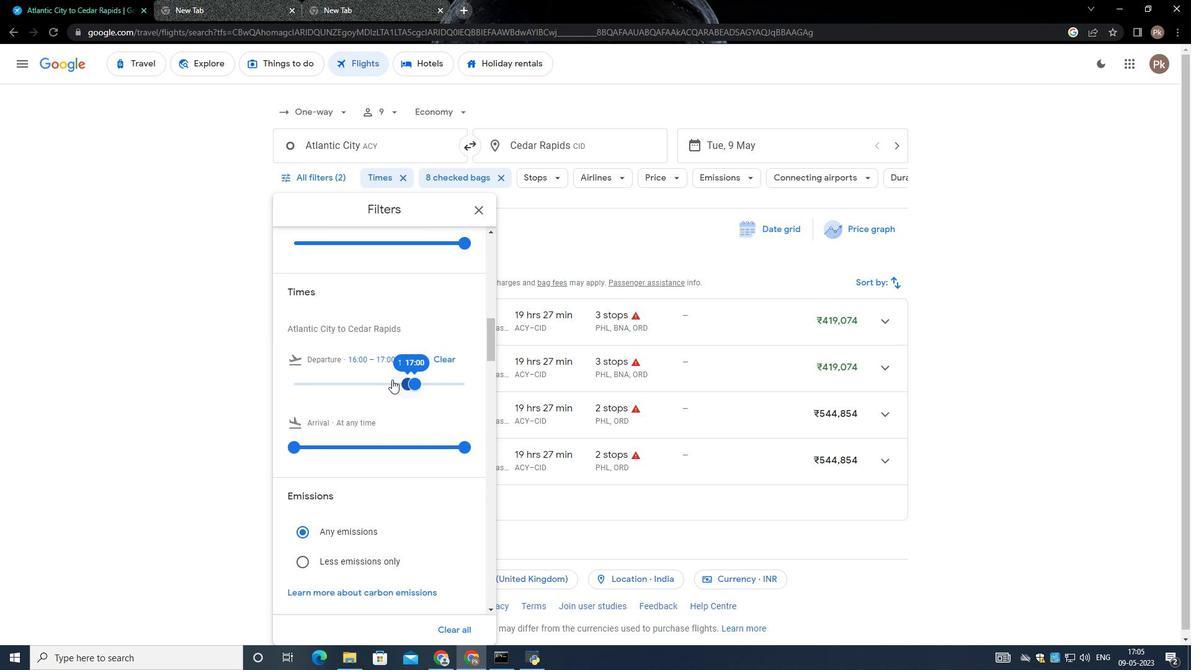
Action: Mouse moved to (402, 382)
Screenshot: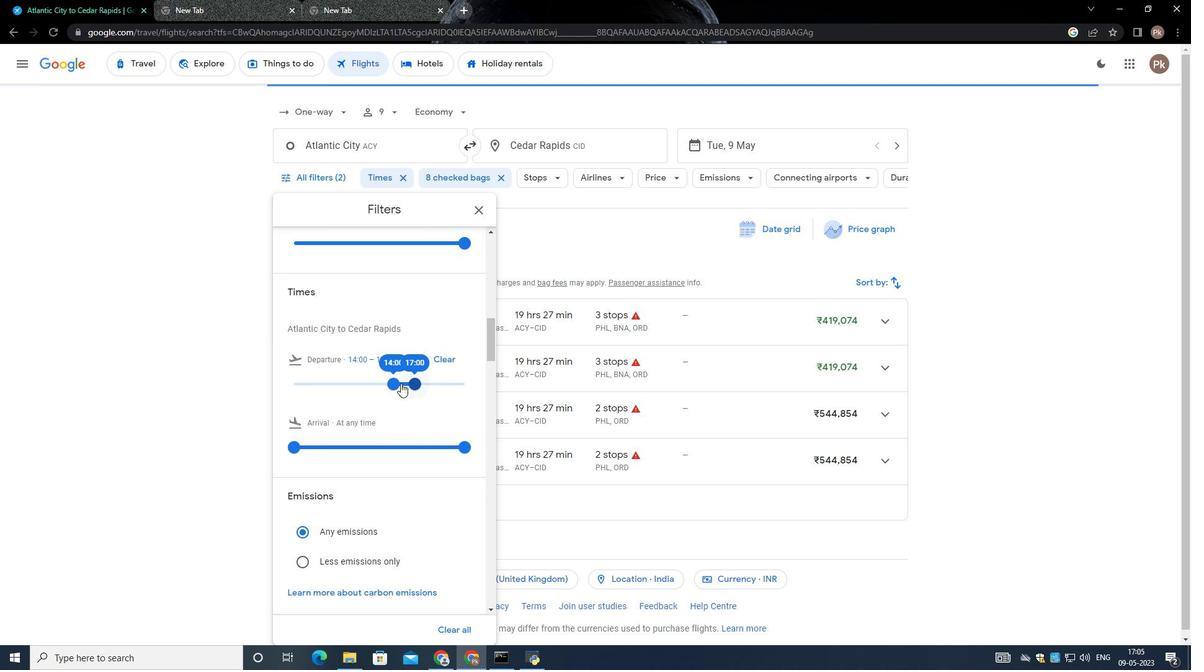 
Action: Mouse pressed left at (402, 382)
Screenshot: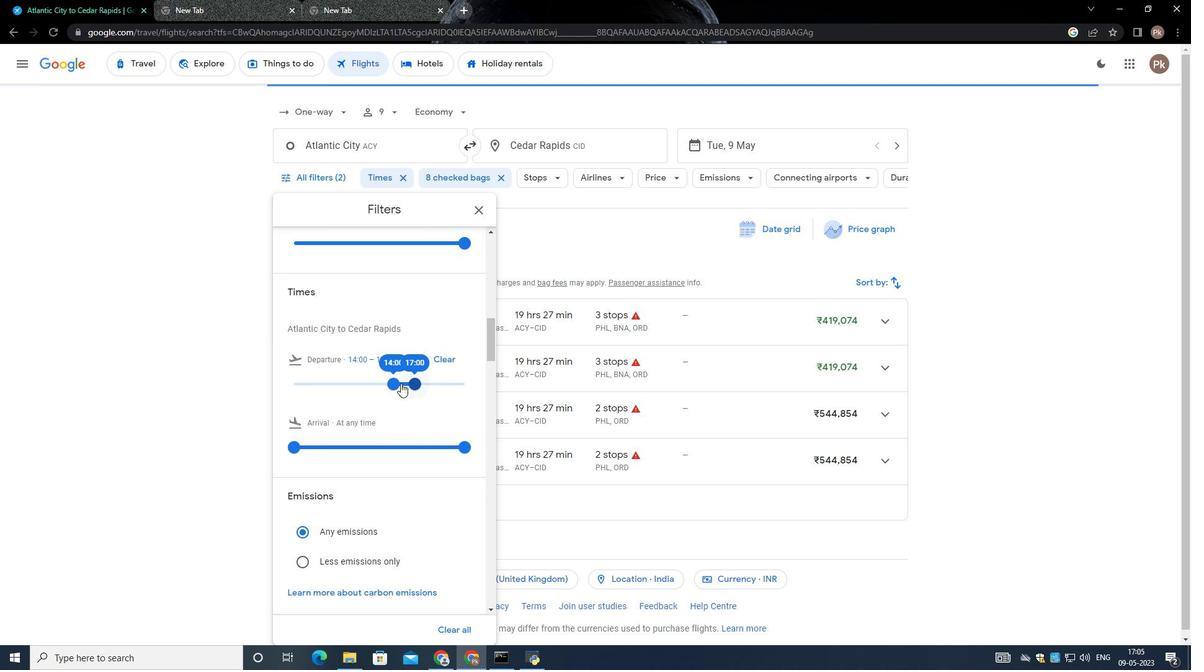 
Action: Mouse moved to (412, 379)
Screenshot: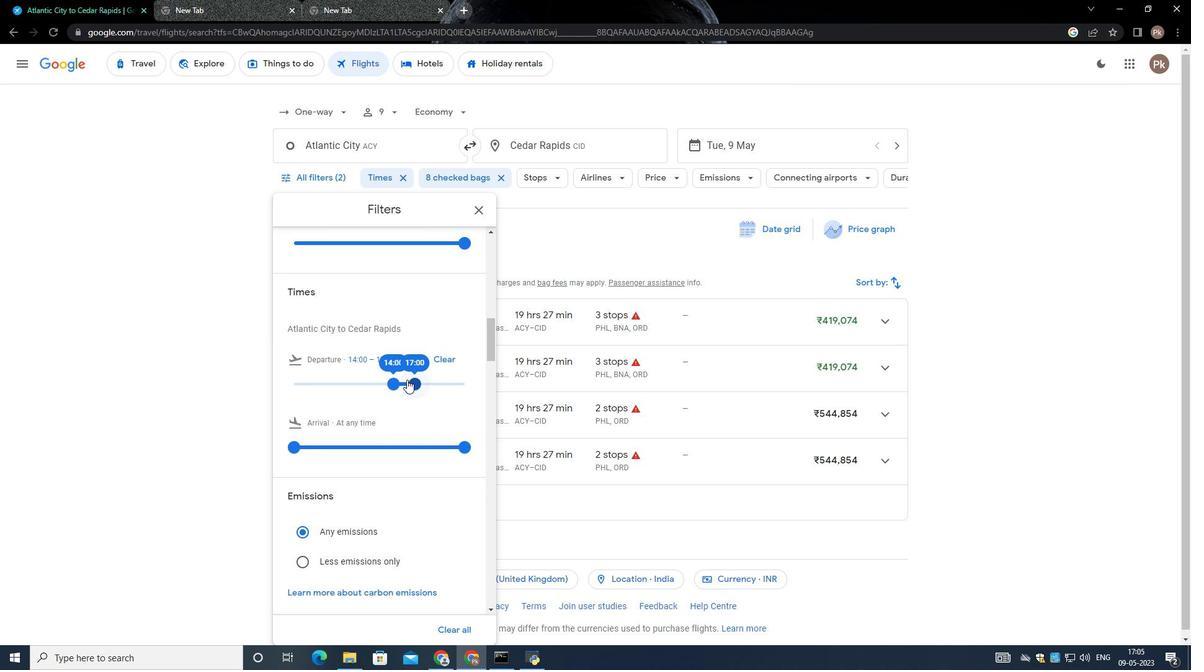 
Action: Mouse pressed left at (412, 379)
Screenshot: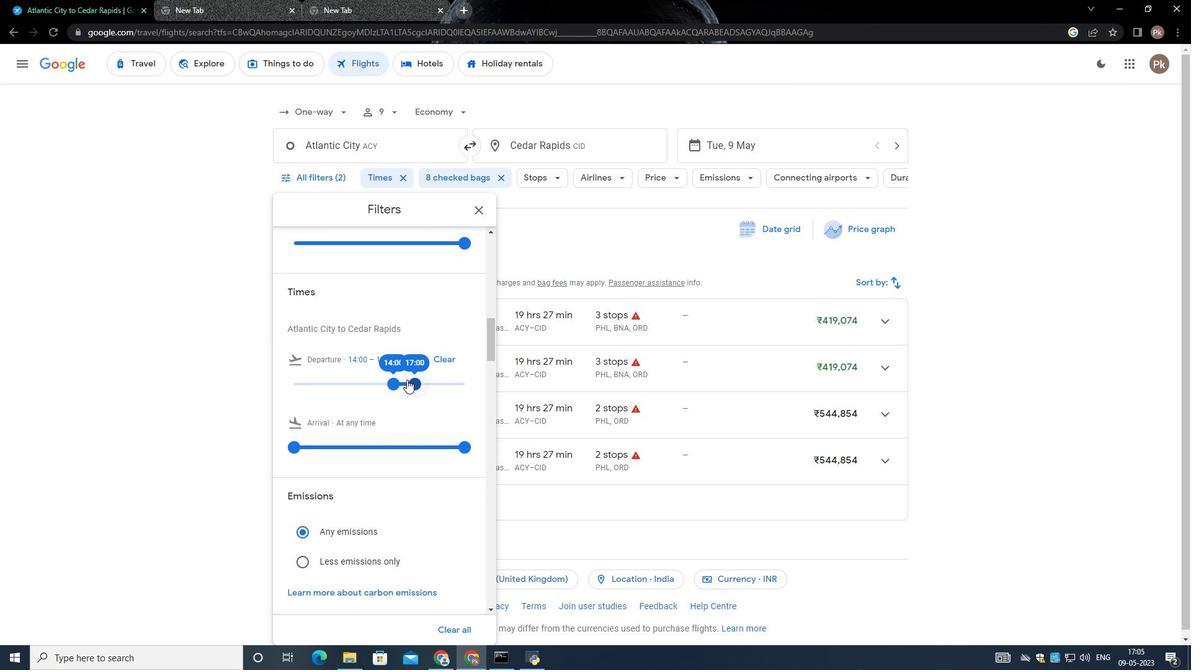 
Action: Mouse moved to (401, 384)
Screenshot: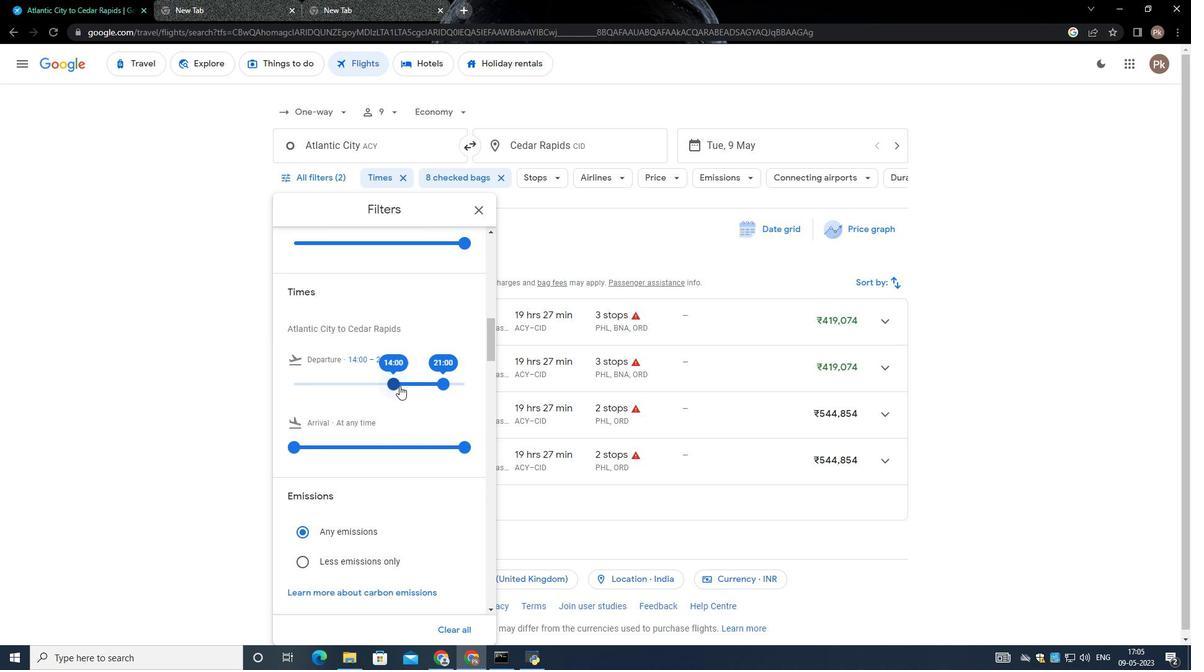 
Action: Mouse pressed left at (401, 384)
Screenshot: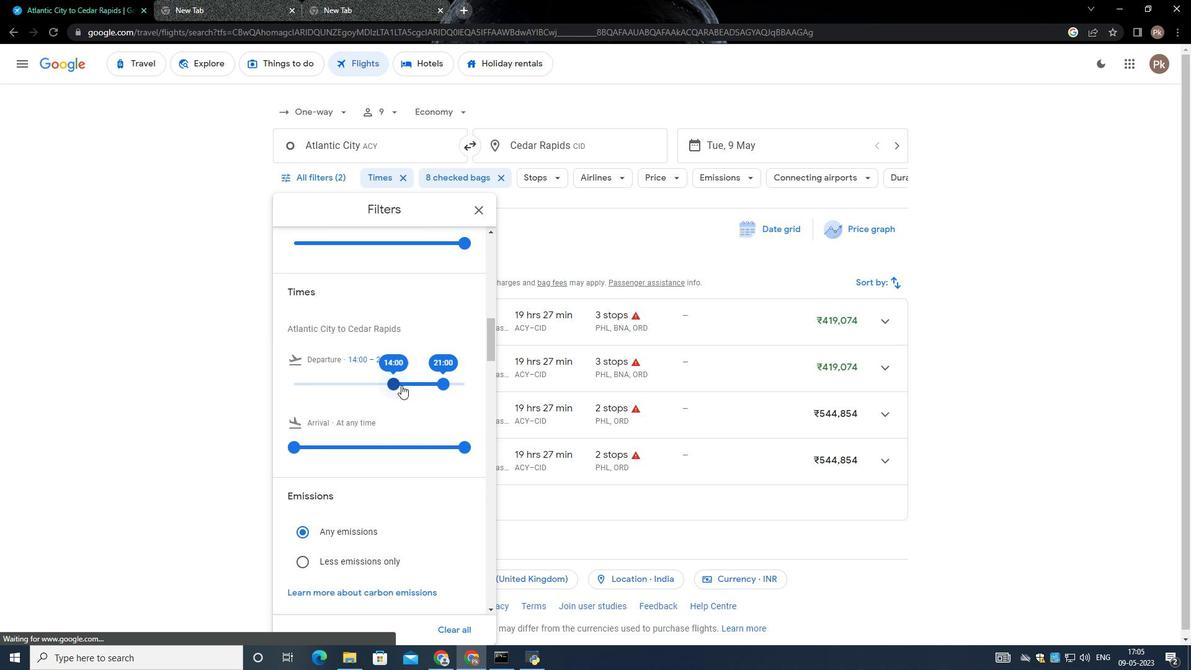 
Action: Mouse moved to (441, 382)
Screenshot: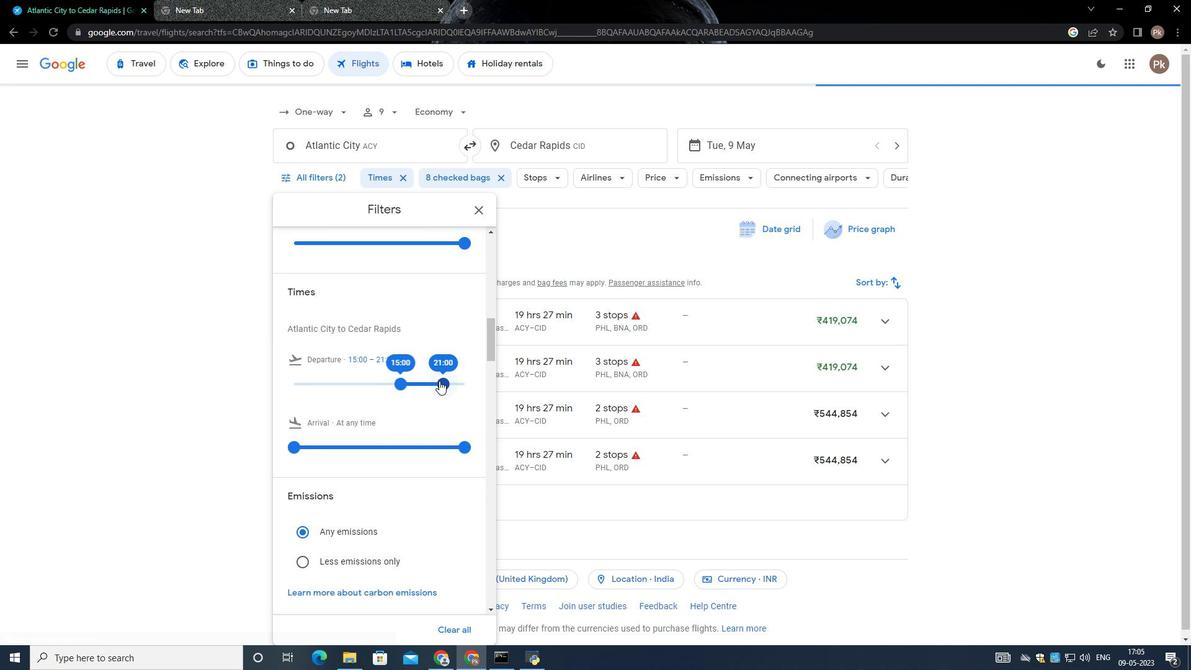 
Action: Mouse pressed left at (441, 382)
Screenshot: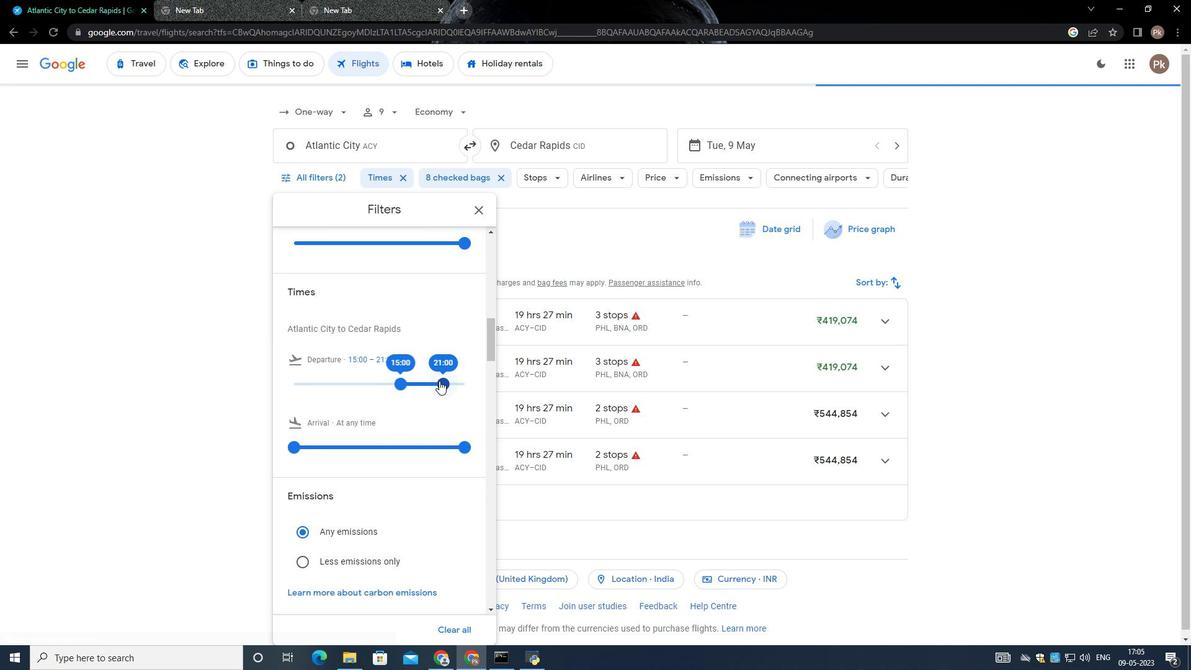 
Action: Mouse moved to (391, 382)
Screenshot: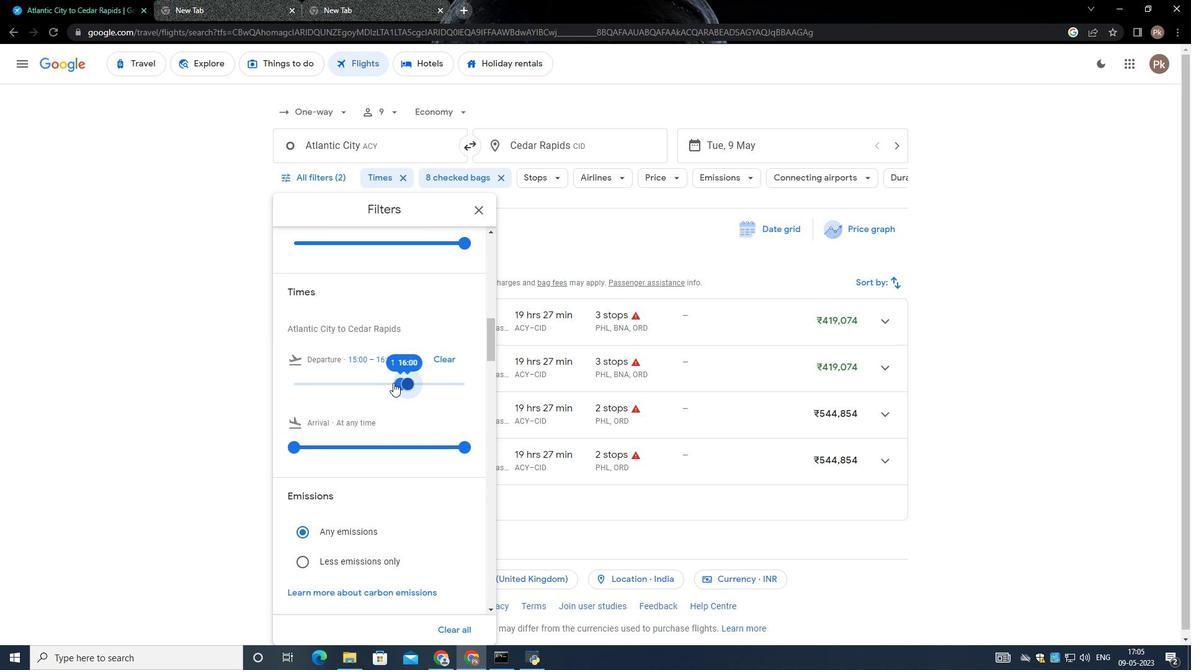 
Action: Mouse scrolled (391, 382) with delta (0, 0)
Screenshot: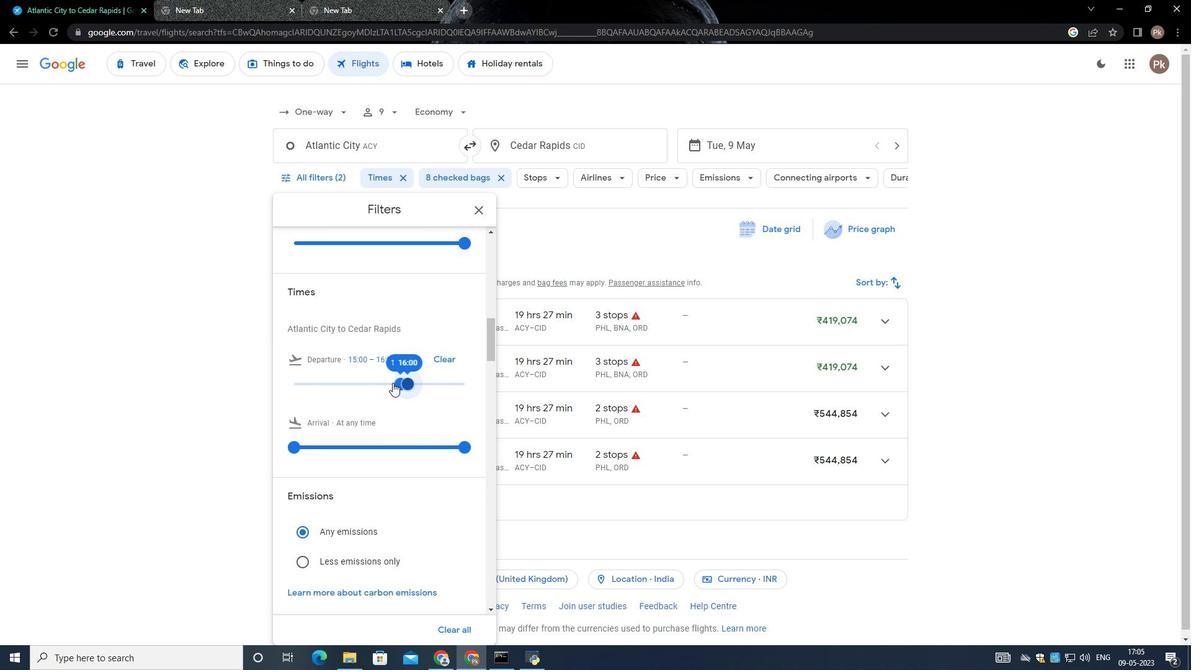 
Action: Mouse scrolled (391, 382) with delta (0, 0)
Screenshot: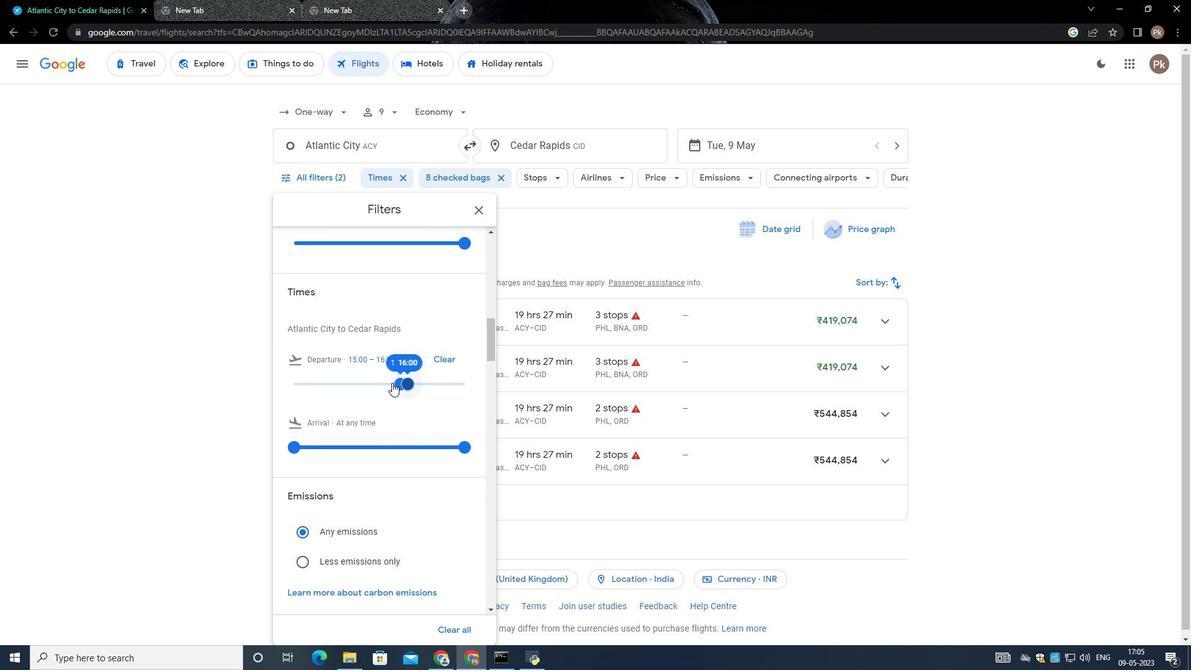 
Action: Mouse scrolled (391, 382) with delta (0, 0)
Screenshot: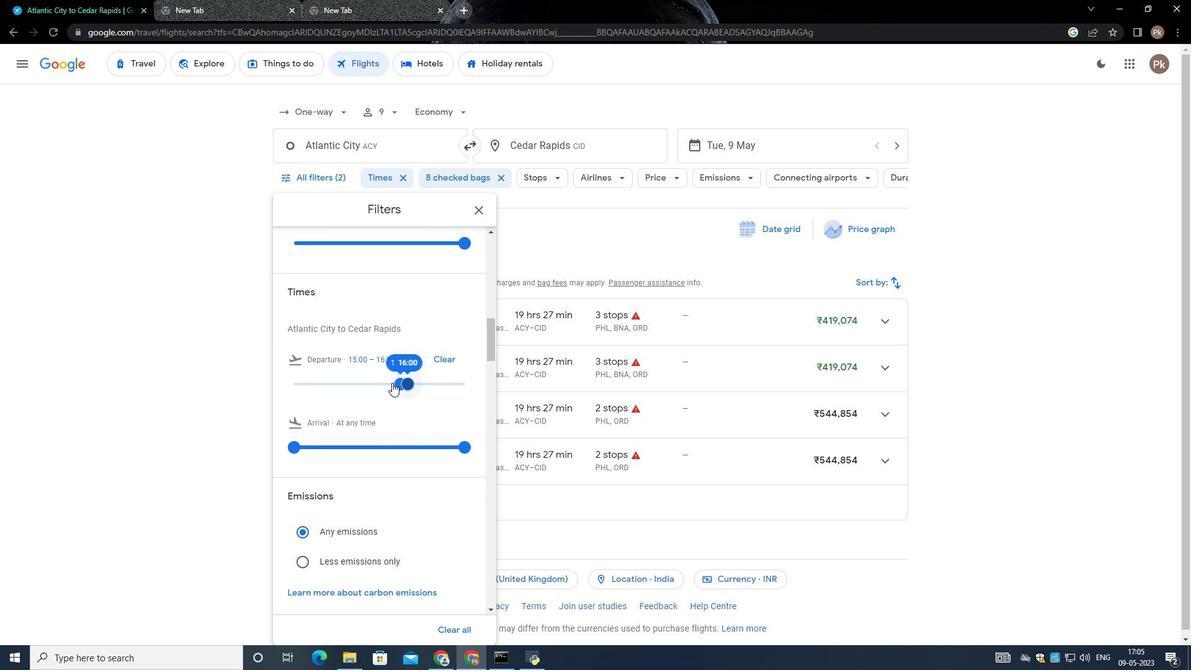 
Action: Mouse scrolled (391, 382) with delta (0, 0)
Screenshot: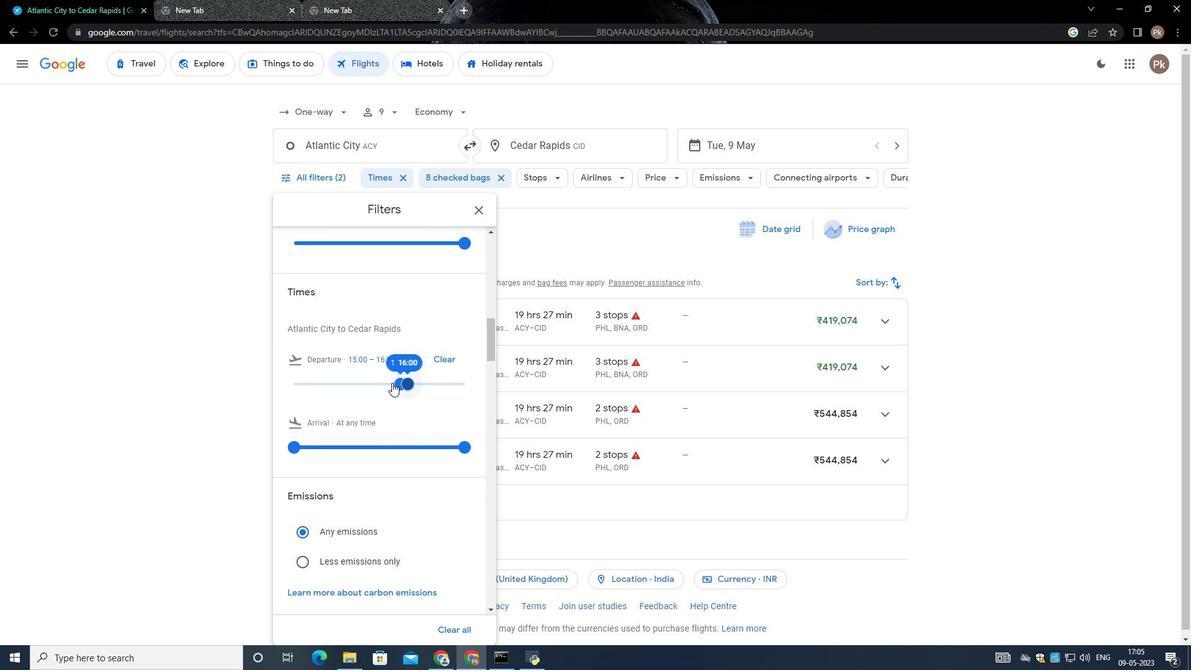 
Action: Mouse scrolled (391, 381) with delta (0, -1)
Screenshot: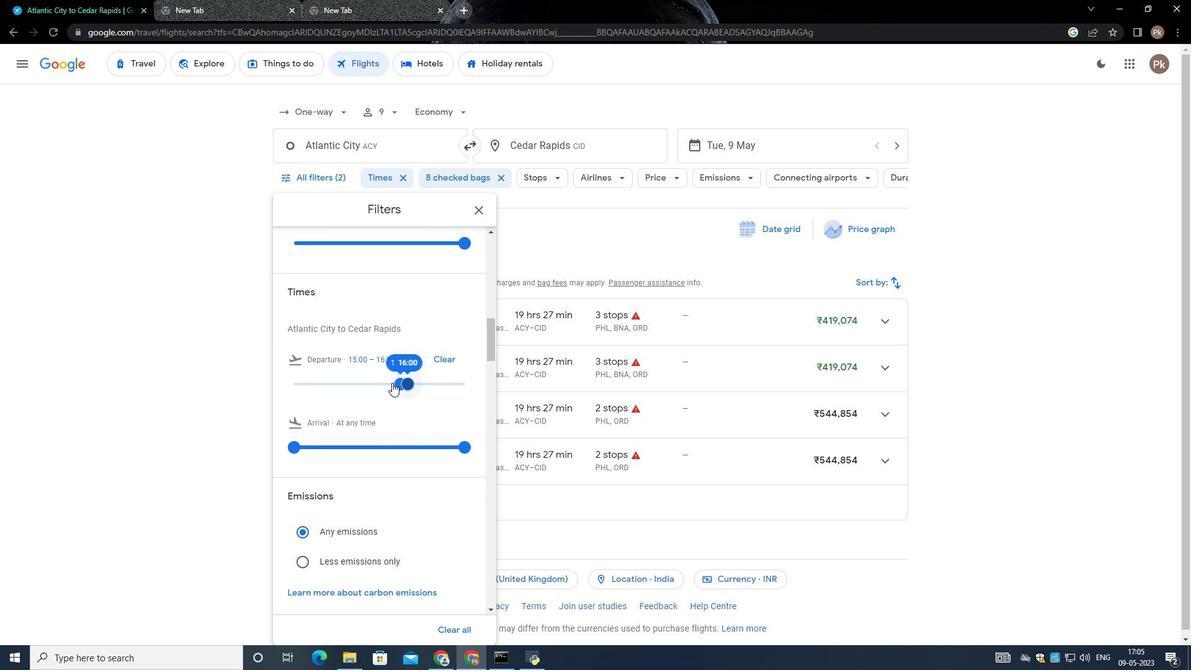 
Action: Mouse scrolled (391, 382) with delta (0, 0)
Screenshot: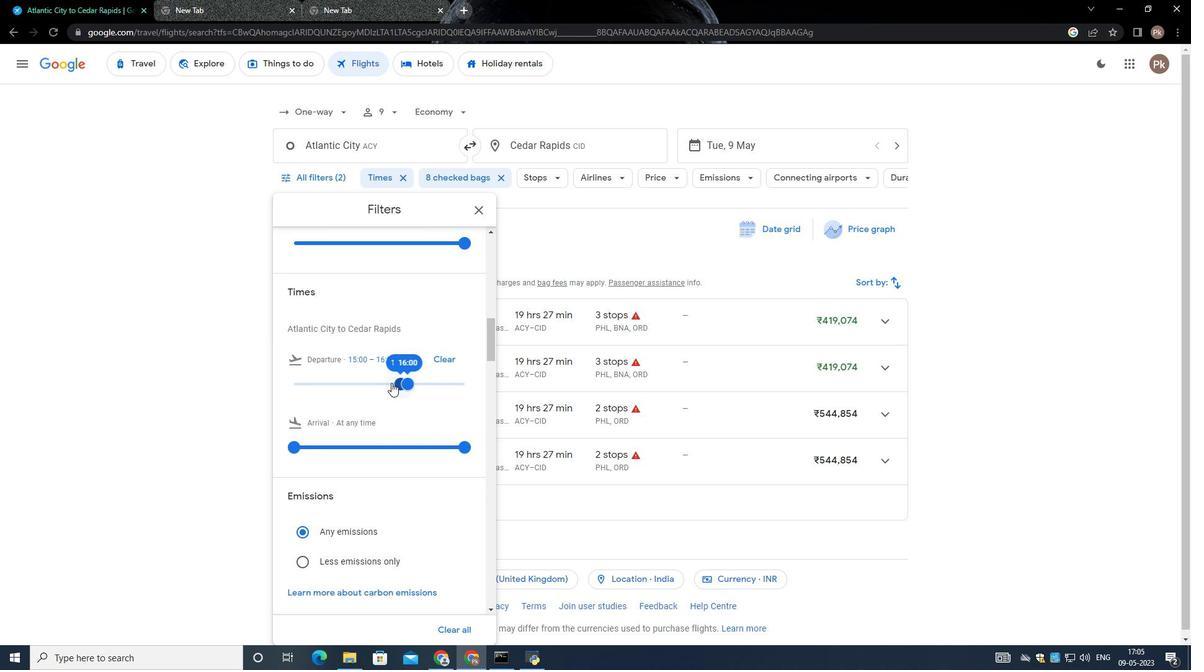 
Action: Mouse moved to (387, 390)
Screenshot: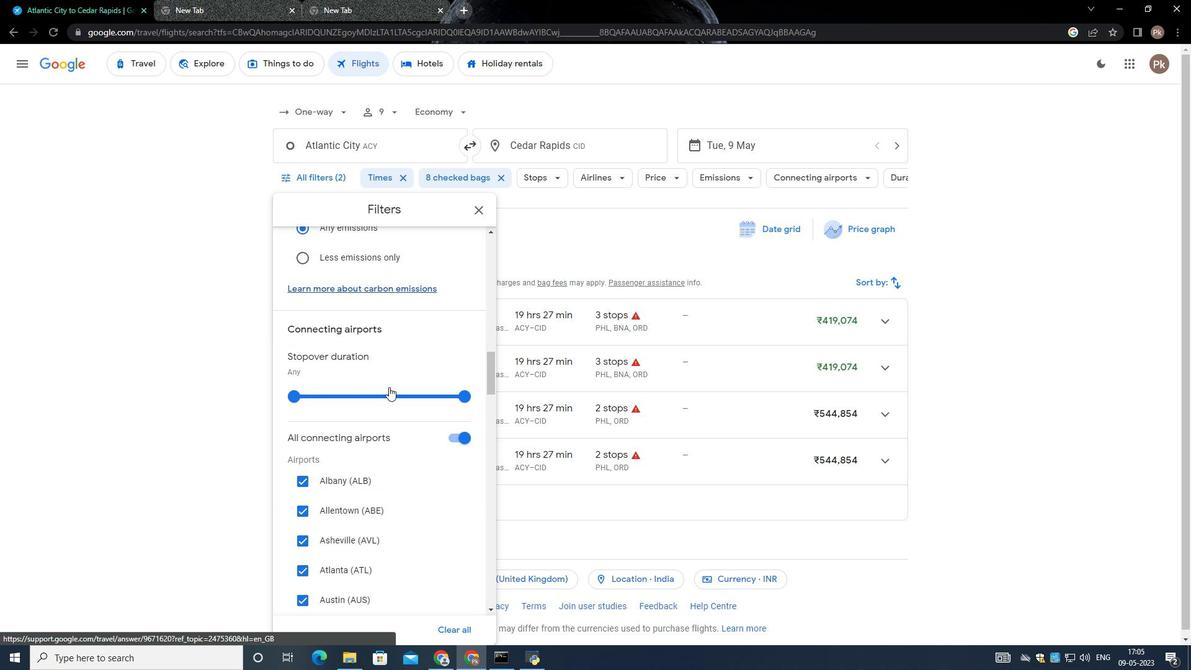 
Action: Mouse scrolled (387, 389) with delta (0, 0)
Screenshot: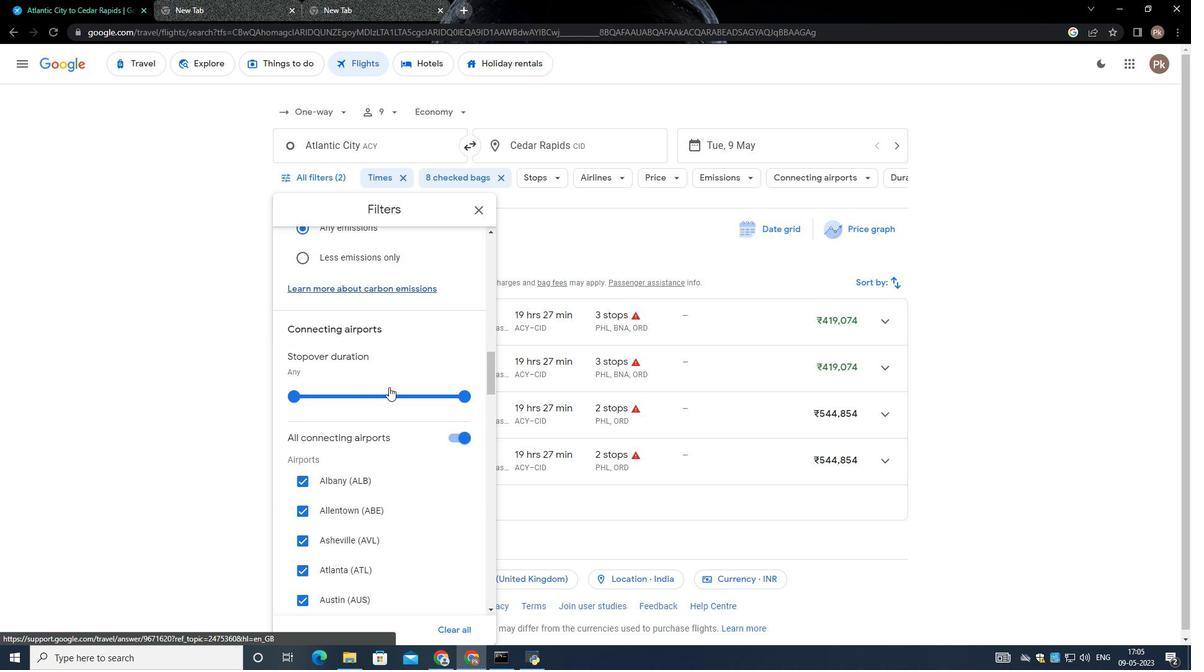 
Action: Mouse moved to (387, 392)
Screenshot: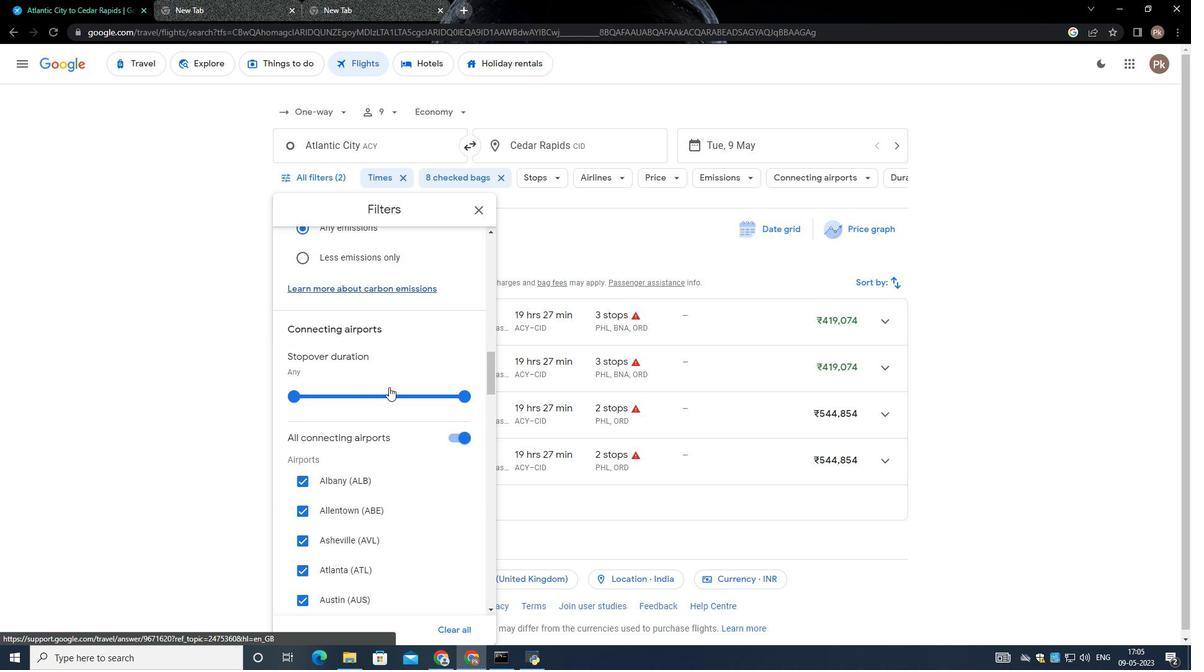 
Action: Mouse scrolled (387, 391) with delta (0, 0)
Screenshot: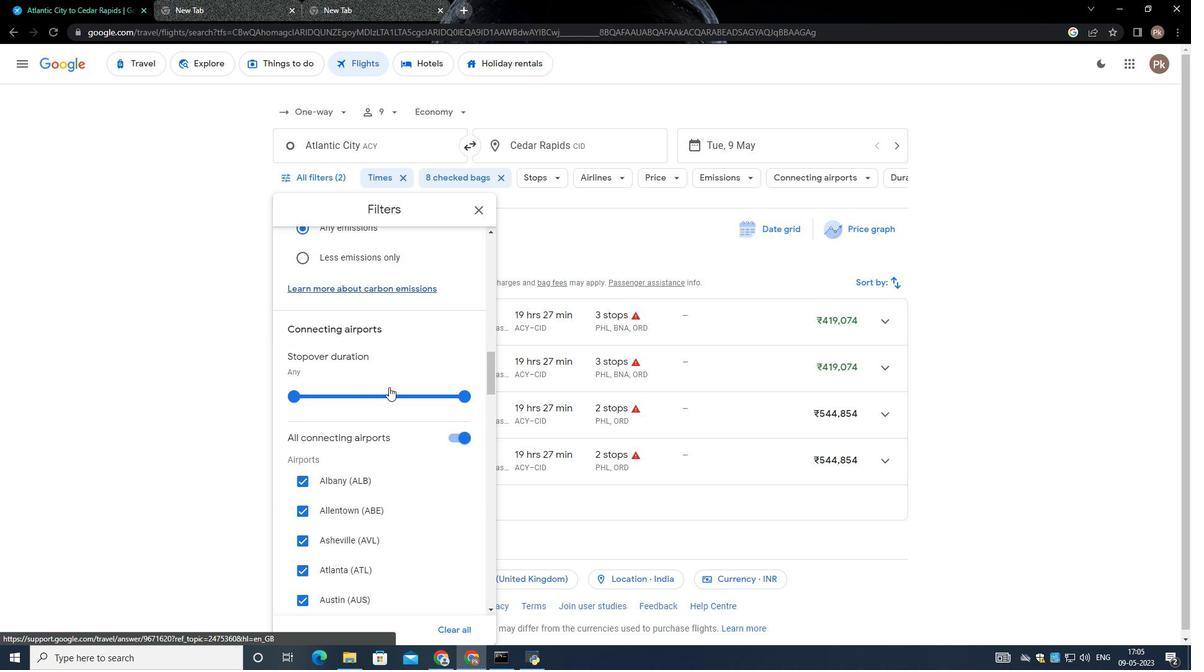 
Action: Mouse moved to (387, 394)
Screenshot: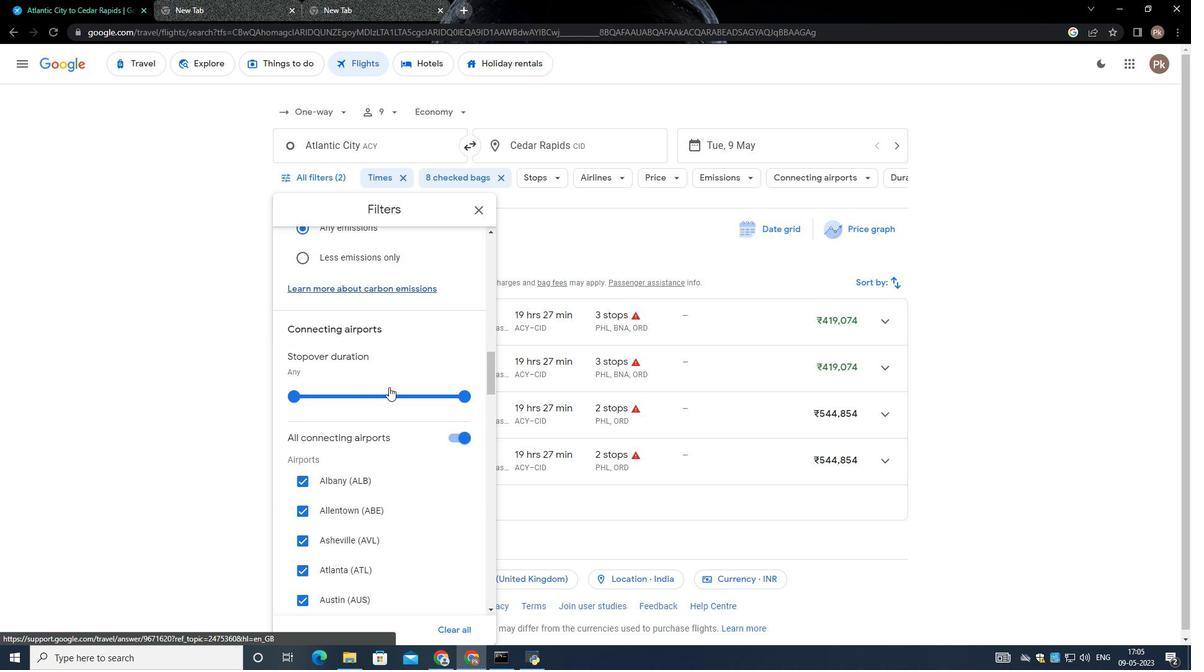 
Action: Mouse scrolled (387, 394) with delta (0, 0)
Screenshot: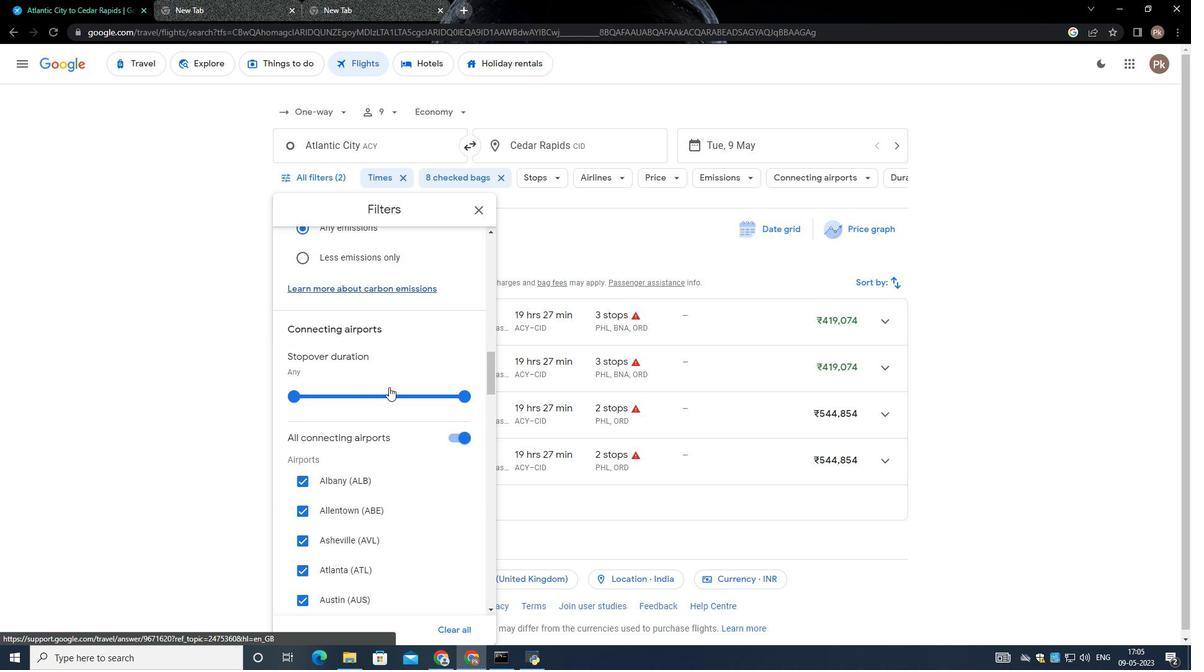
Action: Mouse moved to (387, 395)
Screenshot: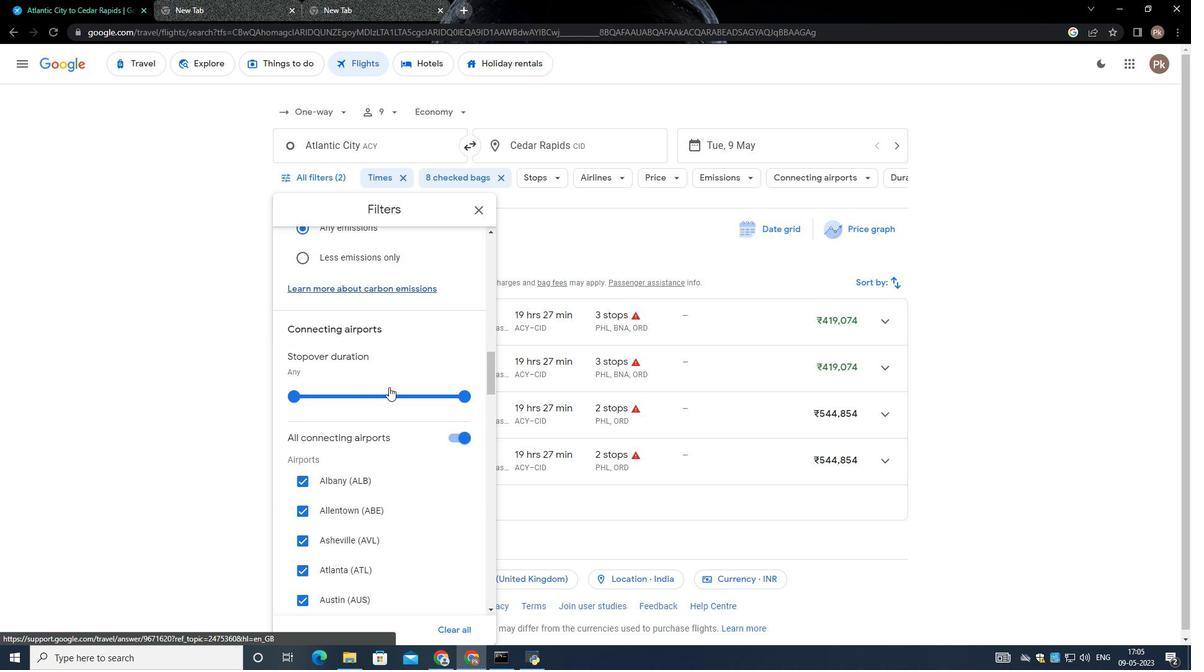 
Action: Mouse scrolled (387, 394) with delta (0, 0)
Screenshot: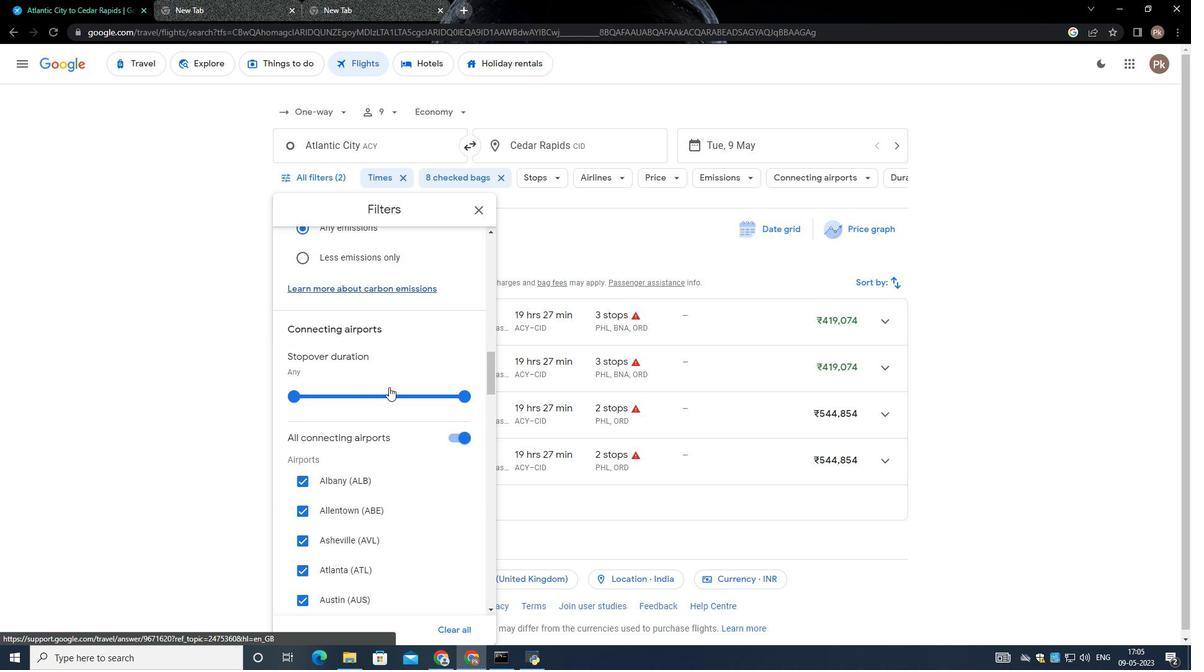 
Action: Mouse scrolled (387, 394) with delta (0, -1)
Screenshot: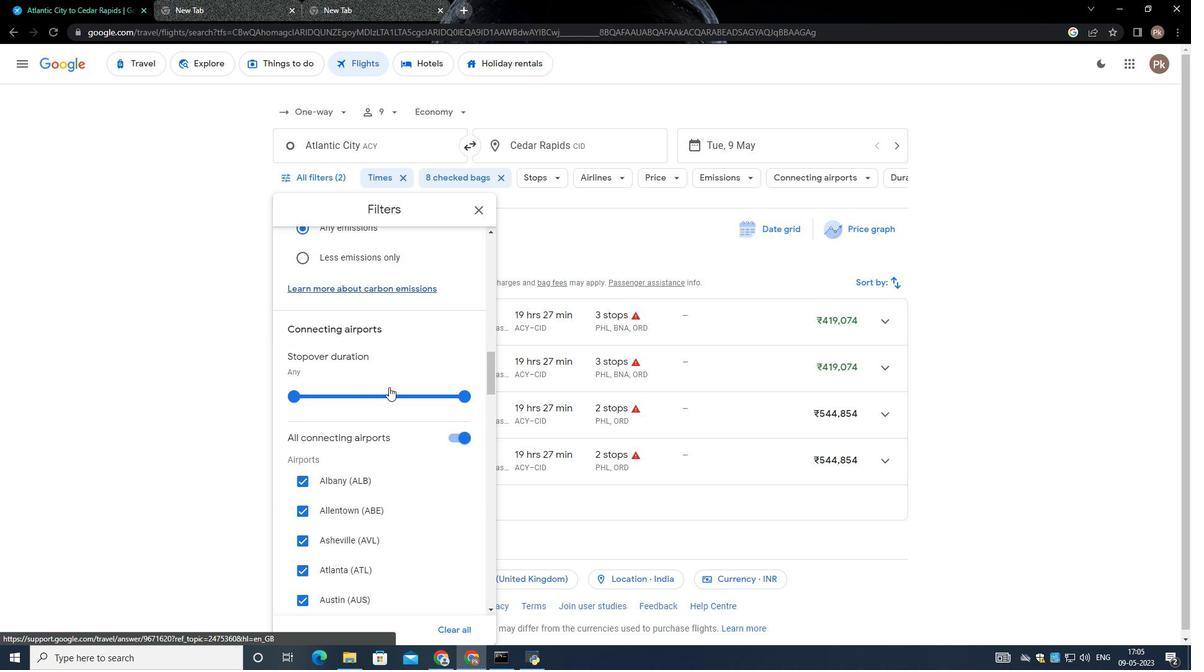 
Action: Mouse scrolled (387, 394) with delta (0, 0)
Screenshot: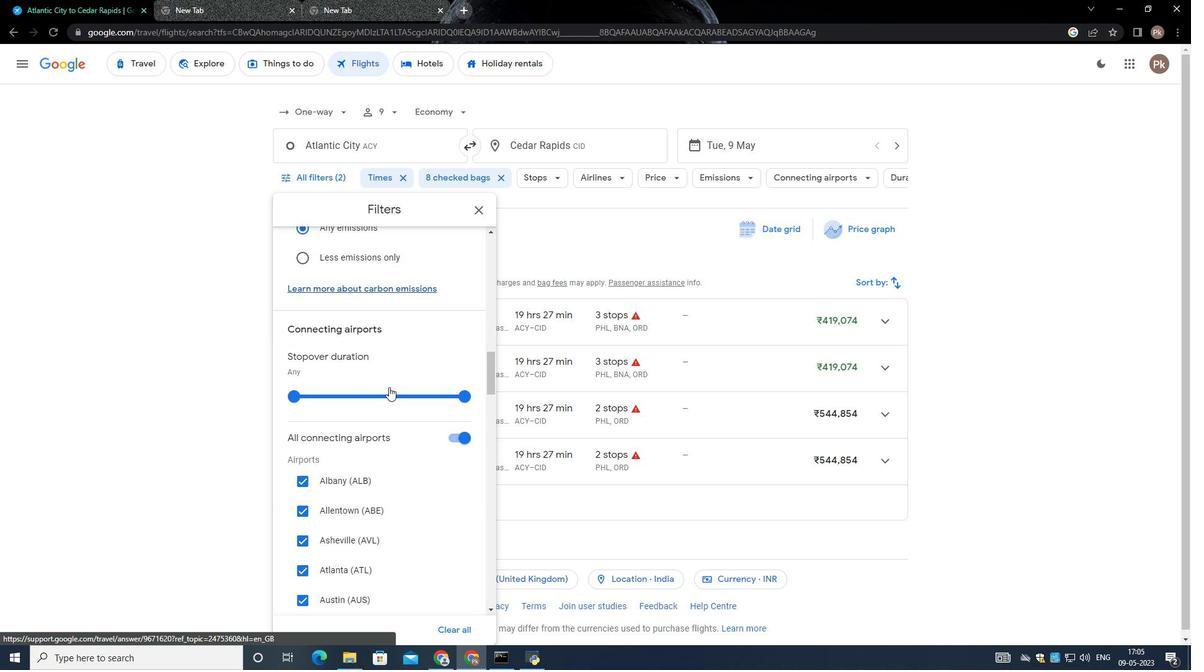 
Action: Mouse moved to (382, 410)
Screenshot: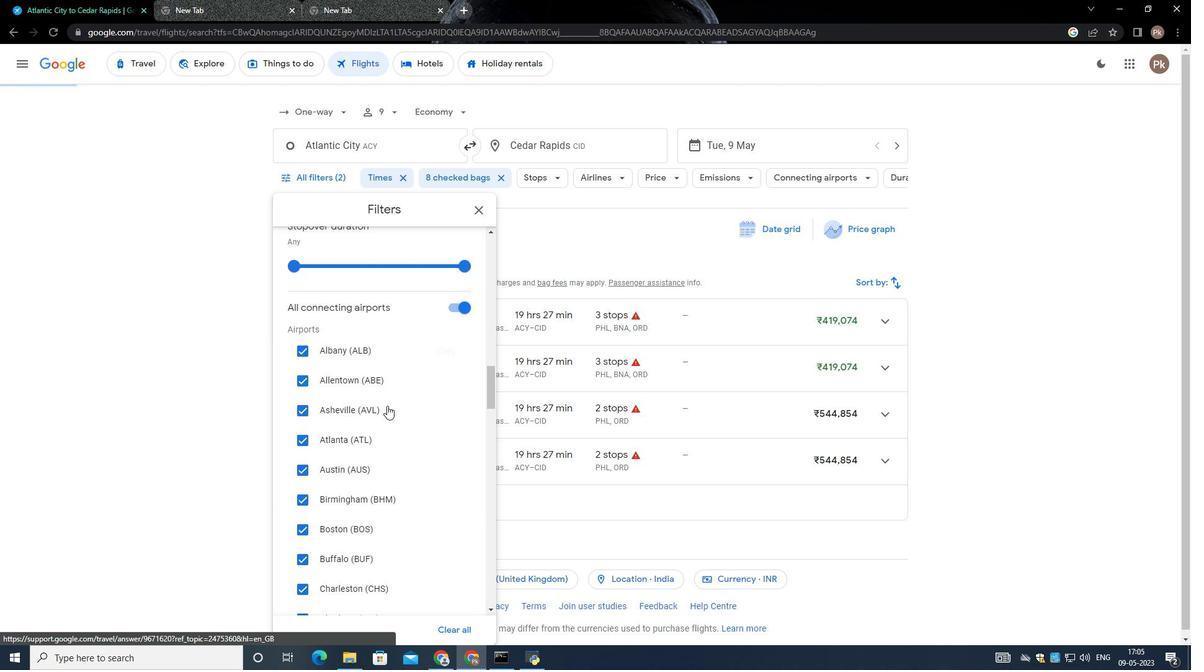 
Action: Mouse scrolled (382, 409) with delta (0, 0)
Screenshot: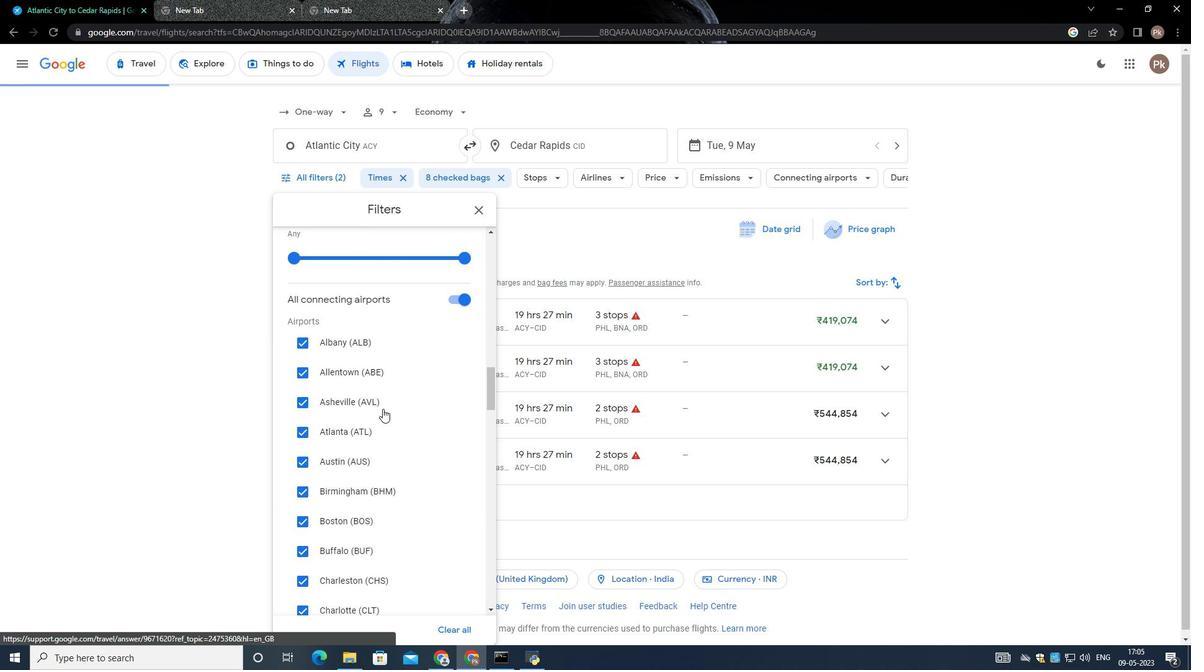 
Action: Mouse scrolled (382, 409) with delta (0, 0)
Screenshot: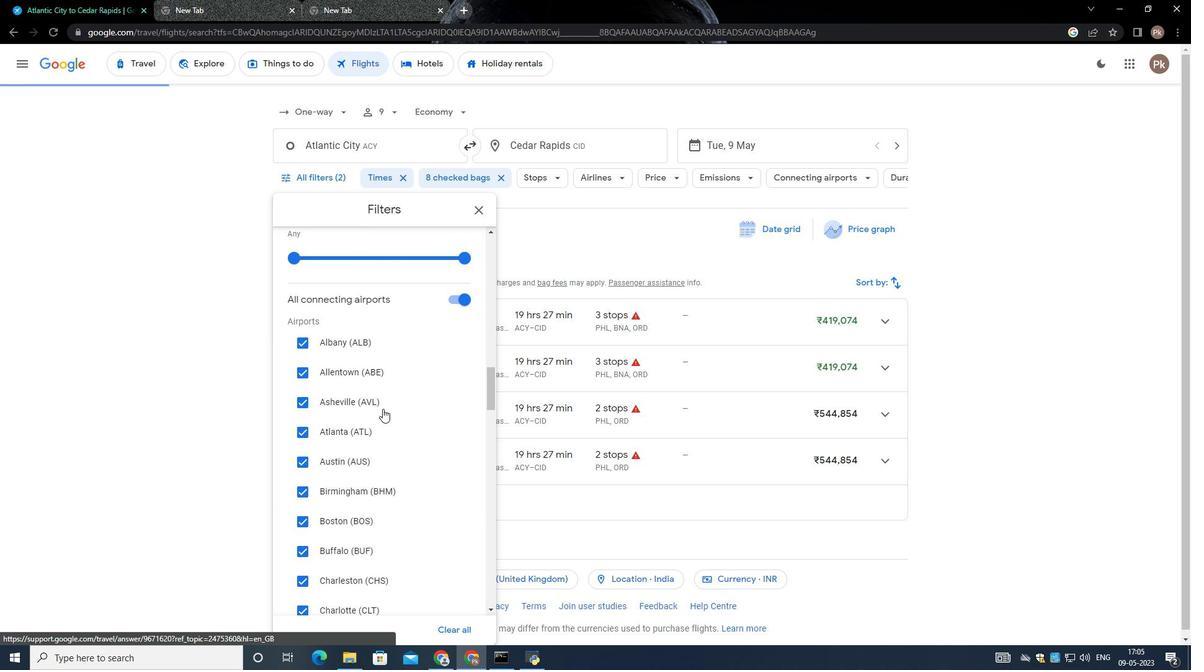 
Action: Mouse scrolled (382, 409) with delta (0, 0)
Screenshot: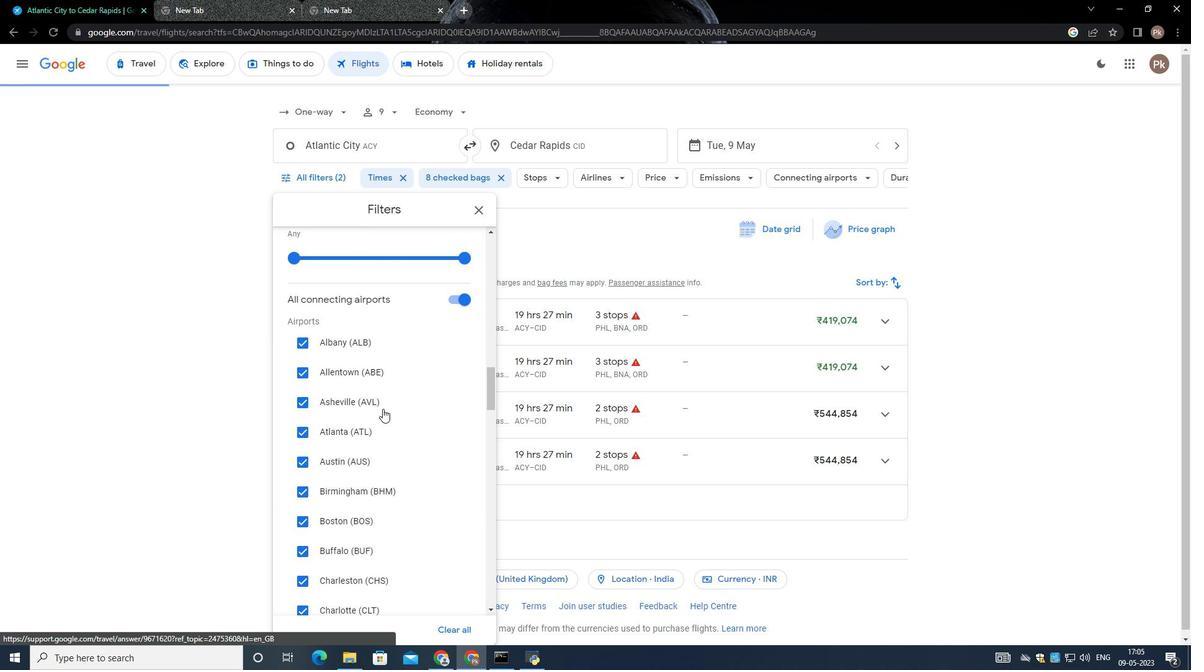 
Action: Mouse scrolled (382, 408) with delta (0, -1)
Screenshot: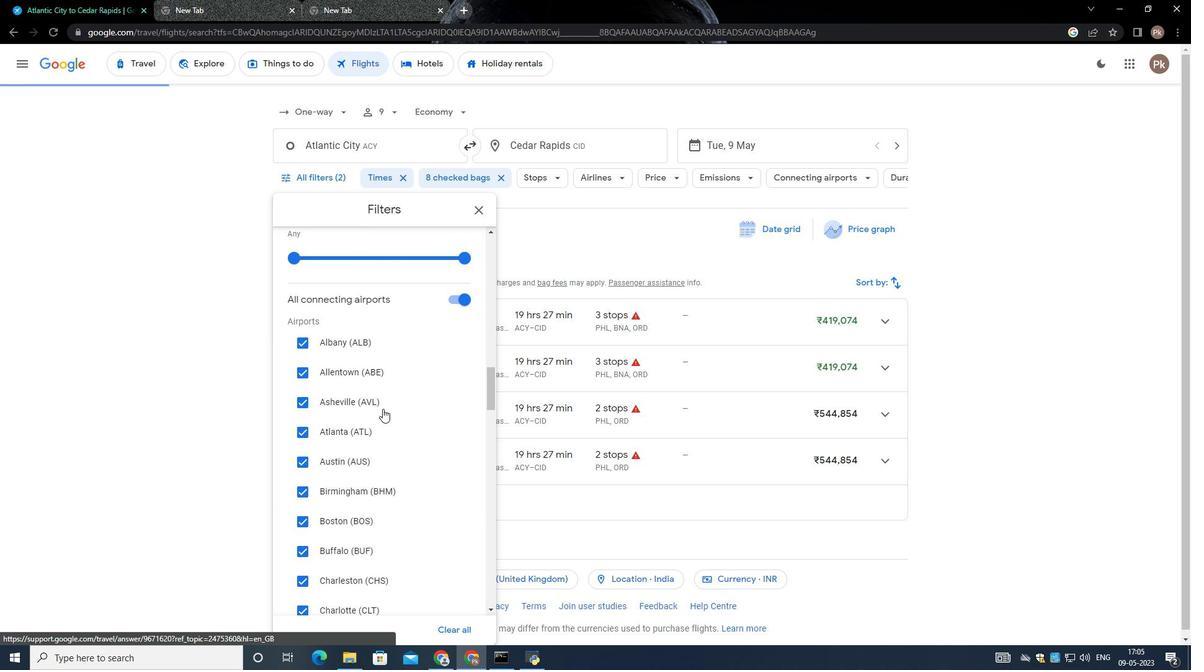 
Action: Mouse scrolled (382, 409) with delta (0, 0)
Screenshot: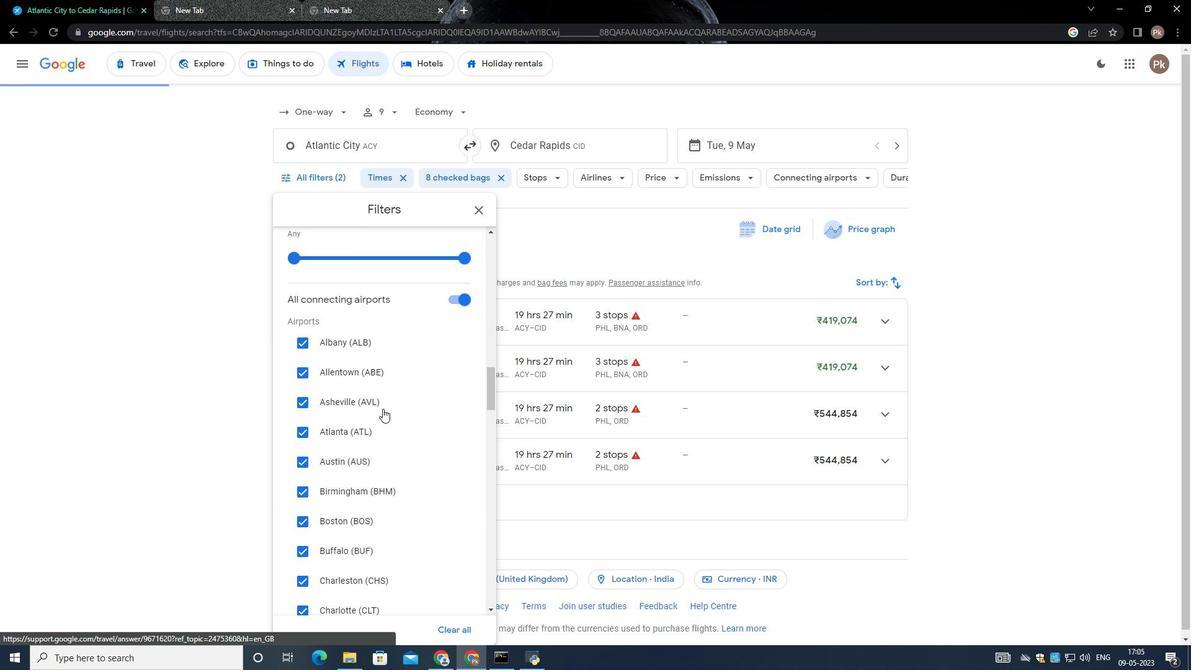 
Action: Mouse moved to (382, 410)
Screenshot: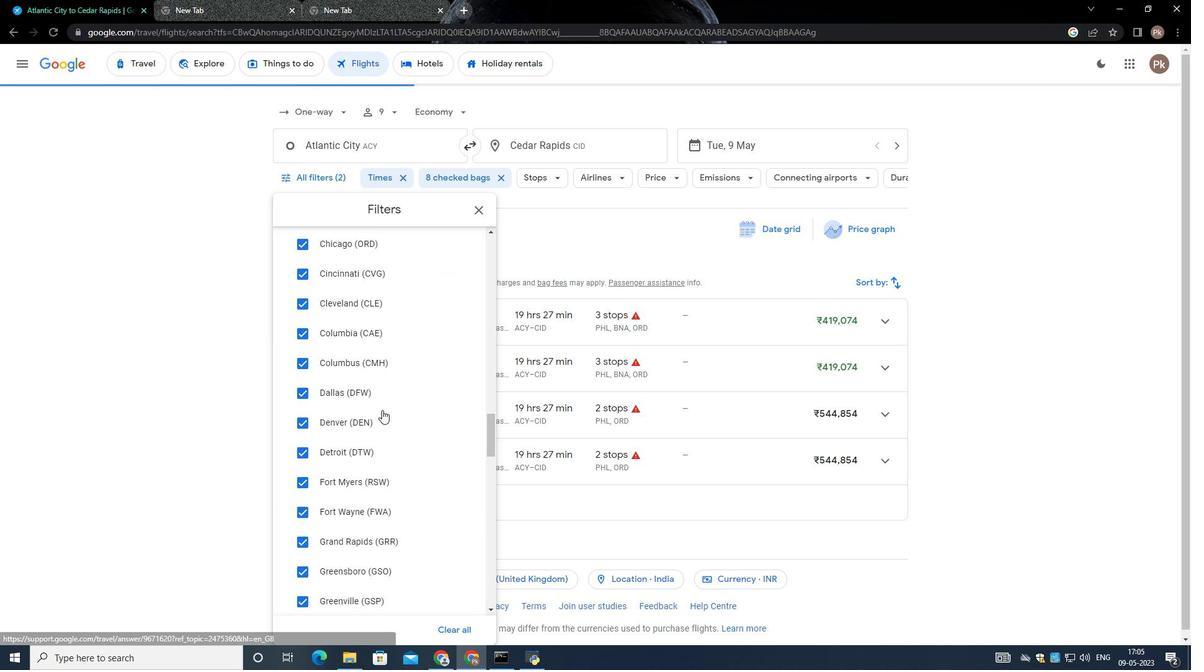 
Action: Mouse scrolled (382, 409) with delta (0, 0)
Screenshot: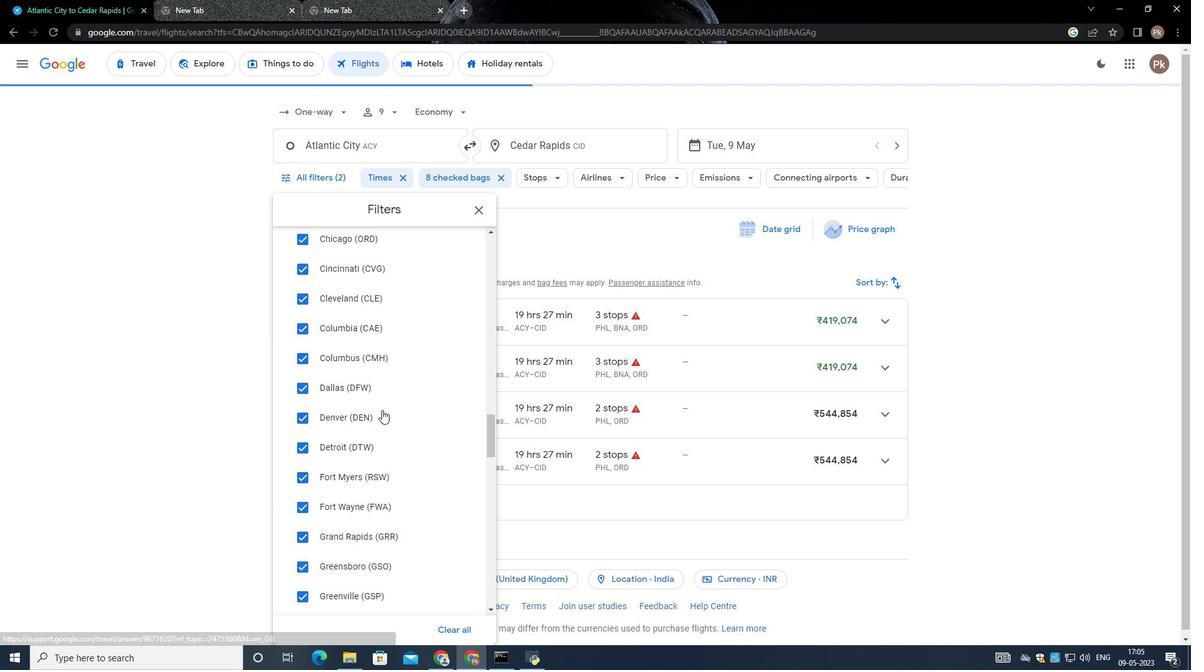 
Action: Mouse scrolled (382, 409) with delta (0, 0)
Screenshot: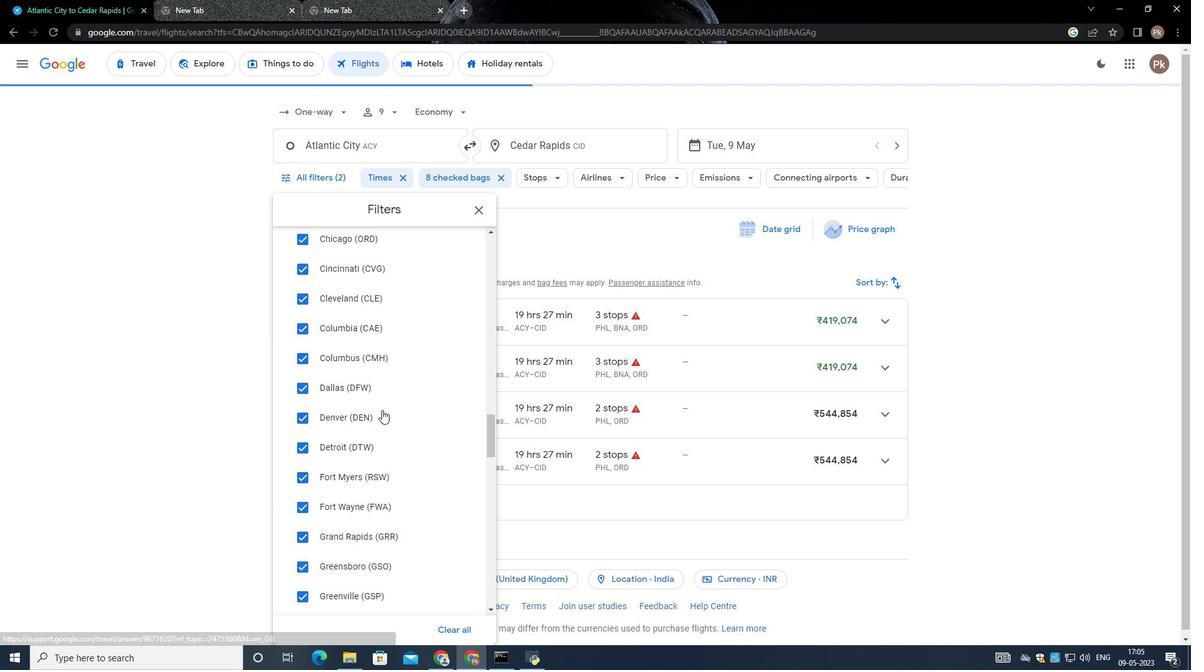
Action: Mouse scrolled (382, 409) with delta (0, 0)
Screenshot: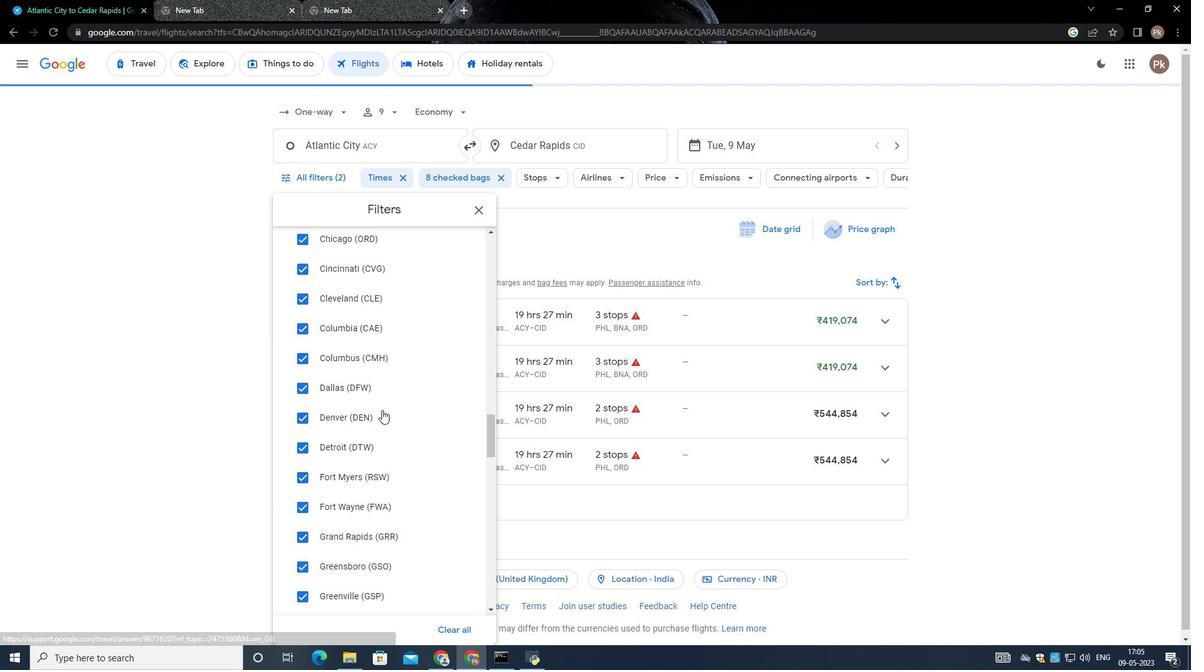 
Action: Mouse scrolled (382, 409) with delta (0, 0)
Screenshot: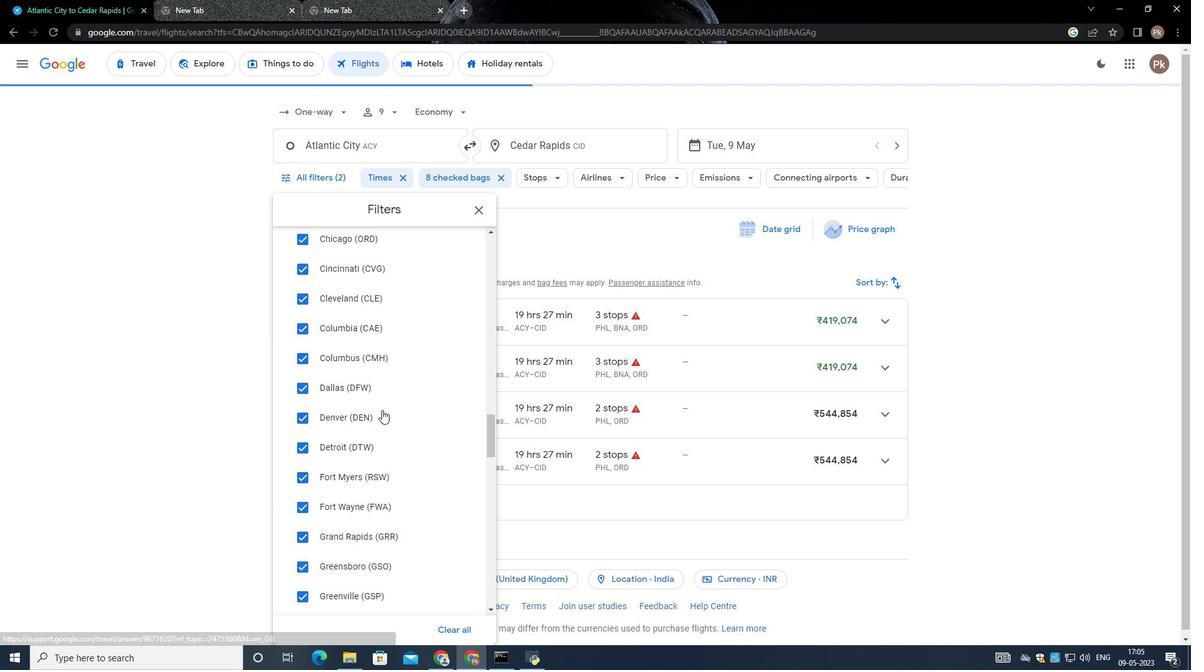 
Action: Mouse moved to (376, 401)
Screenshot: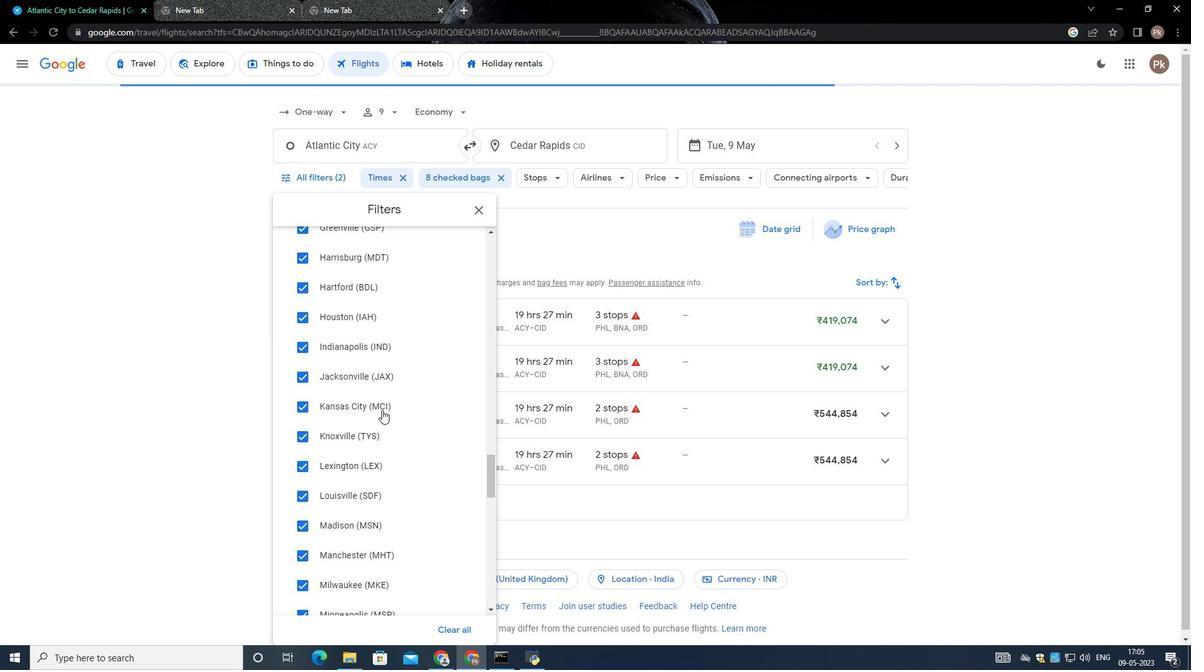 
Action: Mouse scrolled (376, 402) with delta (0, 0)
Screenshot: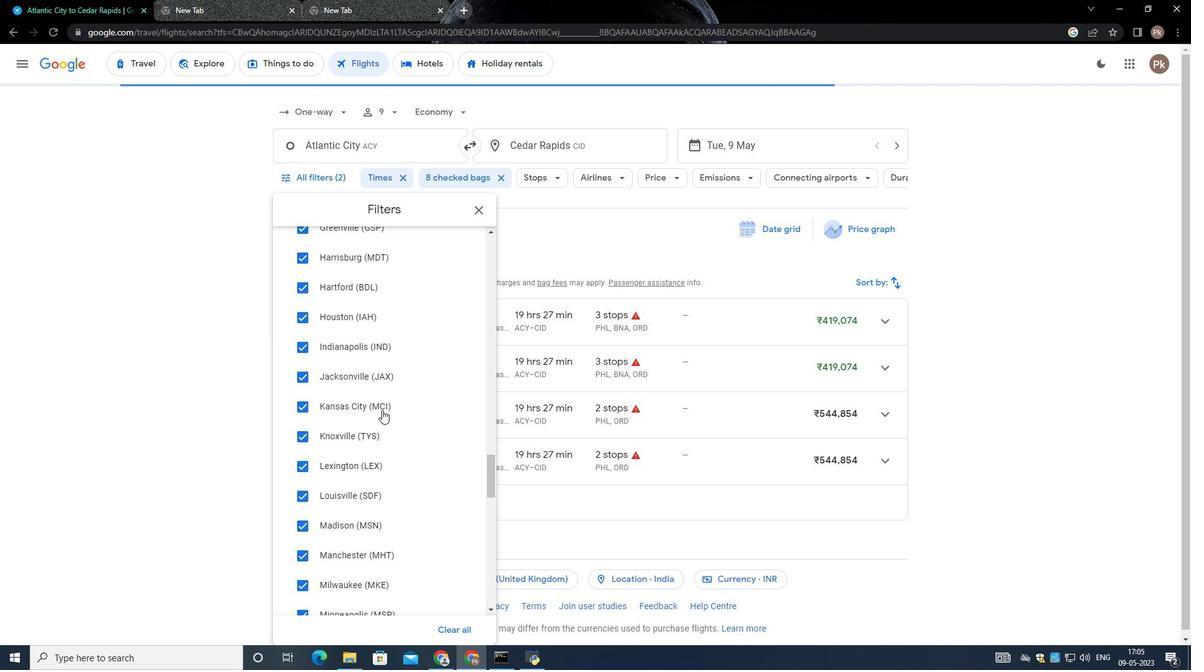 
Action: Mouse moved to (375, 400)
Screenshot: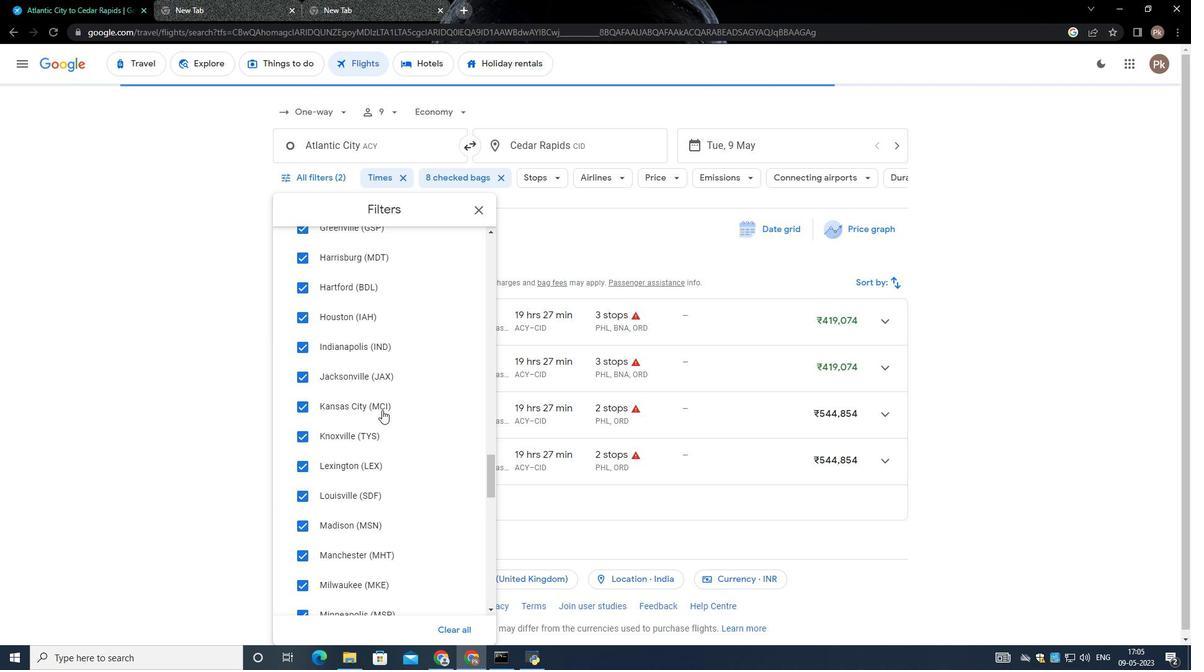 
Action: Mouse scrolled (375, 400) with delta (0, 0)
Screenshot: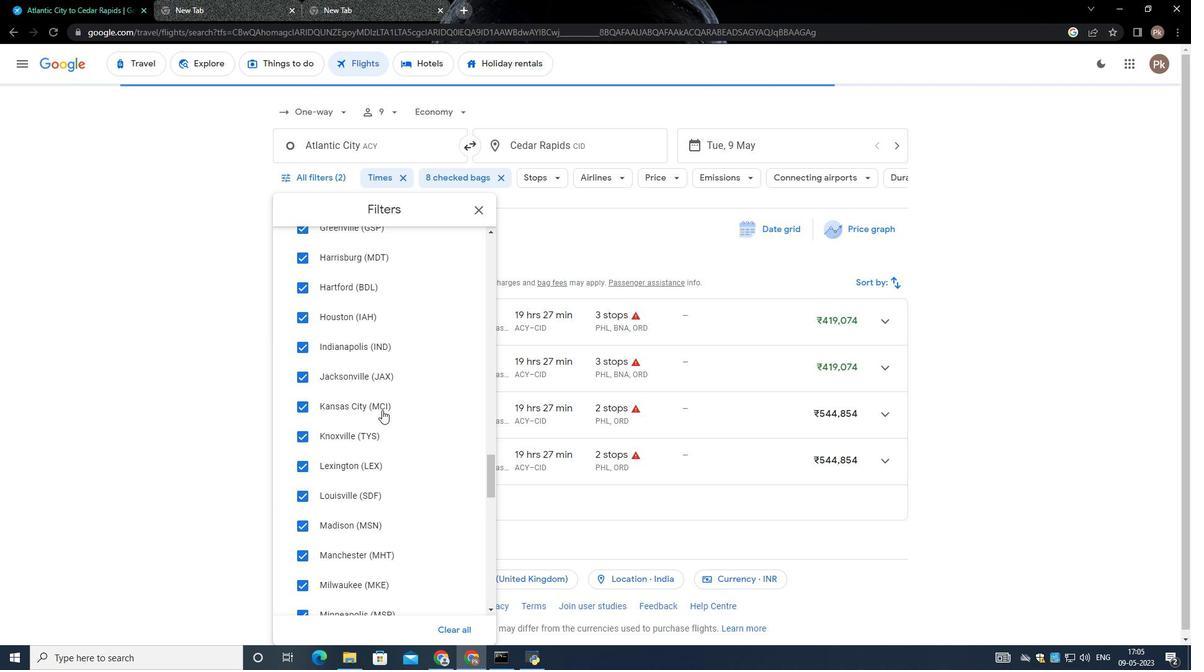 
Action: Mouse moved to (374, 401)
Screenshot: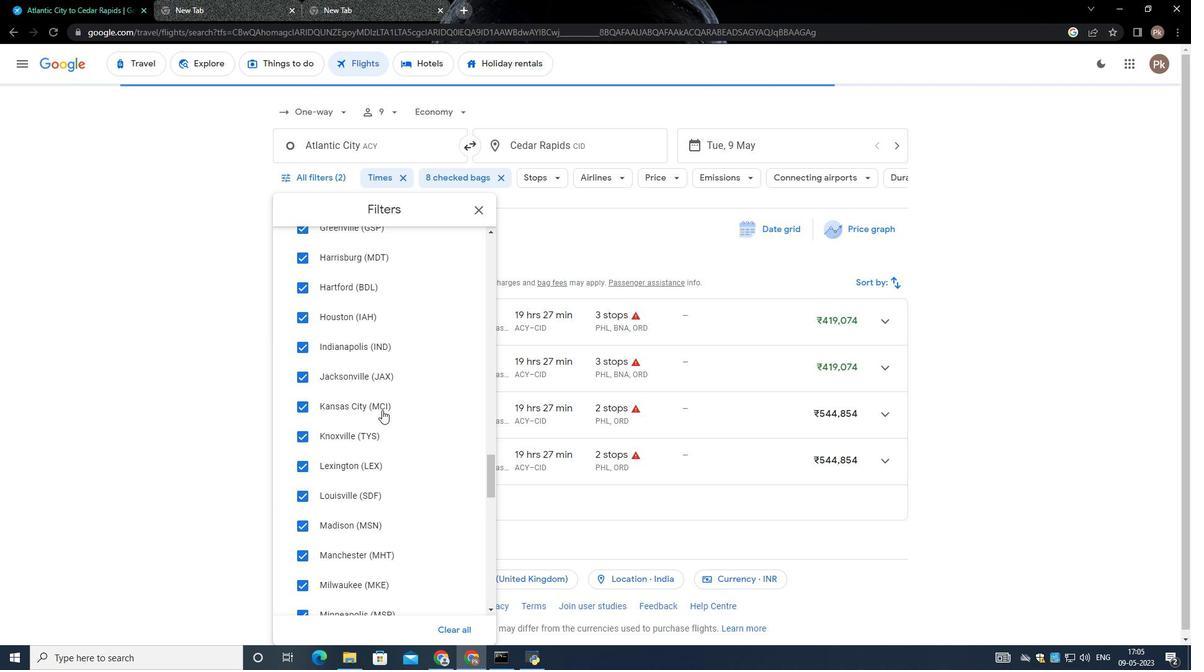 
Action: Mouse scrolled (374, 400) with delta (0, 0)
Screenshot: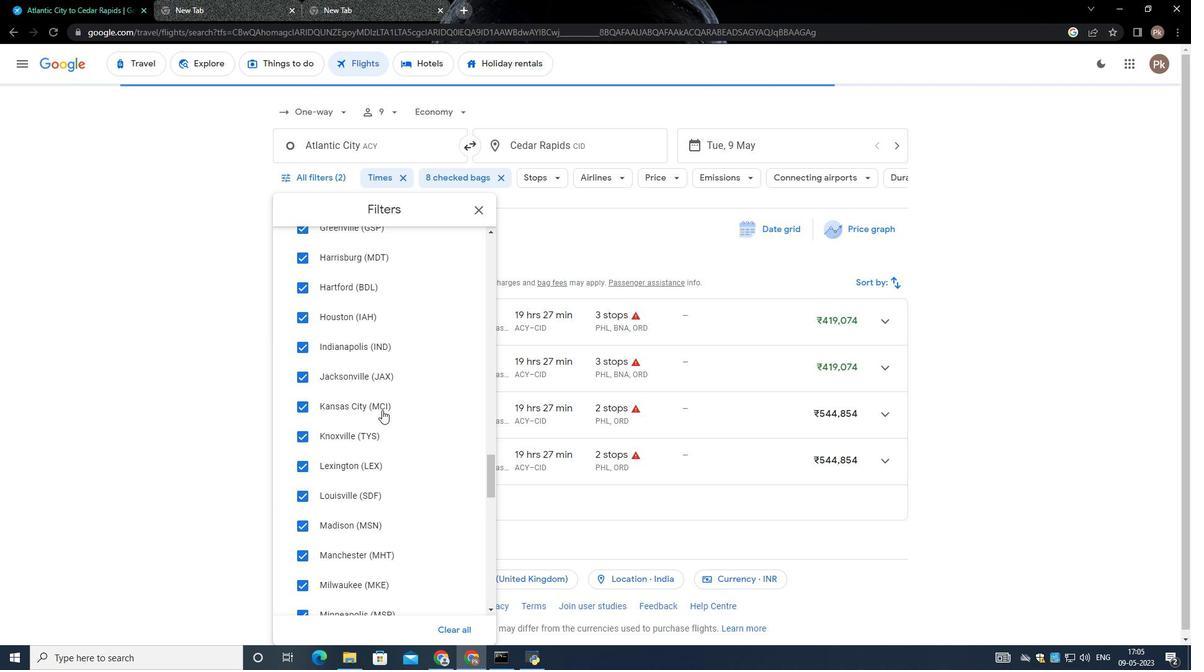 
Action: Mouse scrolled (374, 400) with delta (0, 0)
Screenshot: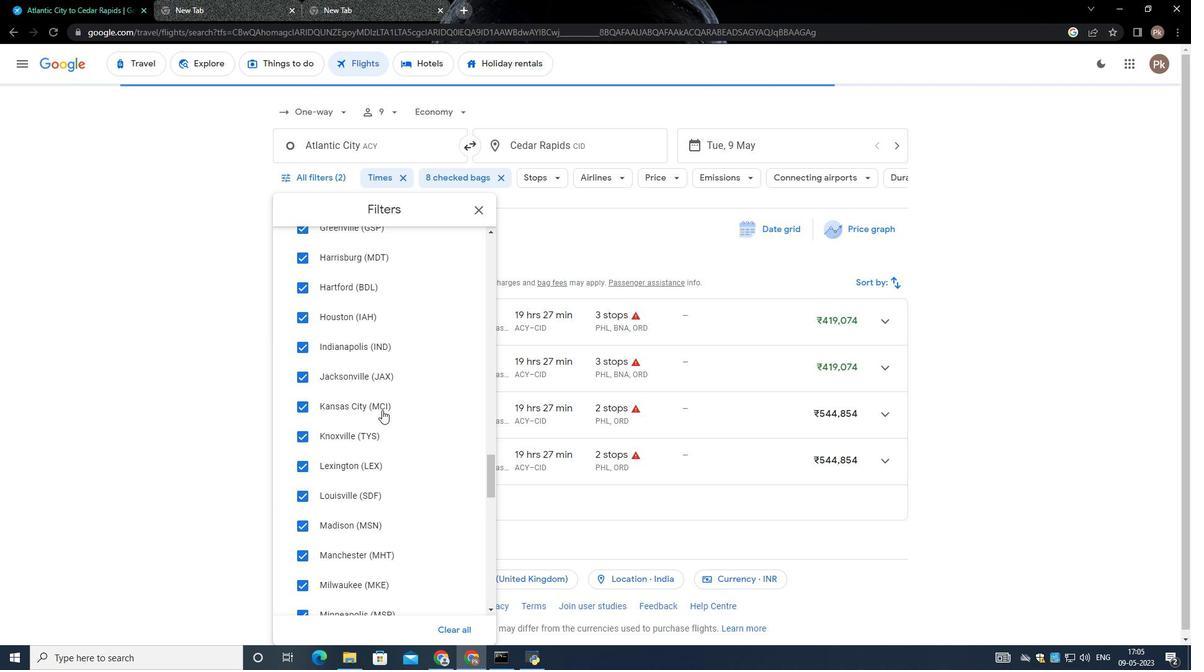 
Action: Mouse scrolled (374, 400) with delta (0, 0)
Screenshot: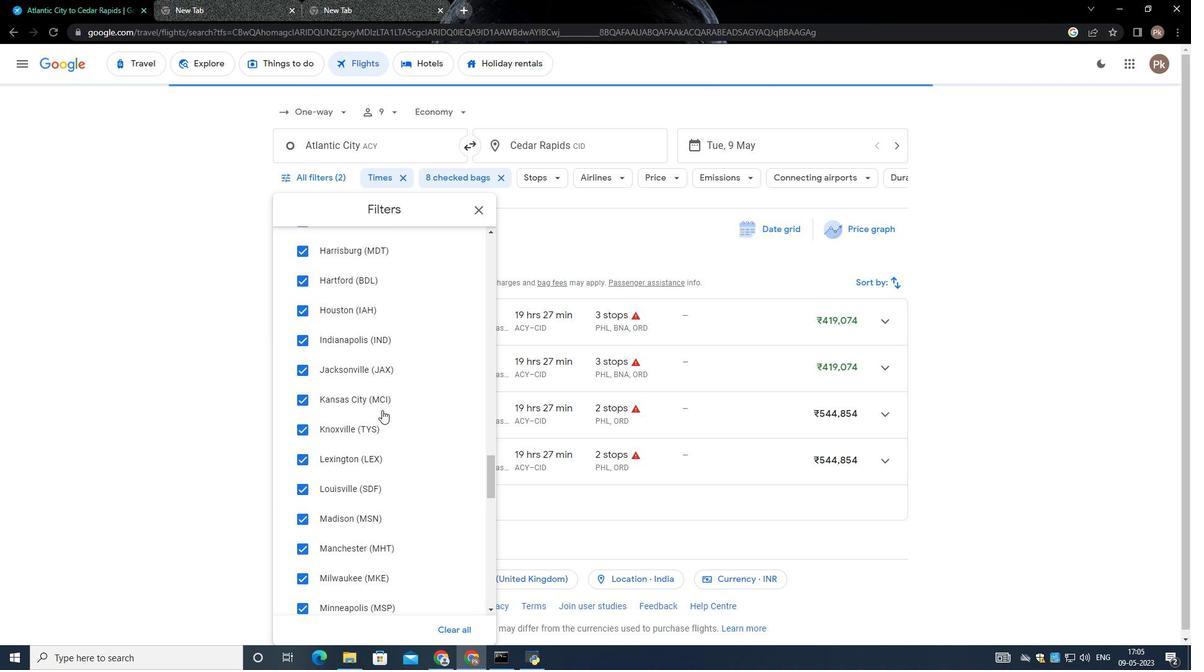 
Action: Mouse scrolled (374, 400) with delta (0, 0)
Screenshot: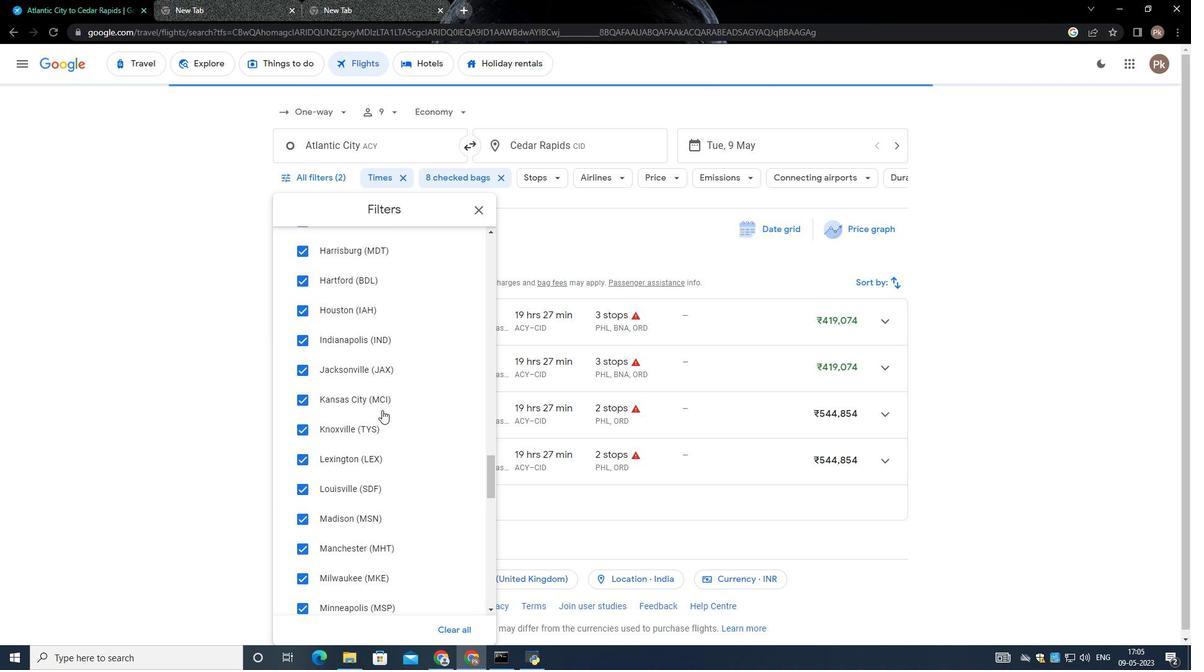 
Action: Mouse moved to (371, 400)
Screenshot: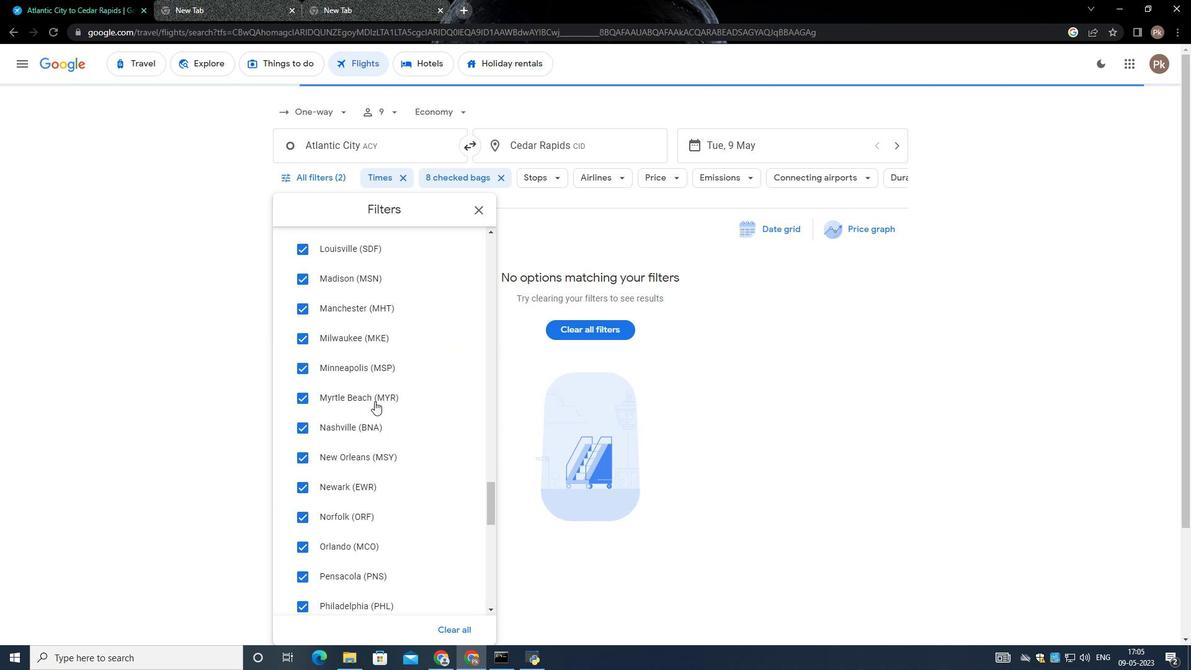 
Action: Mouse scrolled (371, 400) with delta (0, 0)
Screenshot: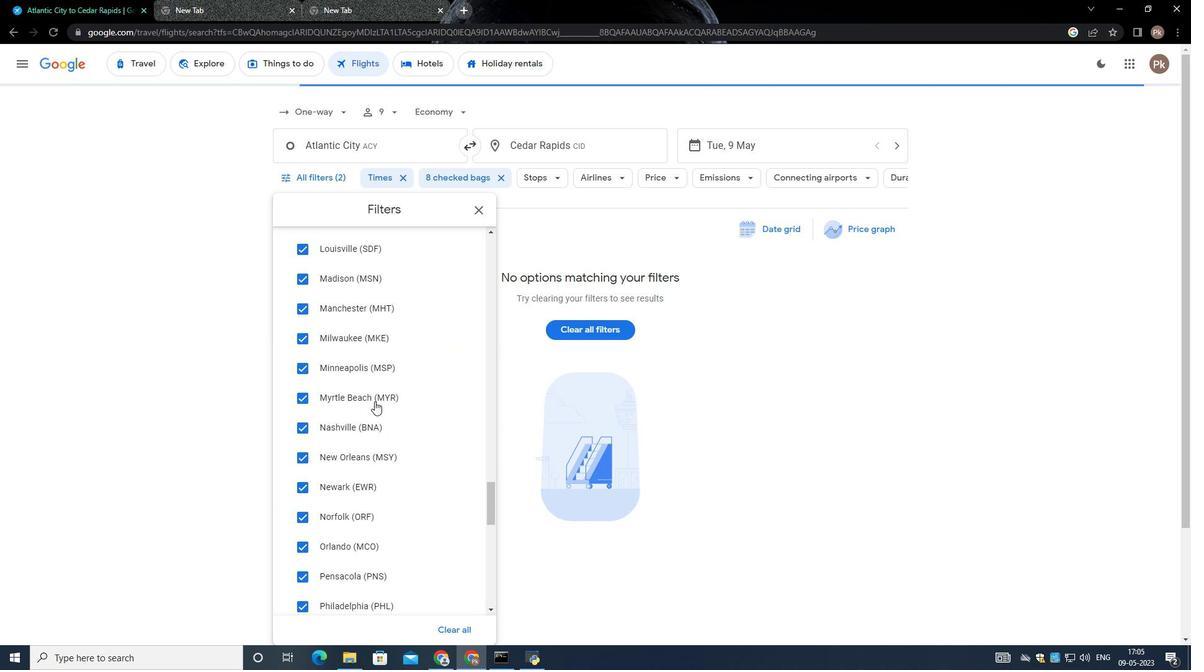 
Action: Mouse scrolled (371, 400) with delta (0, 0)
Screenshot: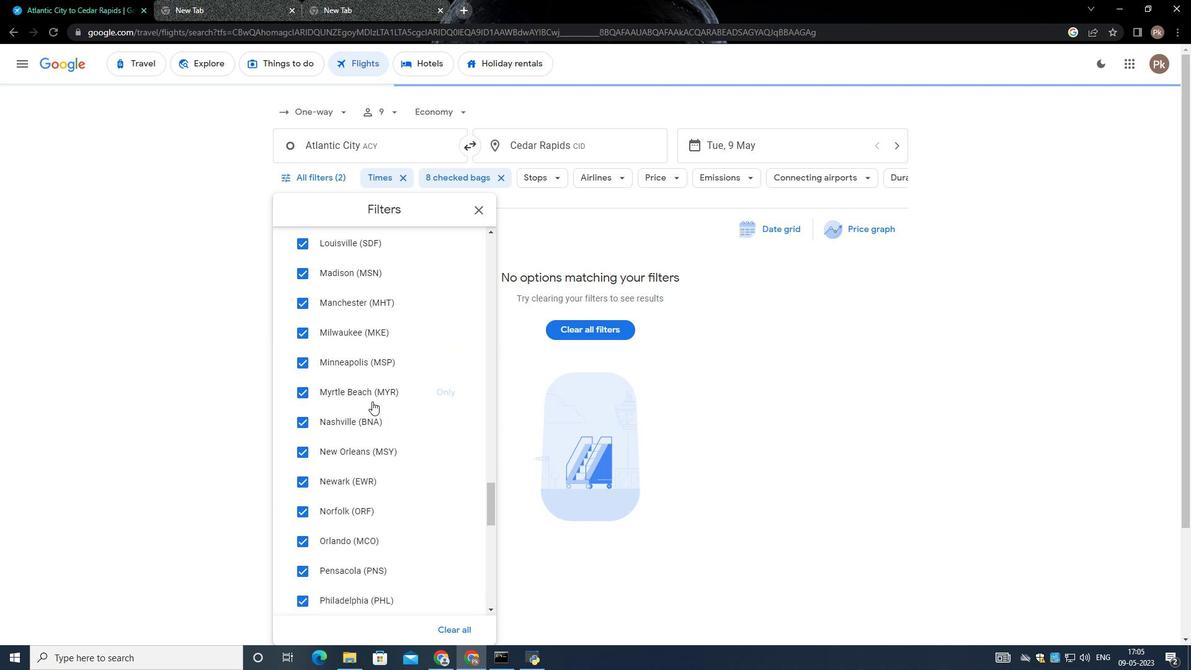 
Action: Mouse scrolled (371, 399) with delta (0, -1)
Screenshot: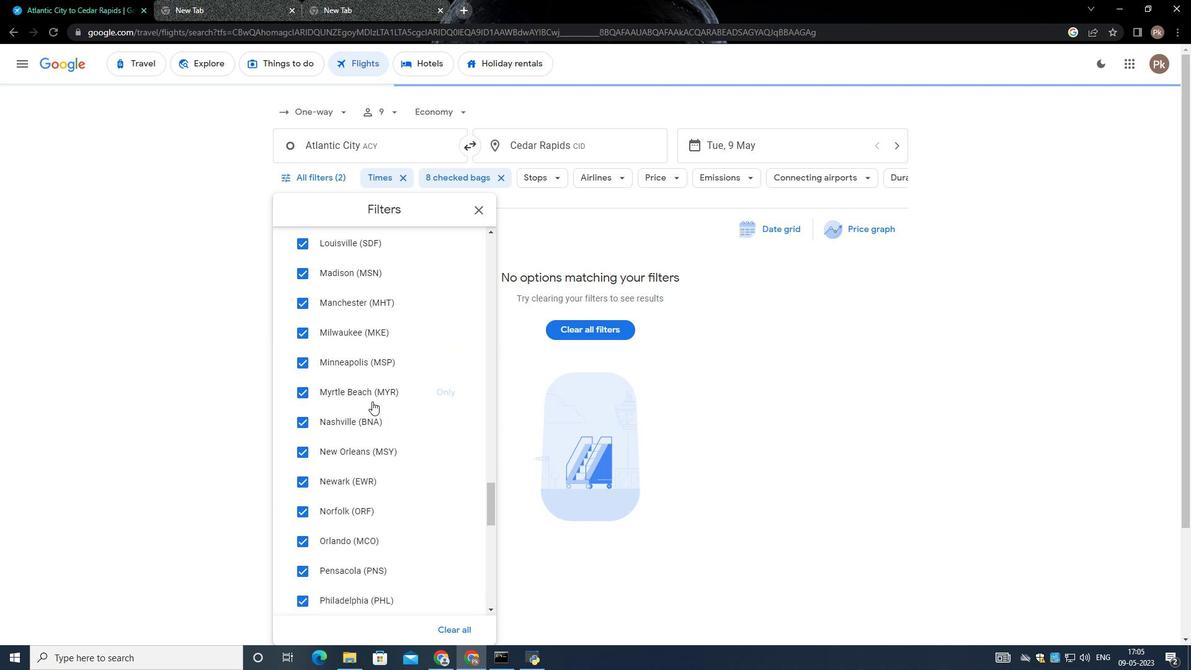 
Action: Mouse scrolled (371, 399) with delta (0, -1)
Screenshot: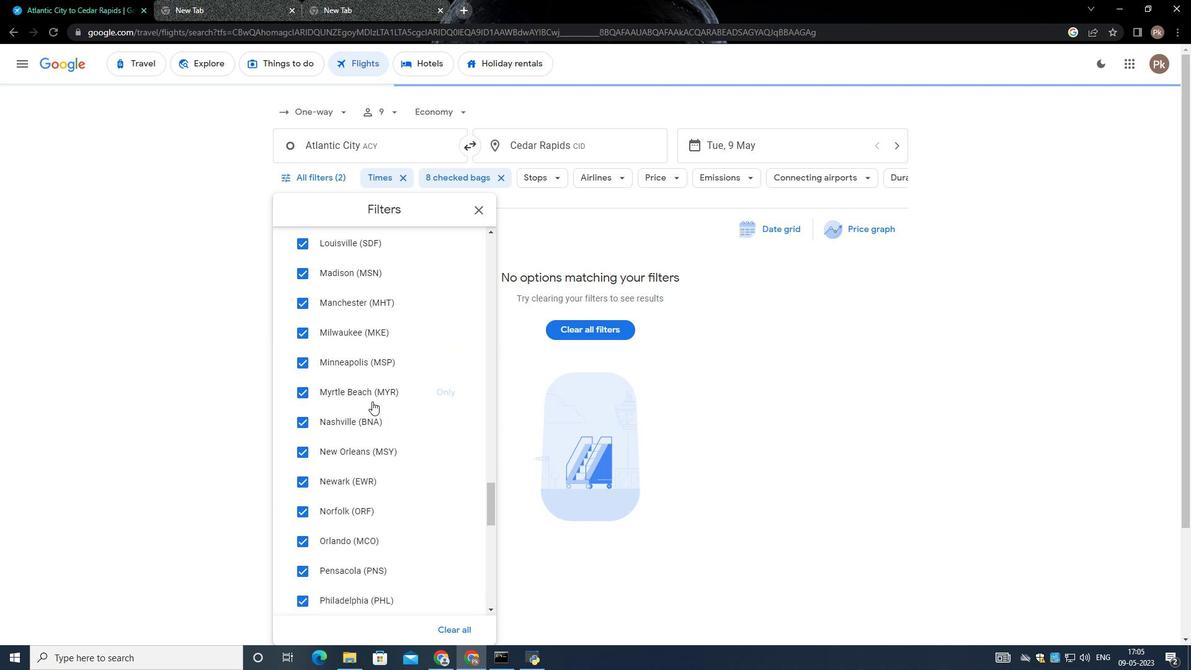 
Action: Mouse scrolled (371, 400) with delta (0, 0)
Screenshot: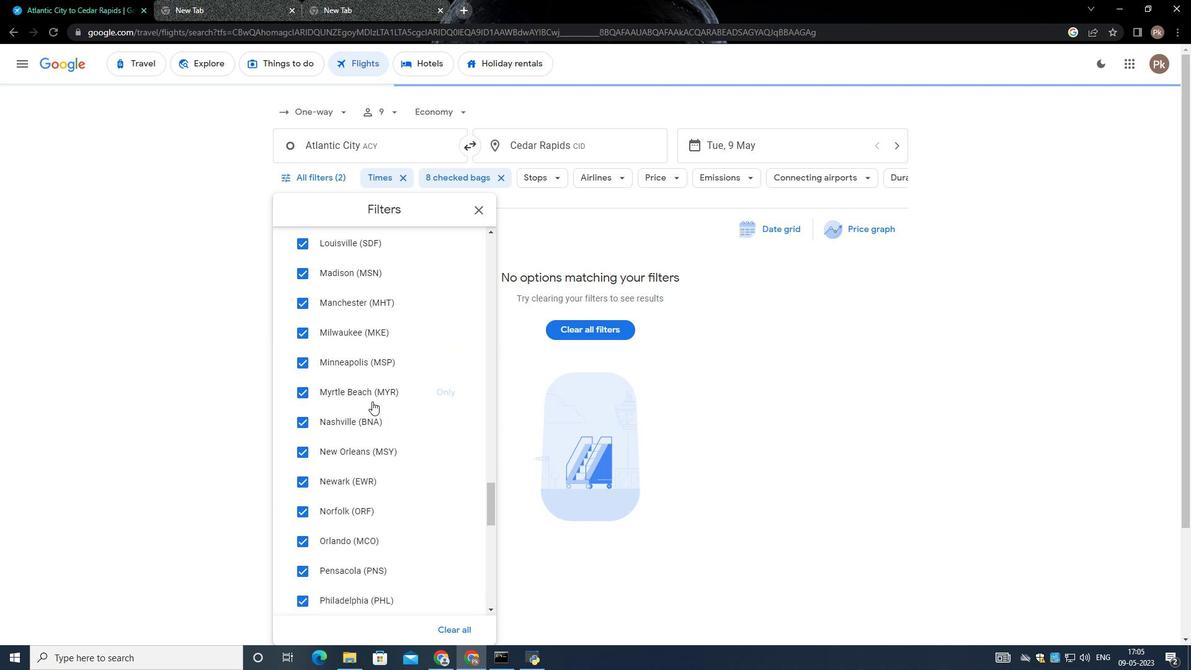 
Action: Mouse scrolled (371, 400) with delta (0, 0)
Screenshot: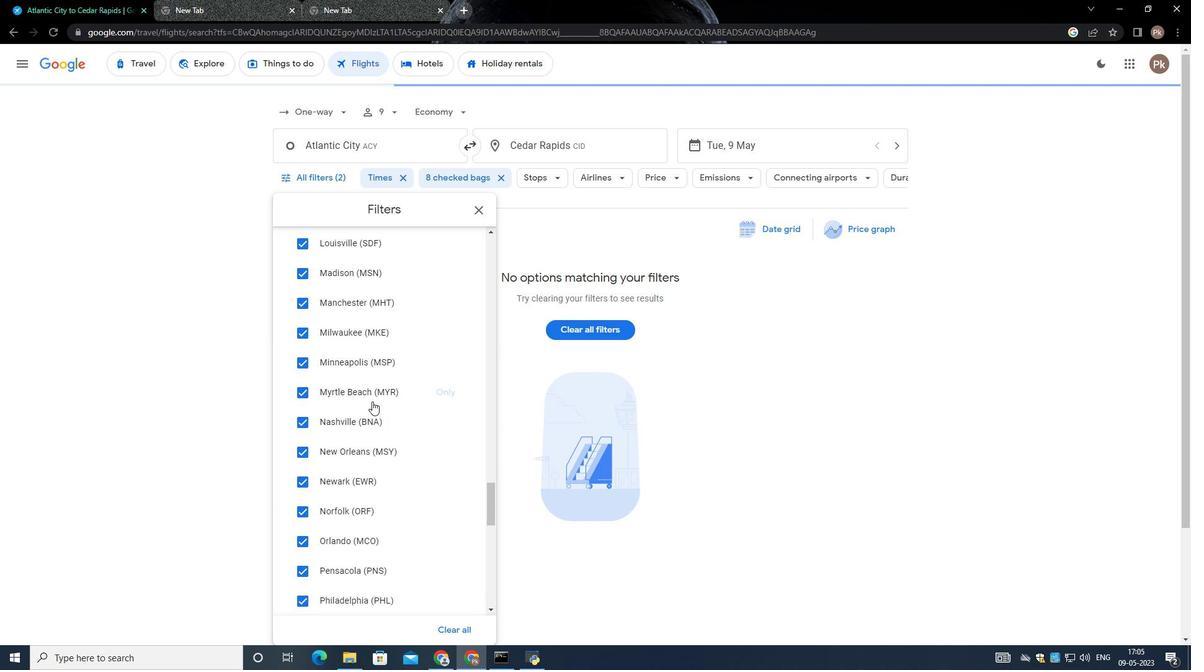 
Action: Mouse moved to (371, 399)
Screenshot: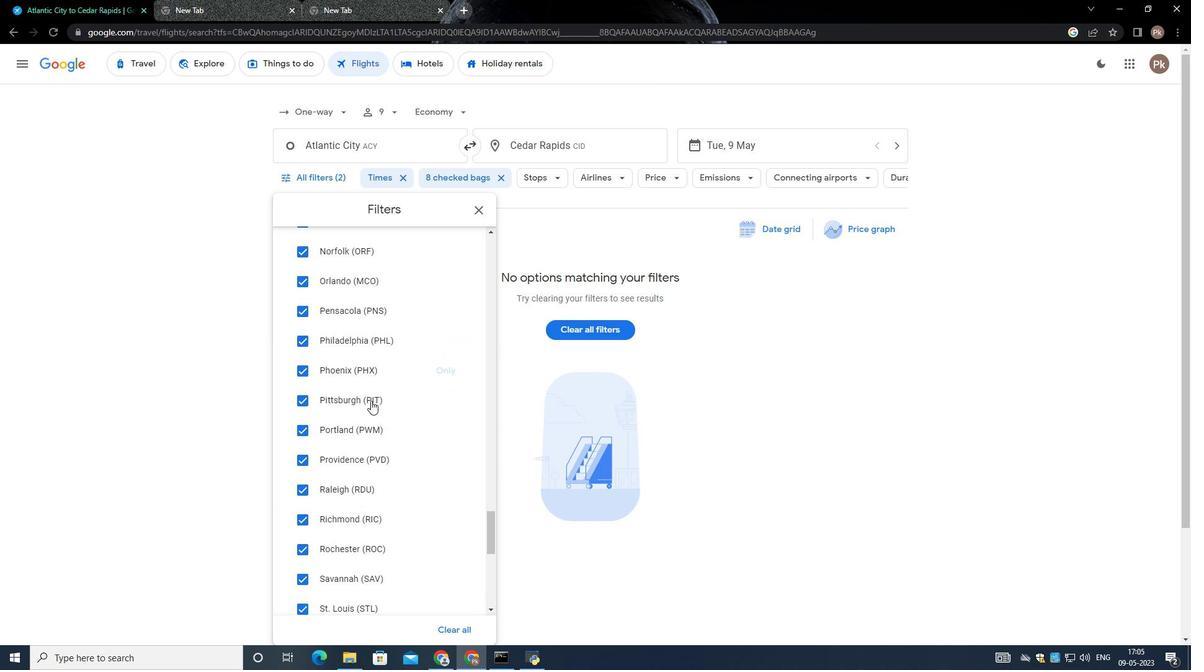 
Action: Mouse scrolled (371, 399) with delta (0, 0)
Screenshot: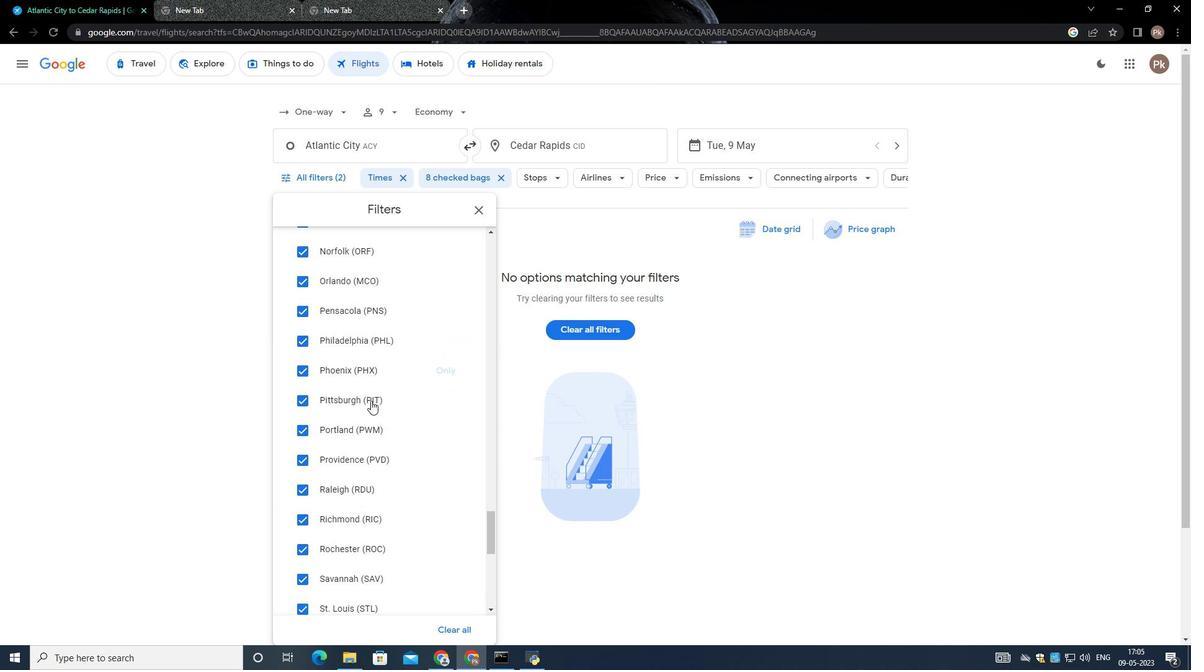 
Action: Mouse moved to (371, 399)
Screenshot: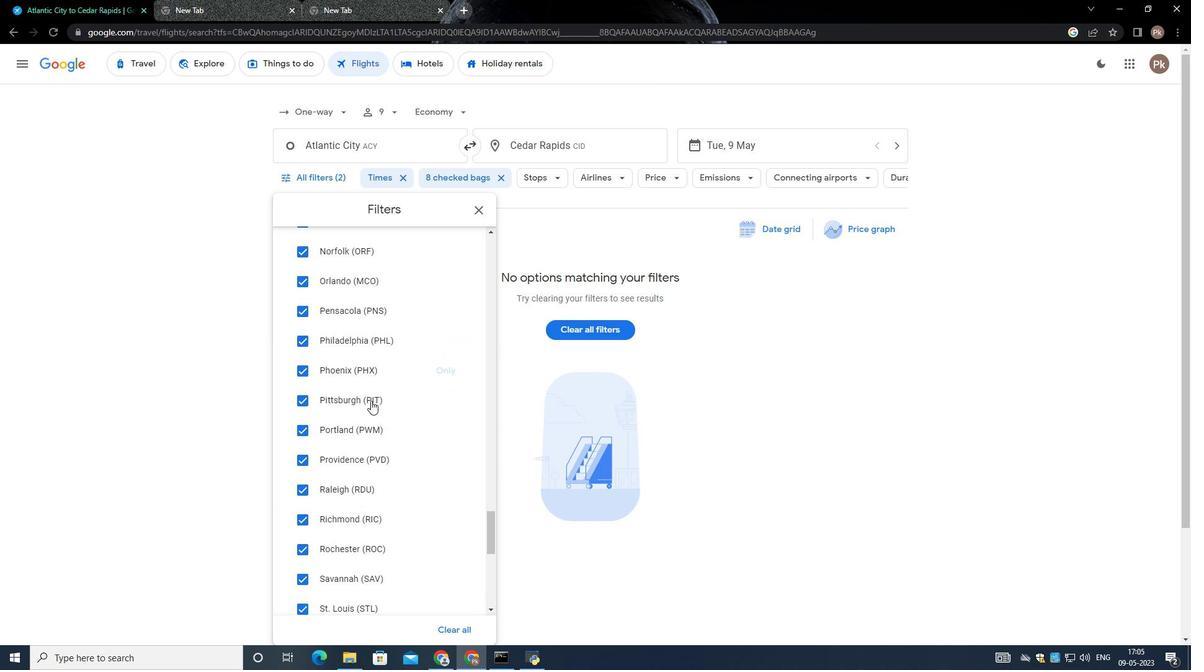 
Action: Mouse scrolled (371, 398) with delta (0, 0)
Screenshot: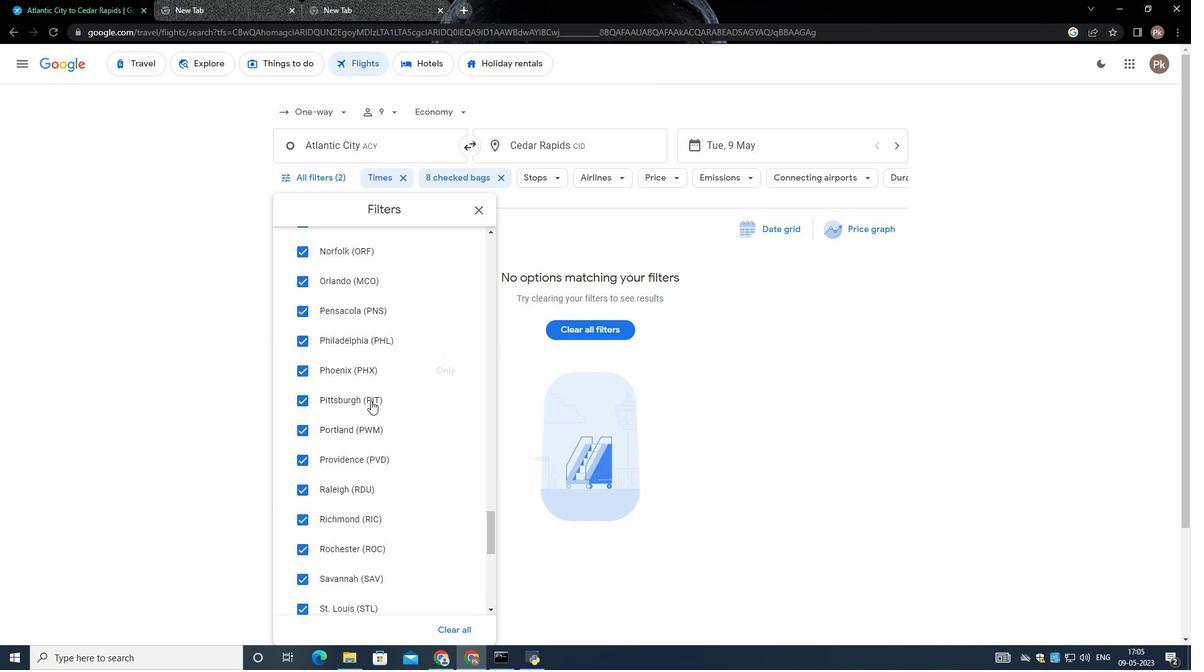 
Action: Mouse scrolled (371, 398) with delta (0, 0)
Screenshot: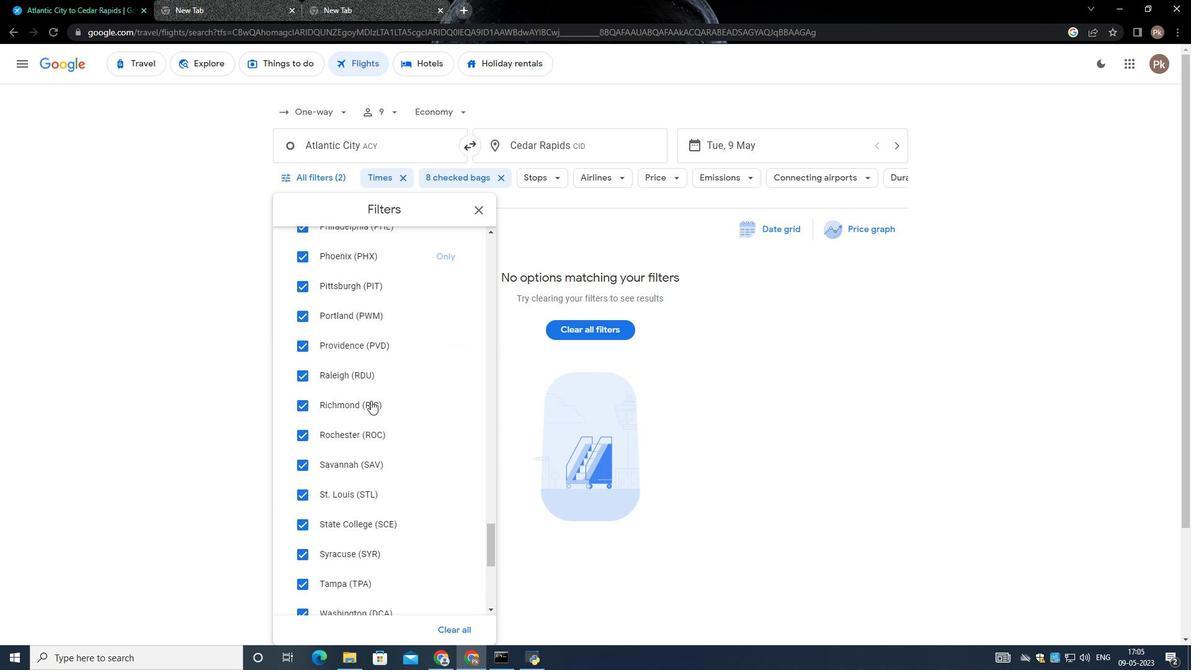 
Action: Mouse scrolled (371, 398) with delta (0, 0)
Screenshot: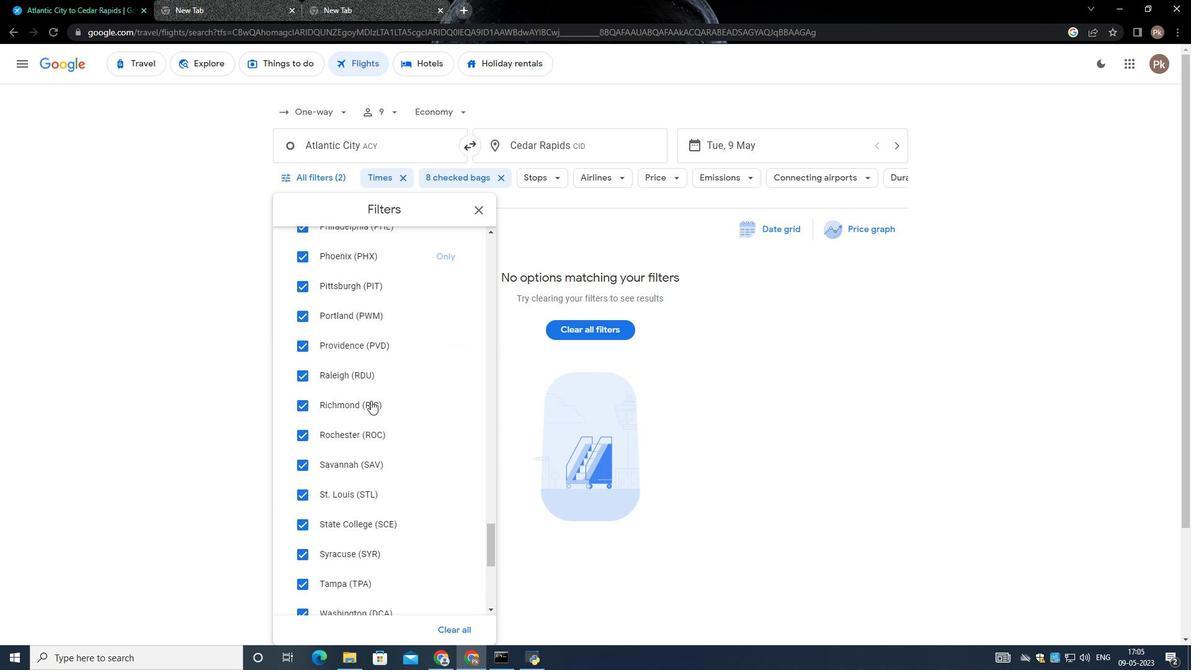 
Action: Mouse scrolled (371, 398) with delta (0, 0)
Screenshot: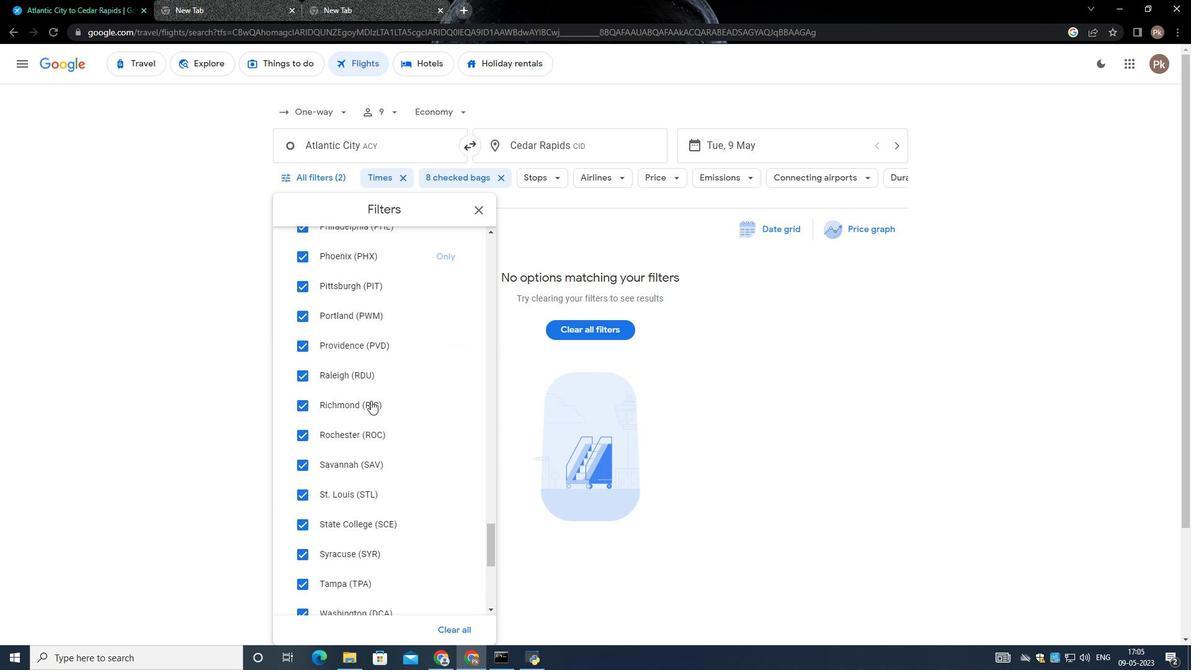 
Action: Mouse scrolled (371, 398) with delta (0, 0)
Screenshot: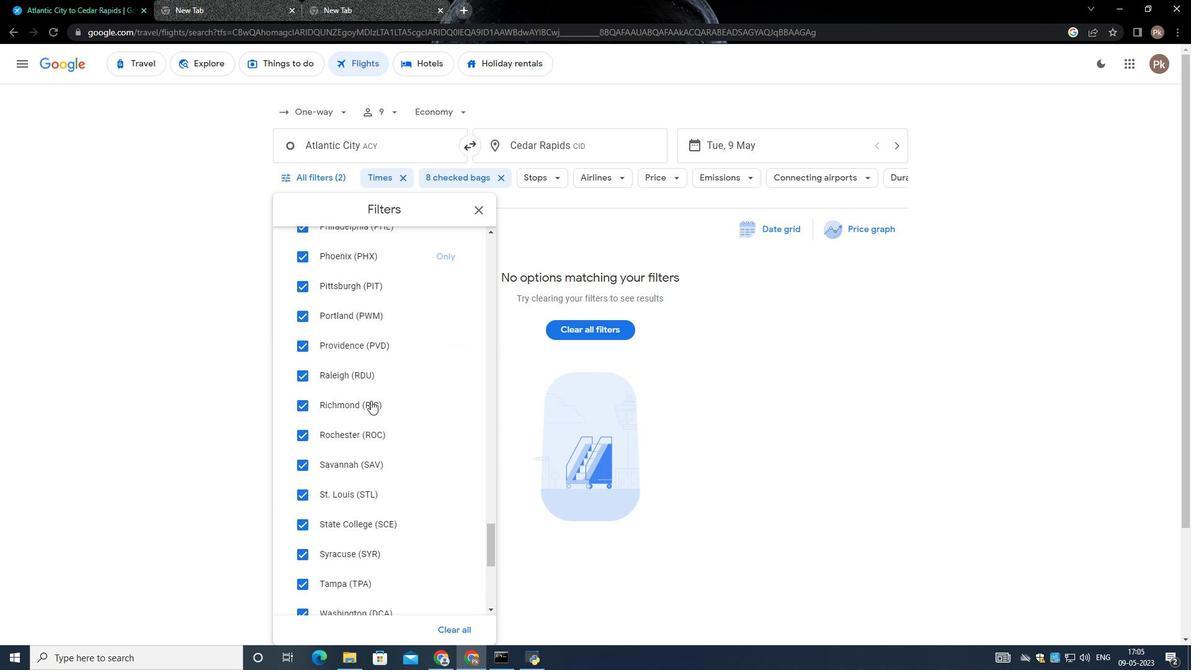 
Action: Mouse moved to (372, 399)
Screenshot: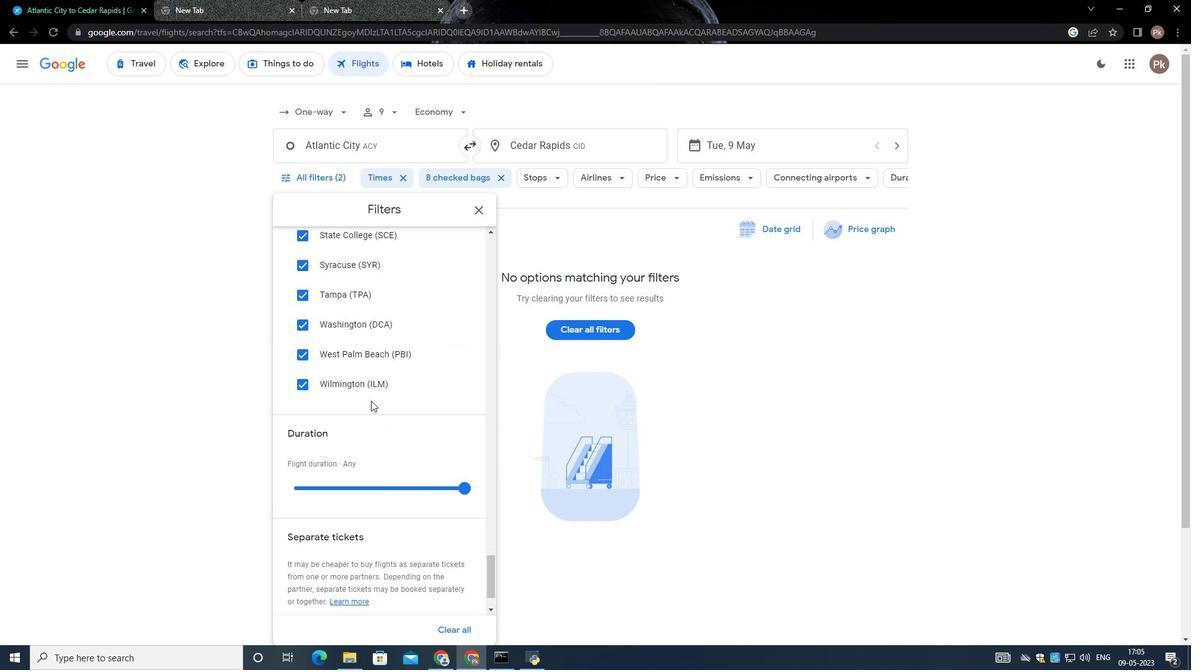 
Action: Mouse scrolled (372, 398) with delta (0, 0)
Screenshot: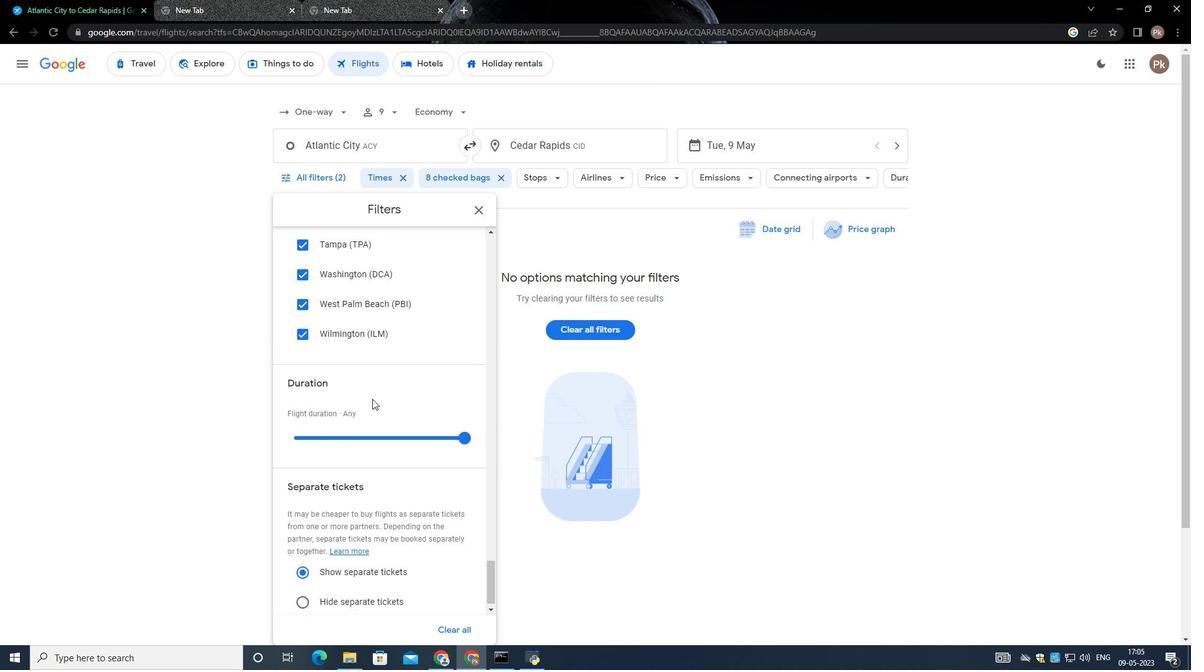 
Action: Mouse scrolled (372, 398) with delta (0, 0)
Screenshot: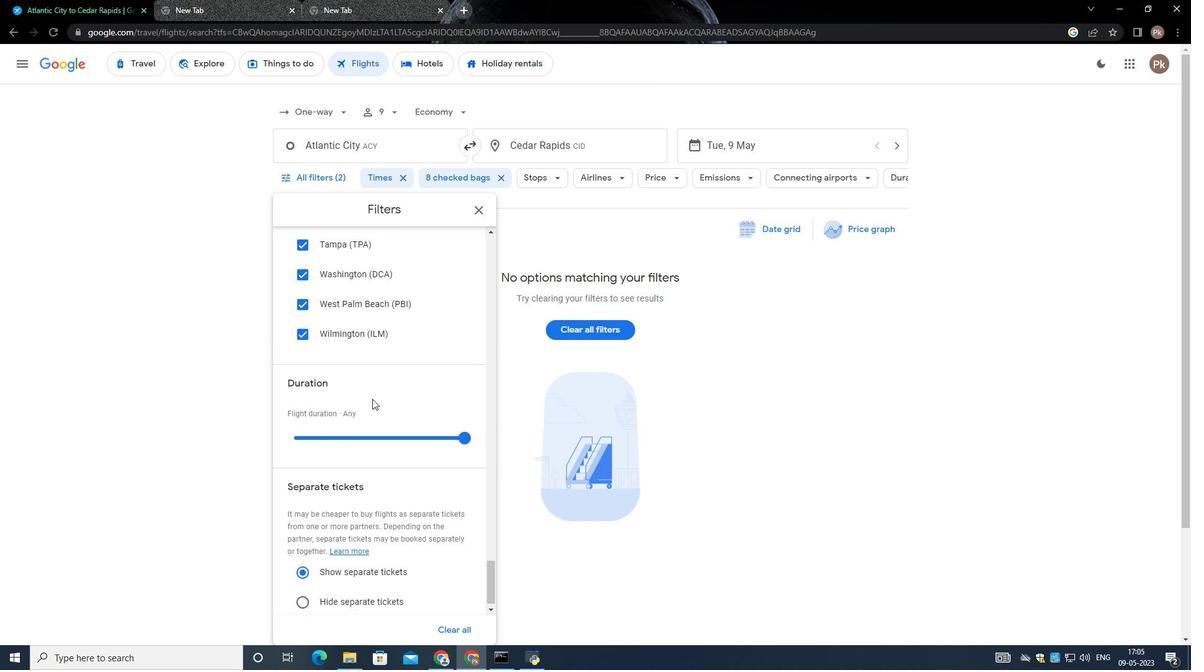 
Action: Mouse scrolled (372, 397) with delta (0, -1)
Screenshot: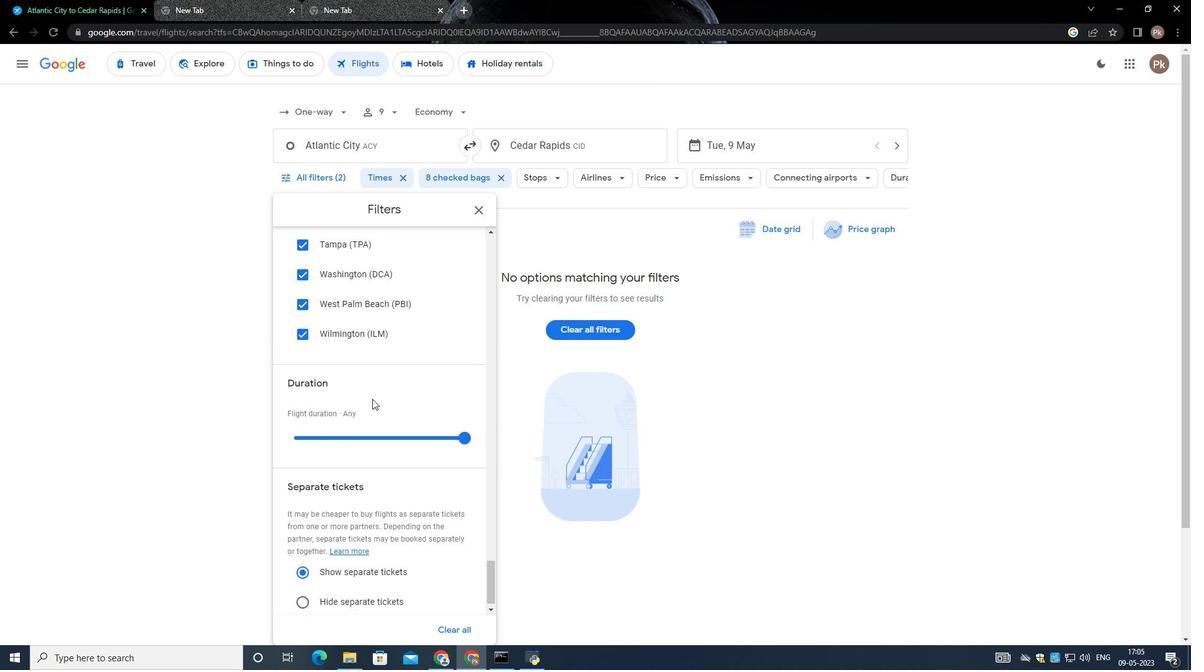 
Action: Mouse scrolled (372, 398) with delta (0, 0)
Screenshot: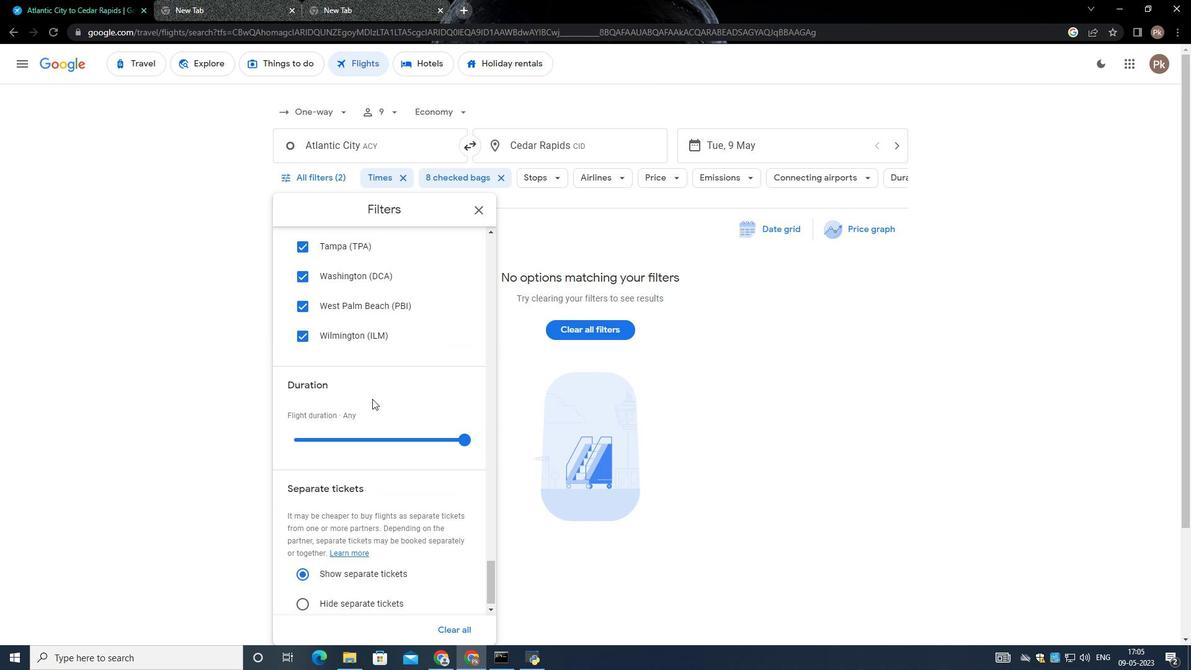 
Action: Mouse scrolled (372, 398) with delta (0, 0)
Screenshot: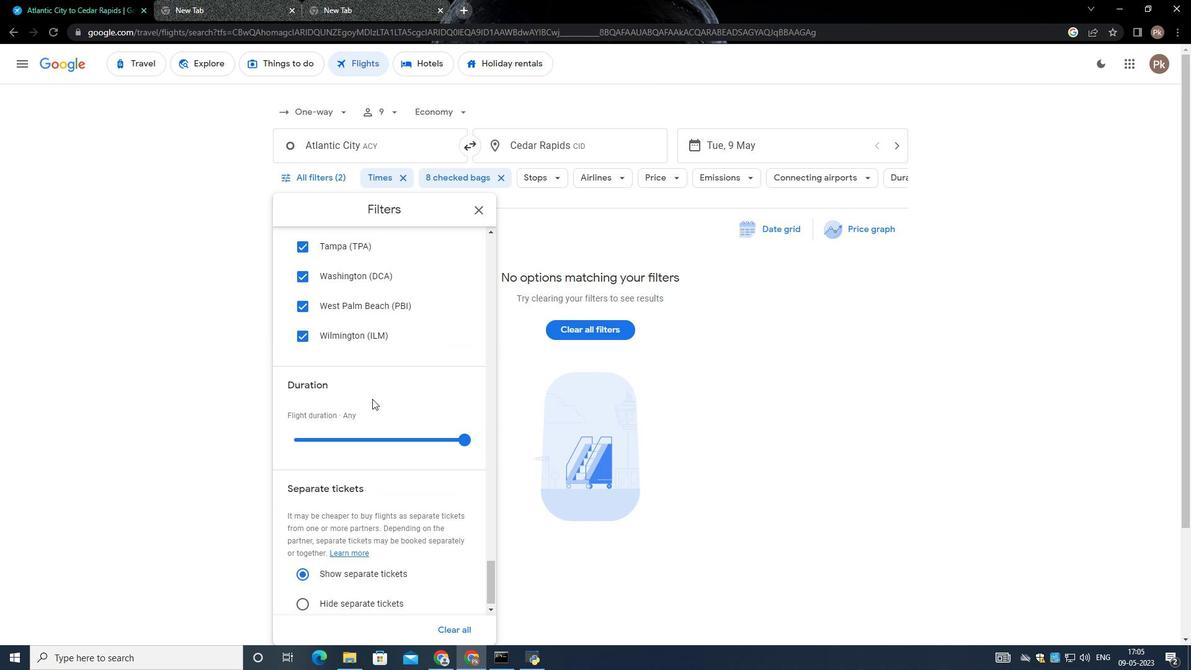 
Action: Mouse scrolled (372, 398) with delta (0, 0)
Screenshot: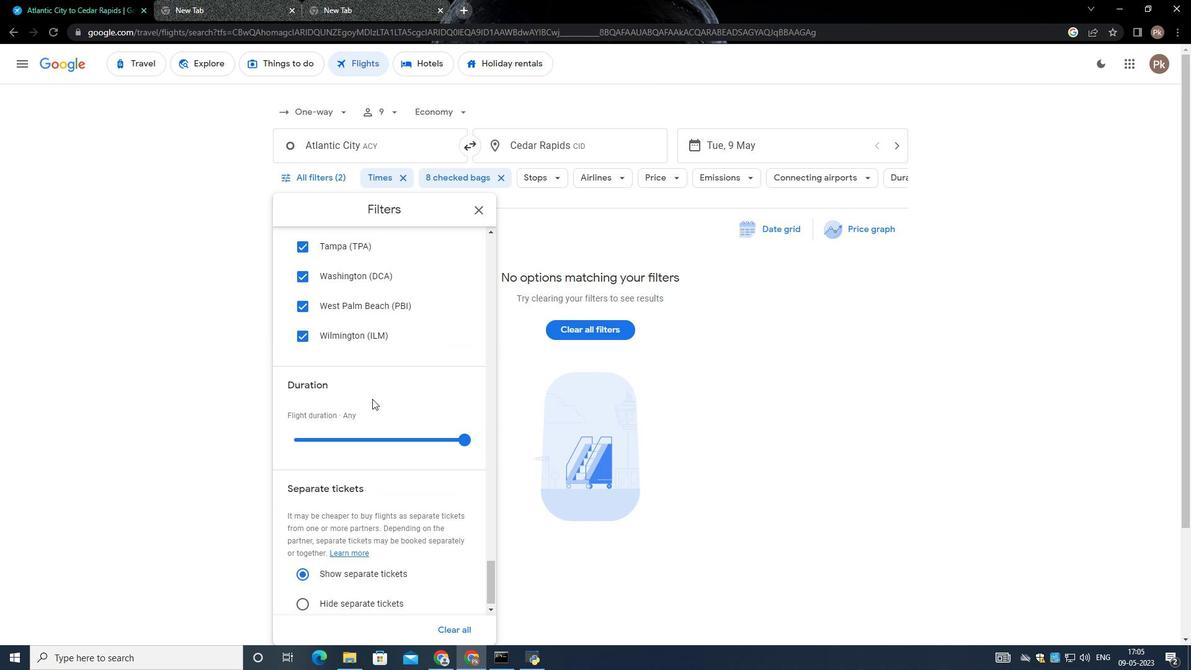 
Action: Mouse moved to (372, 399)
Screenshot: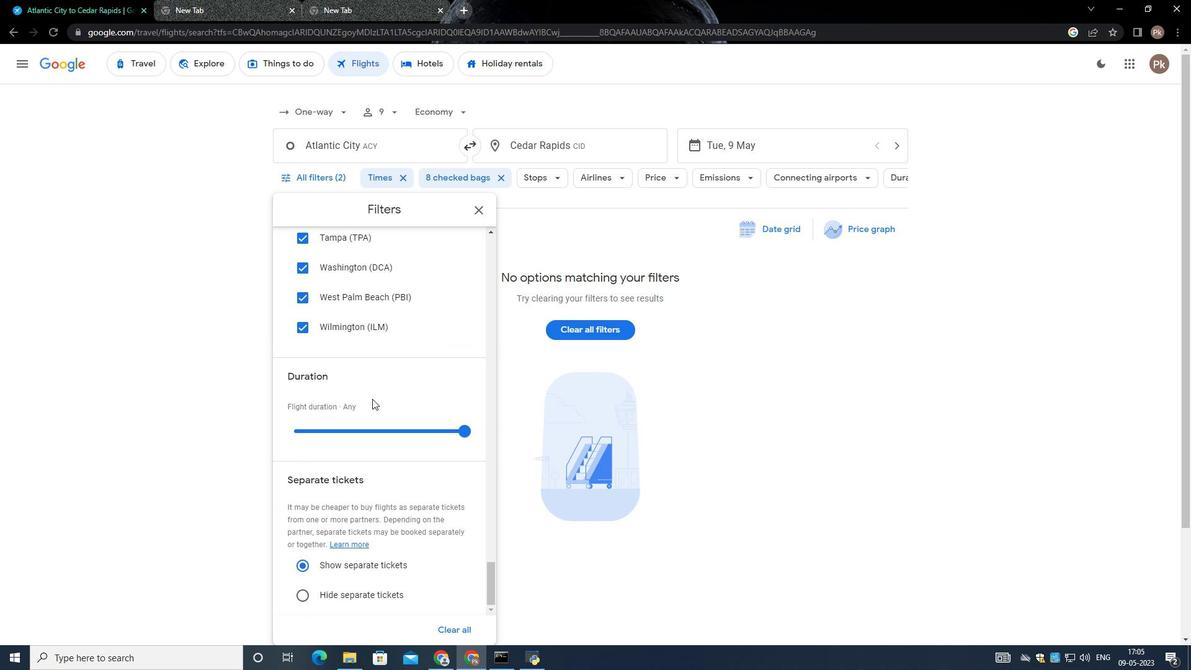 
